 Task: Log work in the project CometTech for the issue 'Create a new online platform for online pet training courses with advanced pet training tools and community features' spent time as '5w 2d 3h 55m' and remaining time as '5w 1d 10h 34m' and add a flag. Now add the issue to the epic 'Performance Improvements'. Log work in the project CometTech for the issue 'Implement a new cloud-based procurement management system for a company with advanced procurement planning and vendor management features' spent time as '2w 3d 16h 5m' and remaining time as '5w 2d 2h 6m' and clone the issue. Now add the issue to the epic 'Data Analytics Implementation'
Action: Mouse moved to (207, 62)
Screenshot: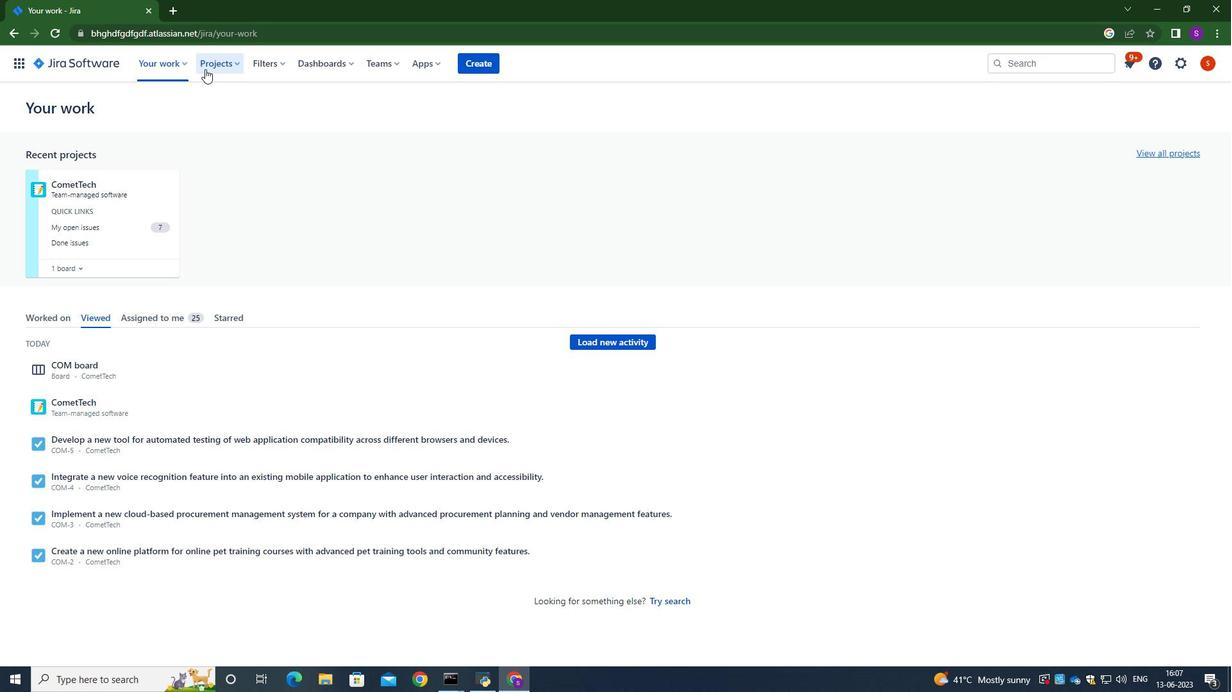
Action: Mouse pressed left at (207, 62)
Screenshot: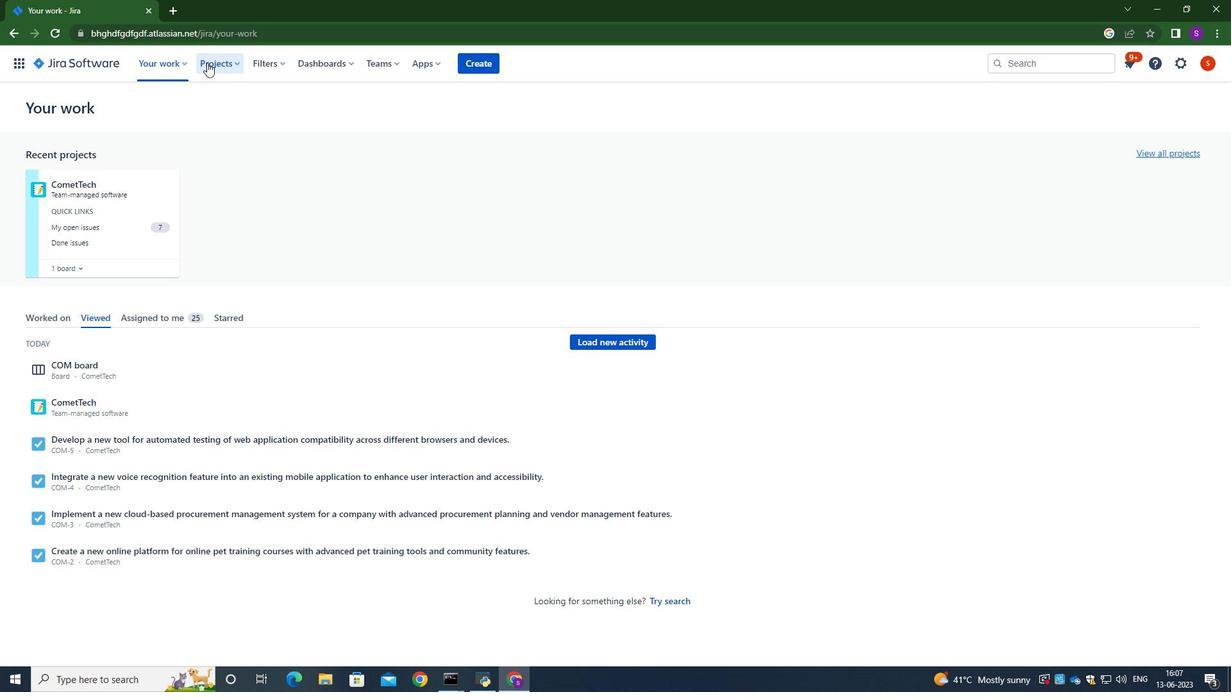 
Action: Mouse moved to (248, 119)
Screenshot: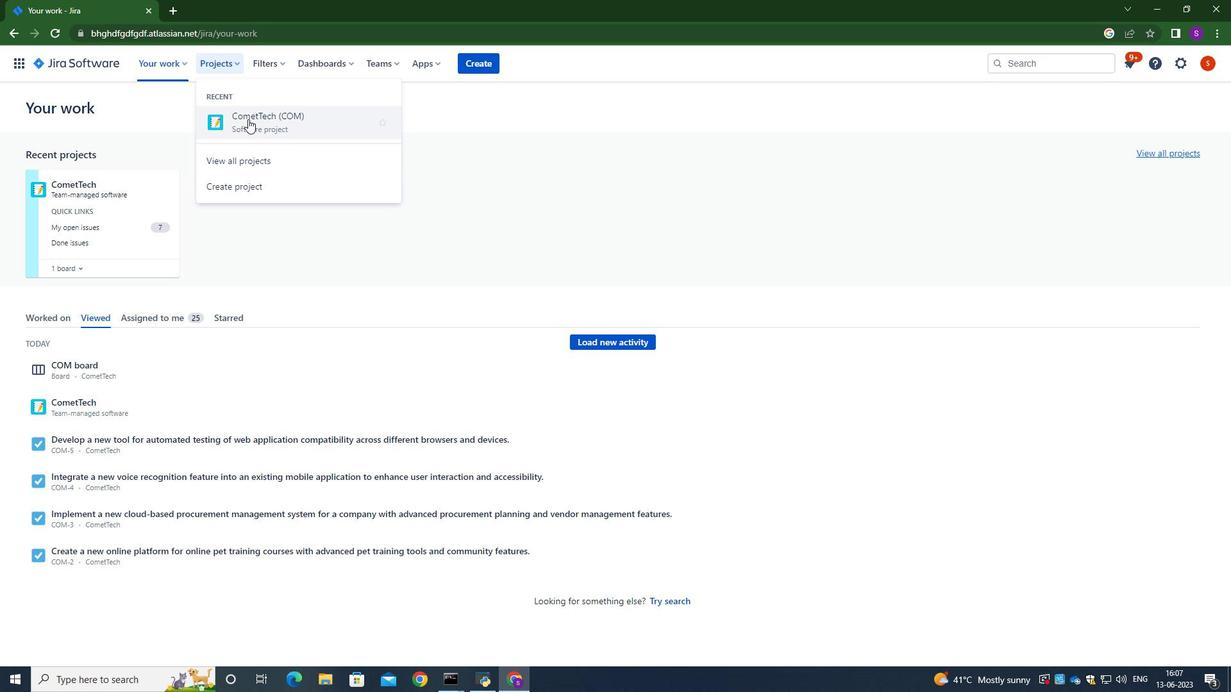 
Action: Mouse pressed left at (248, 119)
Screenshot: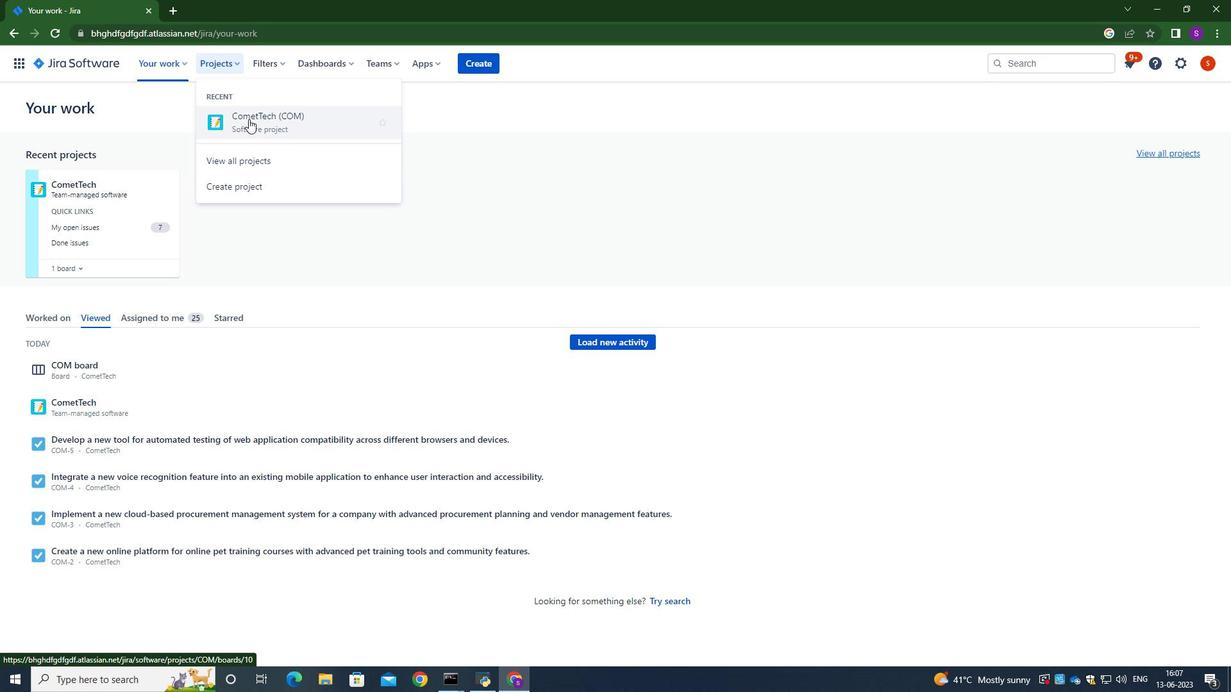 
Action: Mouse moved to (92, 198)
Screenshot: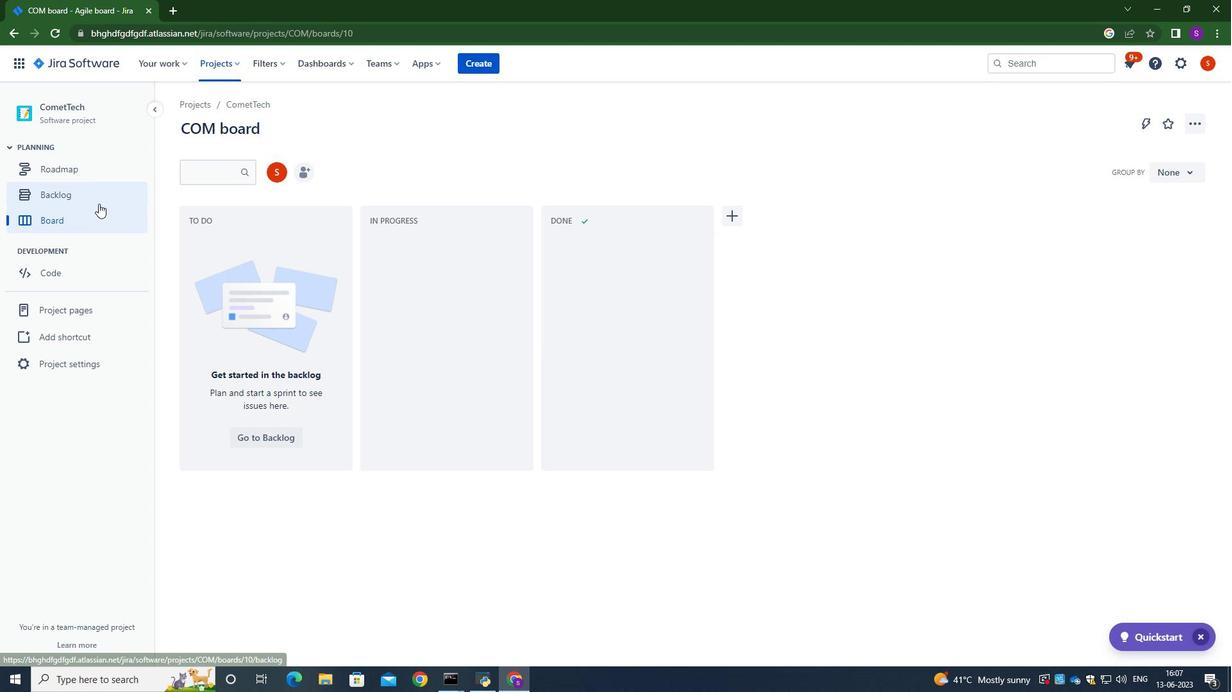 
Action: Mouse pressed left at (92, 198)
Screenshot: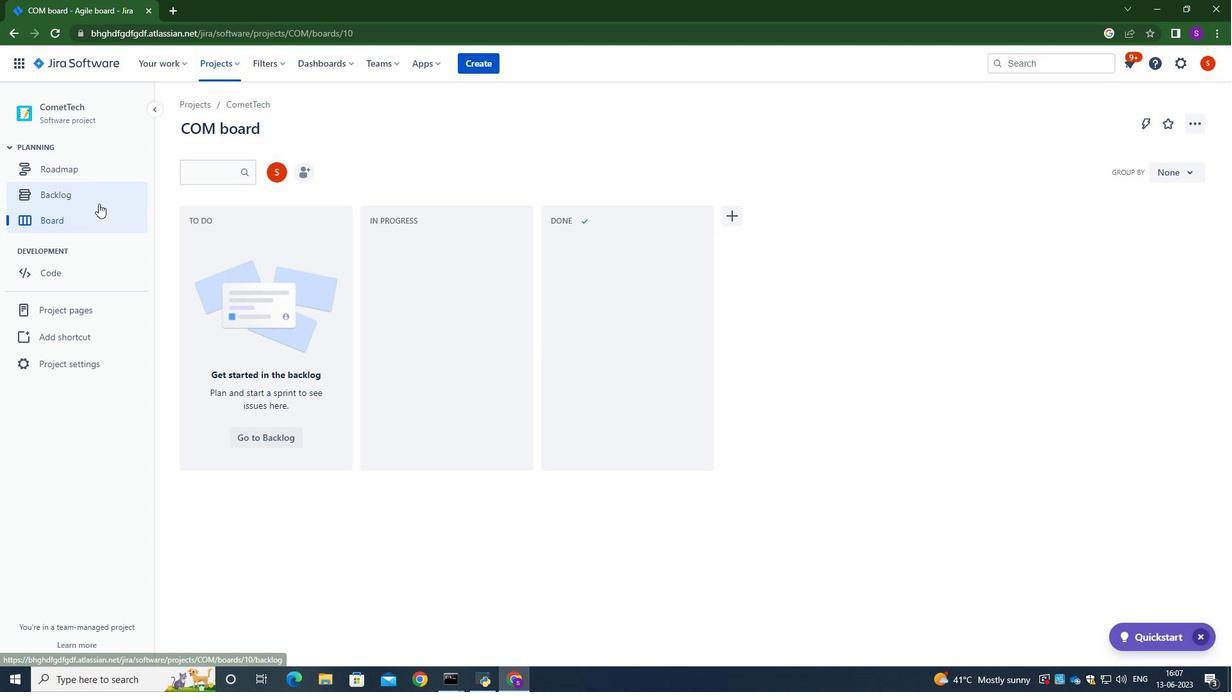 
Action: Mouse moved to (1168, 417)
Screenshot: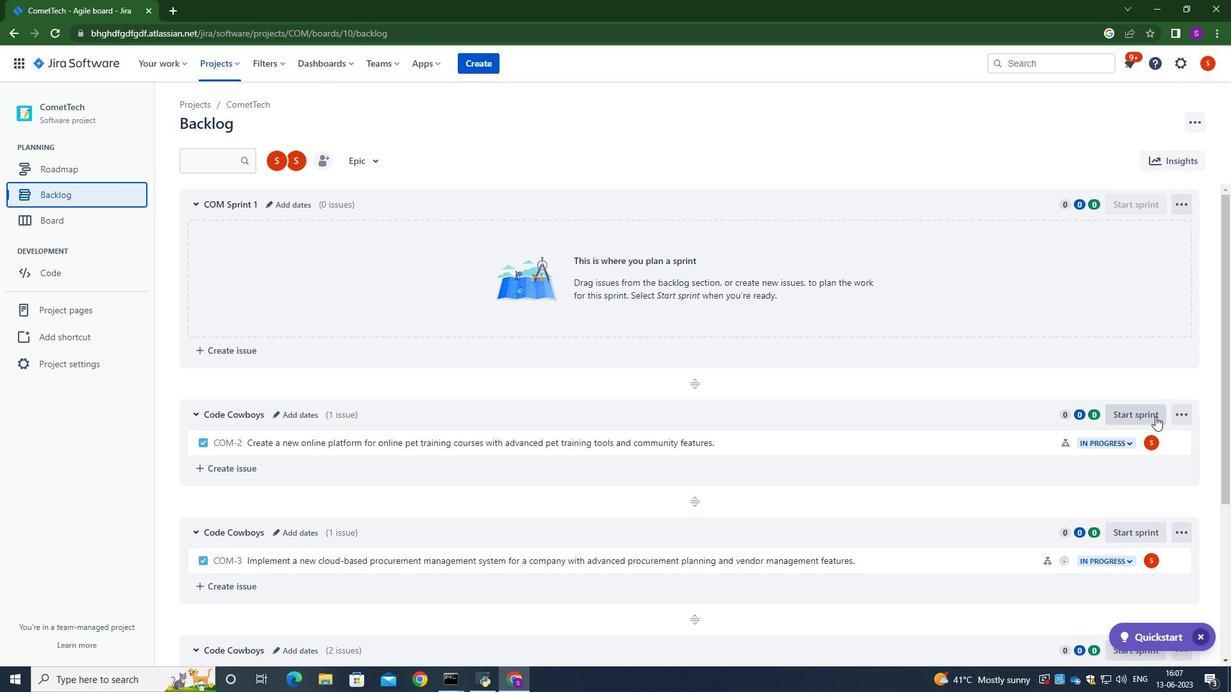
Action: Mouse pressed left at (1168, 417)
Screenshot: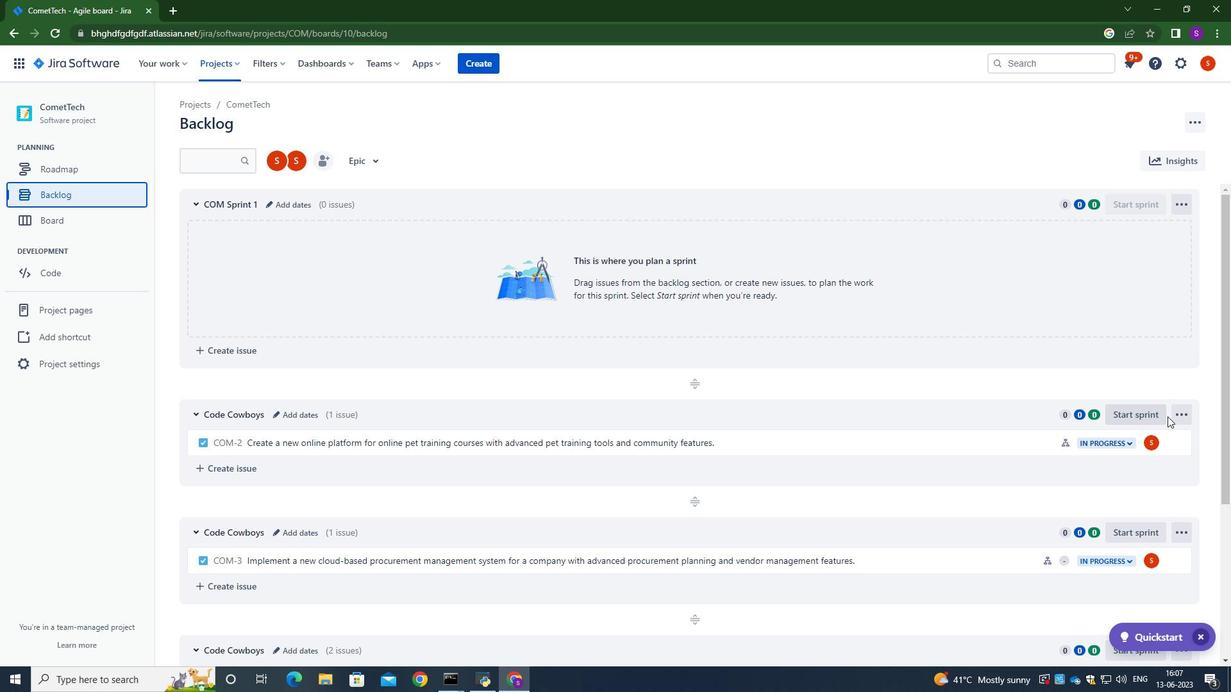 
Action: Mouse moved to (1177, 415)
Screenshot: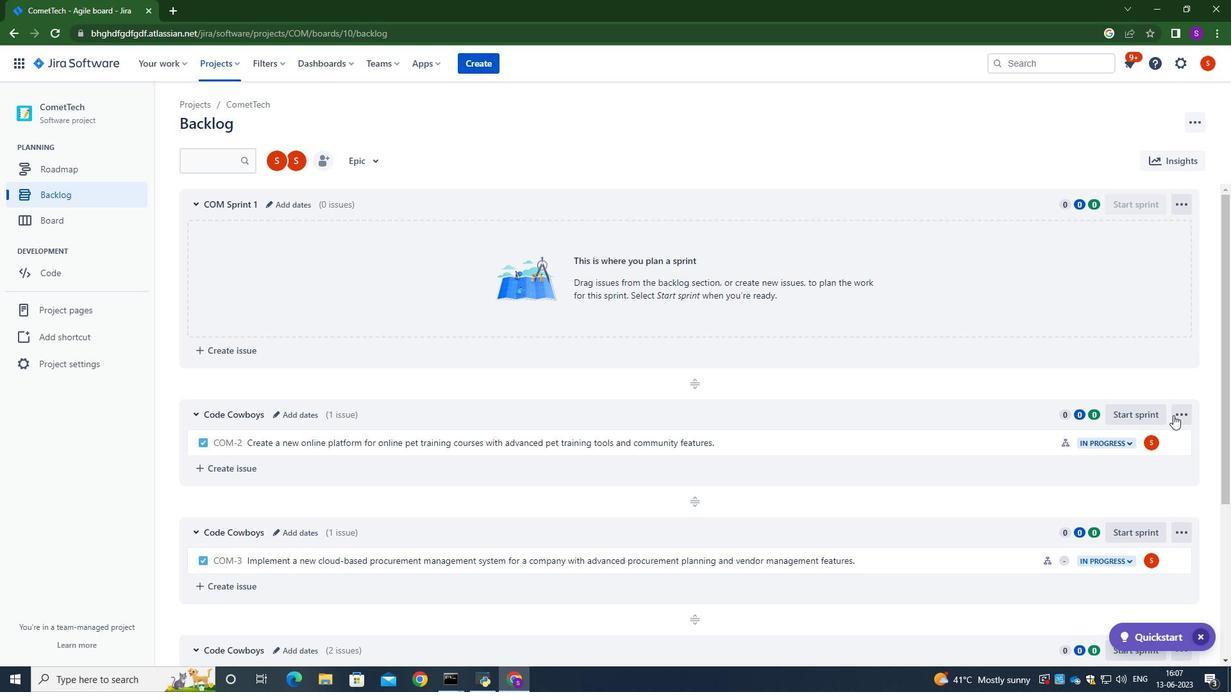 
Action: Mouse pressed left at (1177, 415)
Screenshot: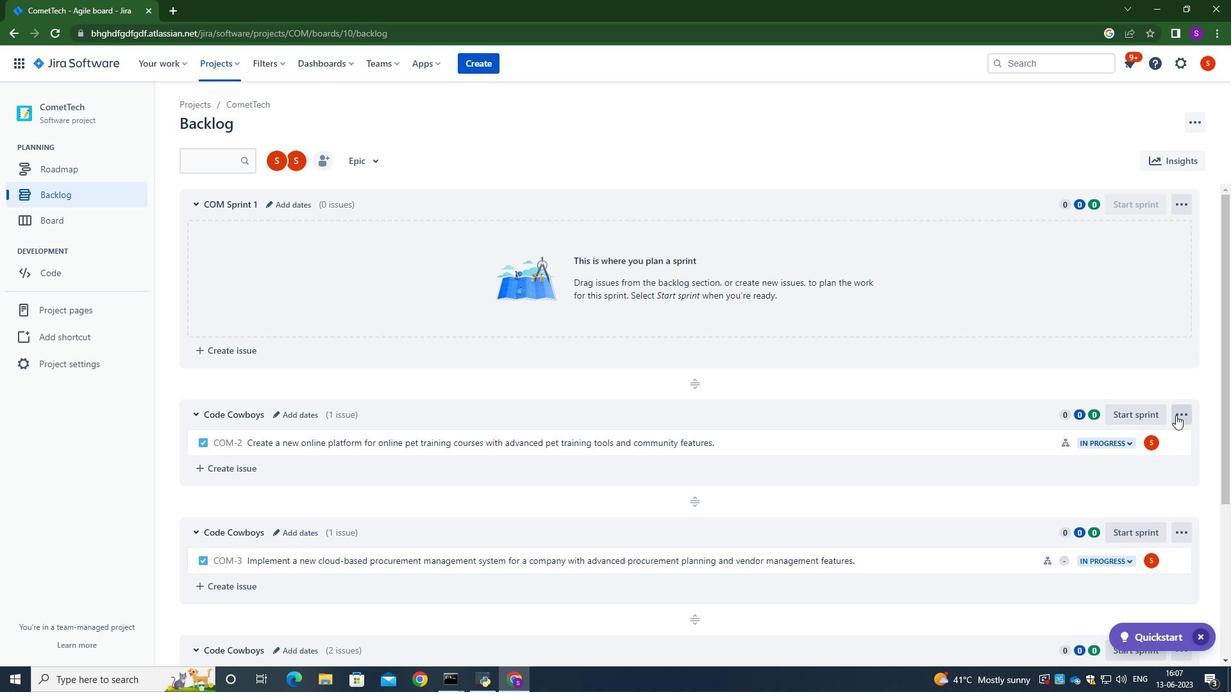 
Action: Mouse moved to (1176, 417)
Screenshot: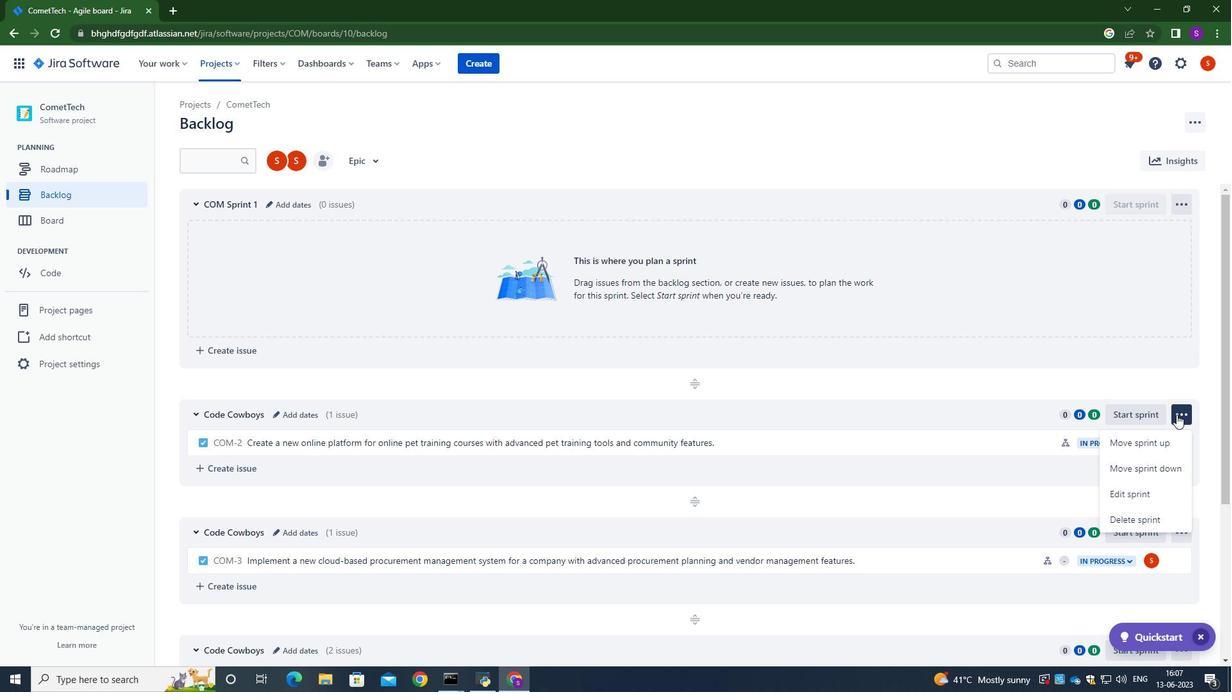 
Action: Mouse pressed left at (1176, 417)
Screenshot: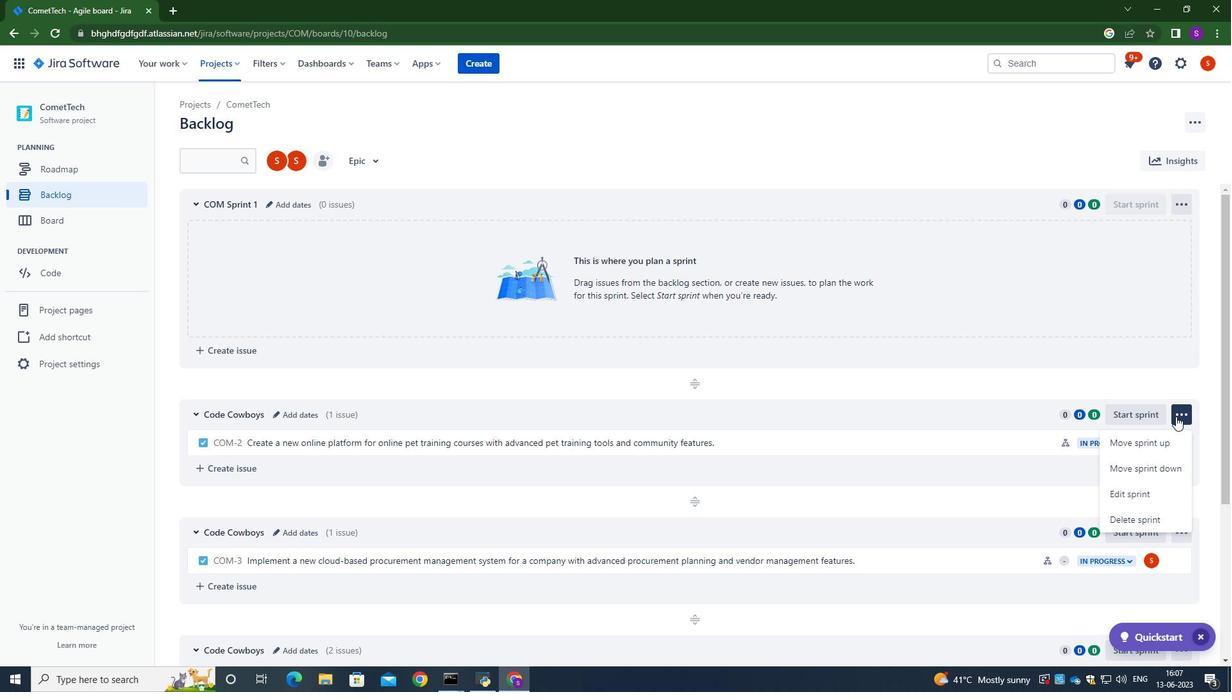 
Action: Mouse moved to (553, 445)
Screenshot: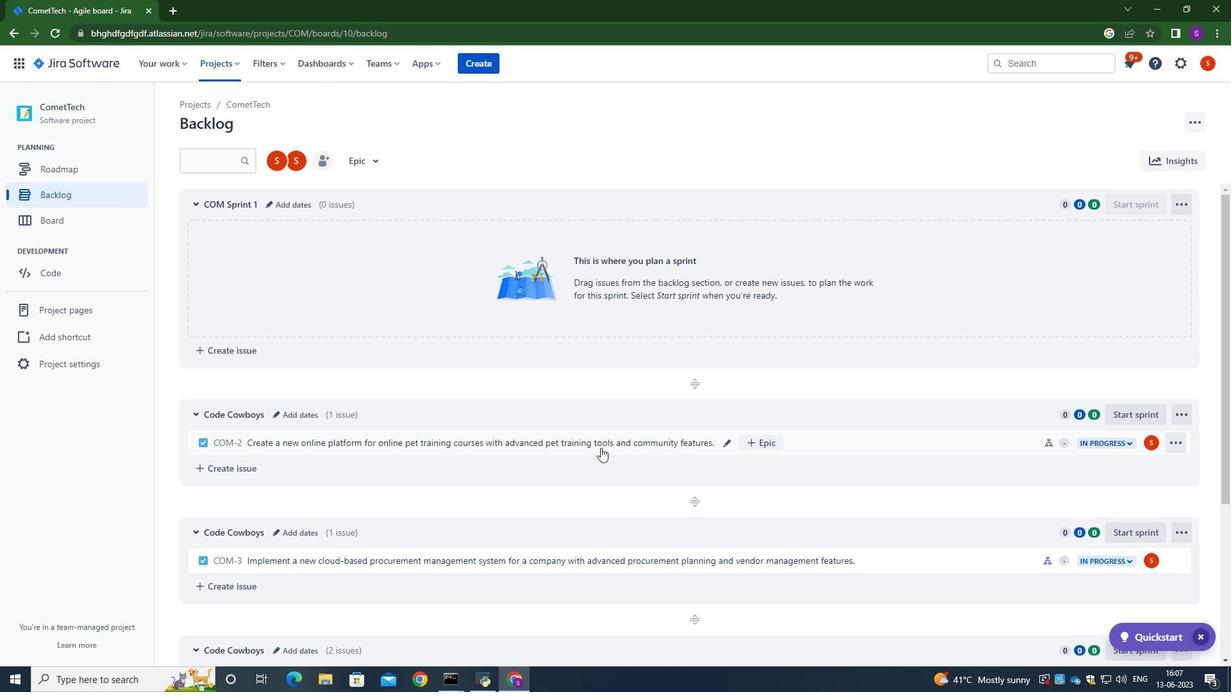 
Action: Mouse pressed left at (553, 445)
Screenshot: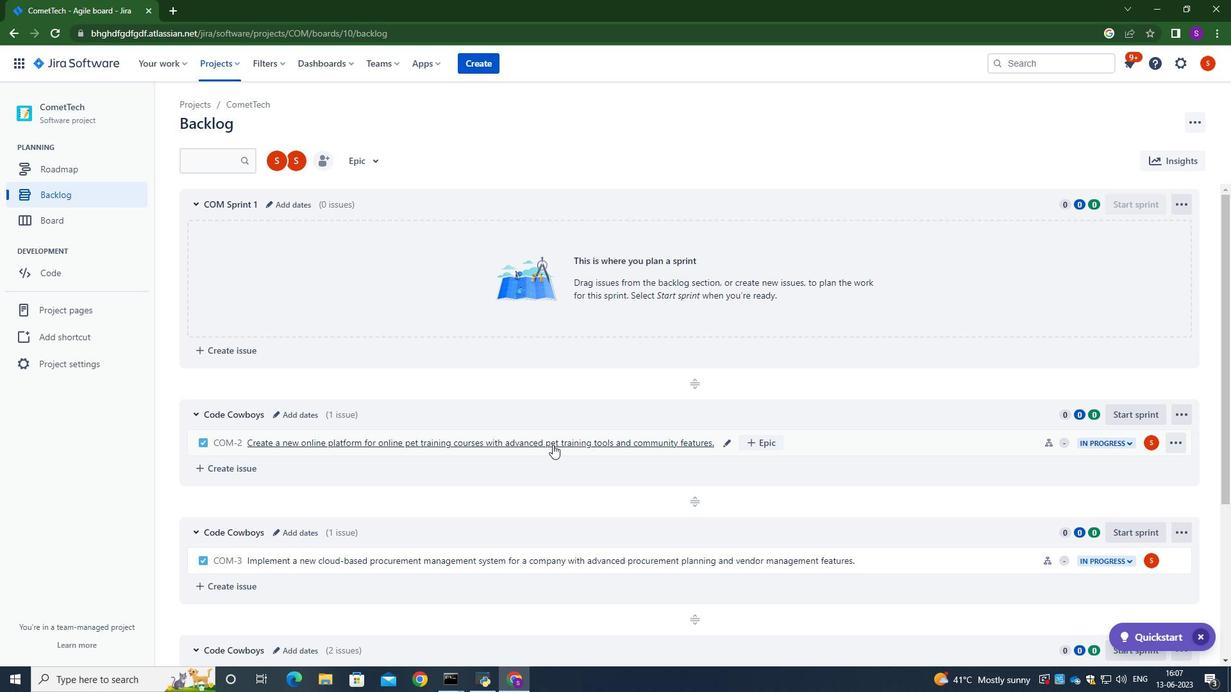 
Action: Mouse moved to (1179, 200)
Screenshot: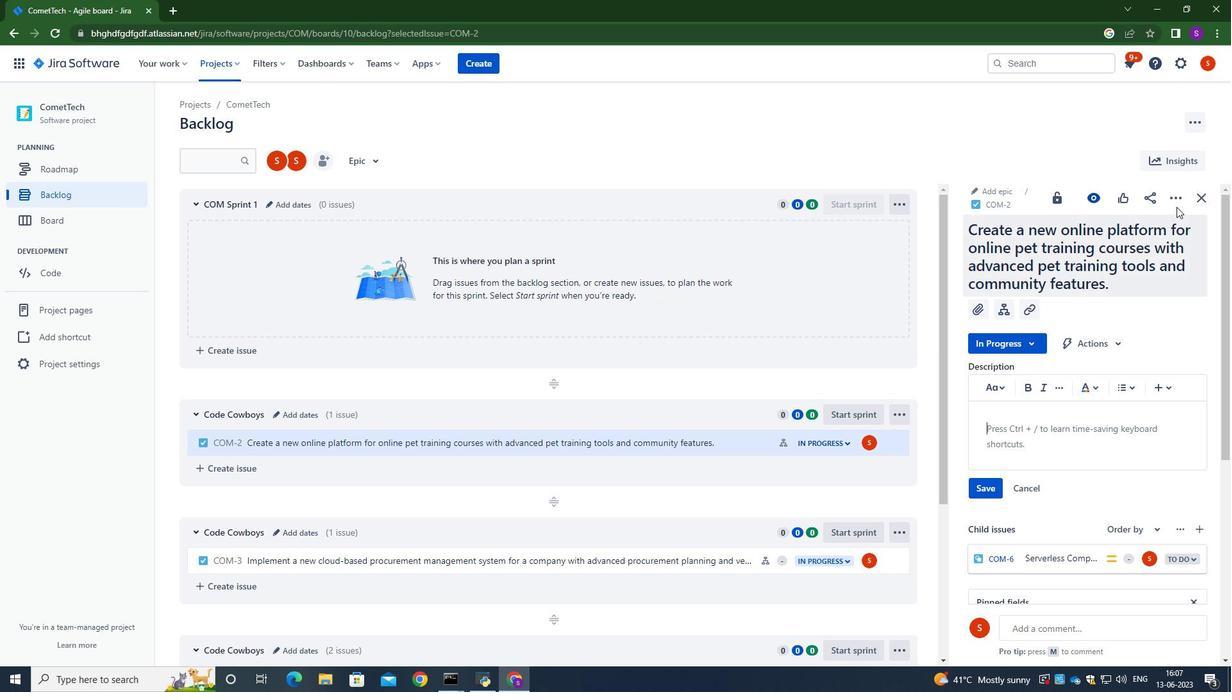 
Action: Mouse pressed left at (1179, 200)
Screenshot: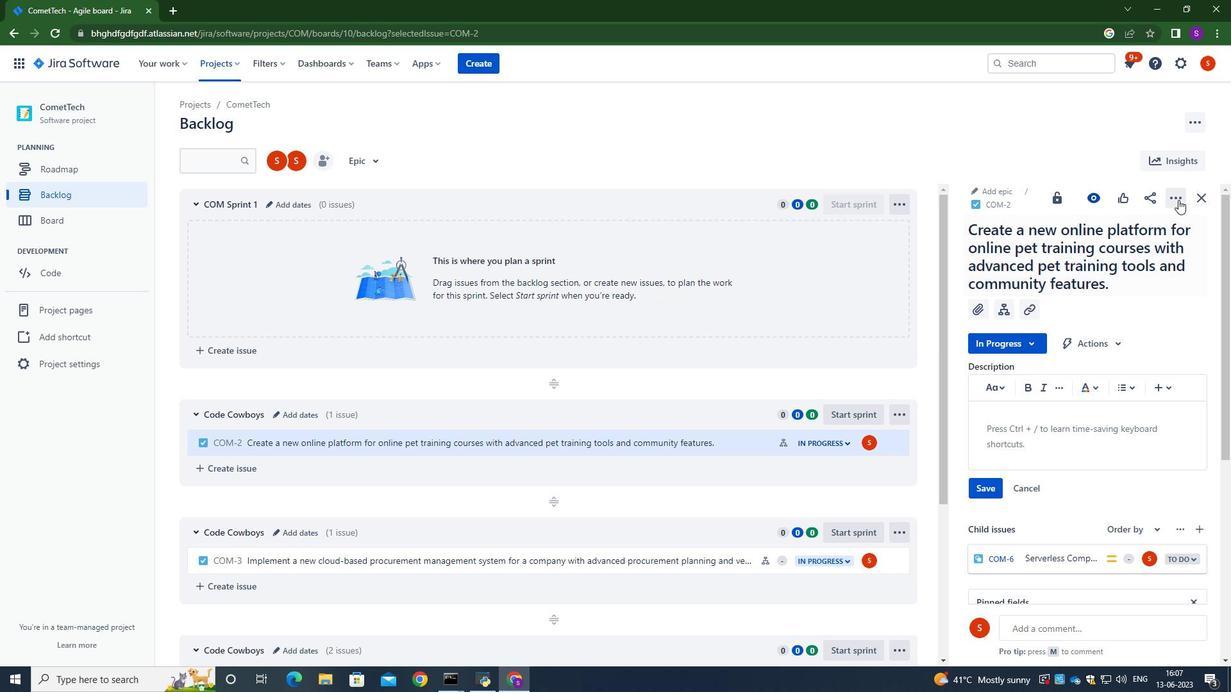 
Action: Mouse moved to (1140, 236)
Screenshot: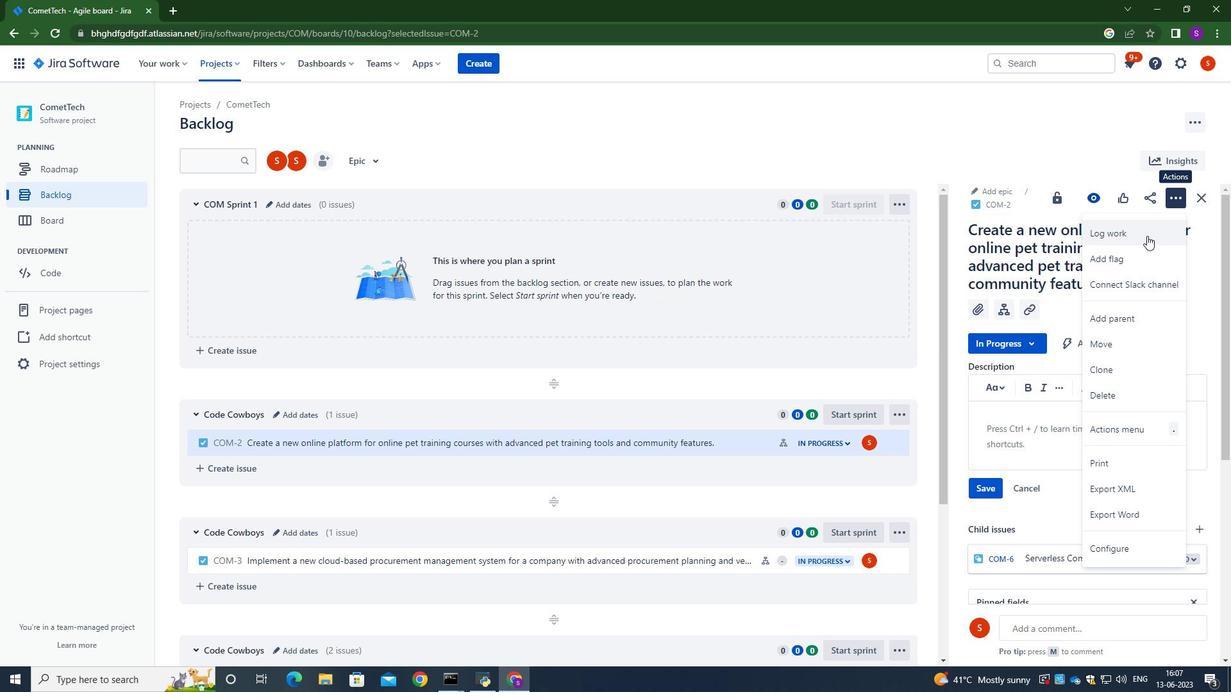 
Action: Mouse pressed left at (1140, 236)
Screenshot: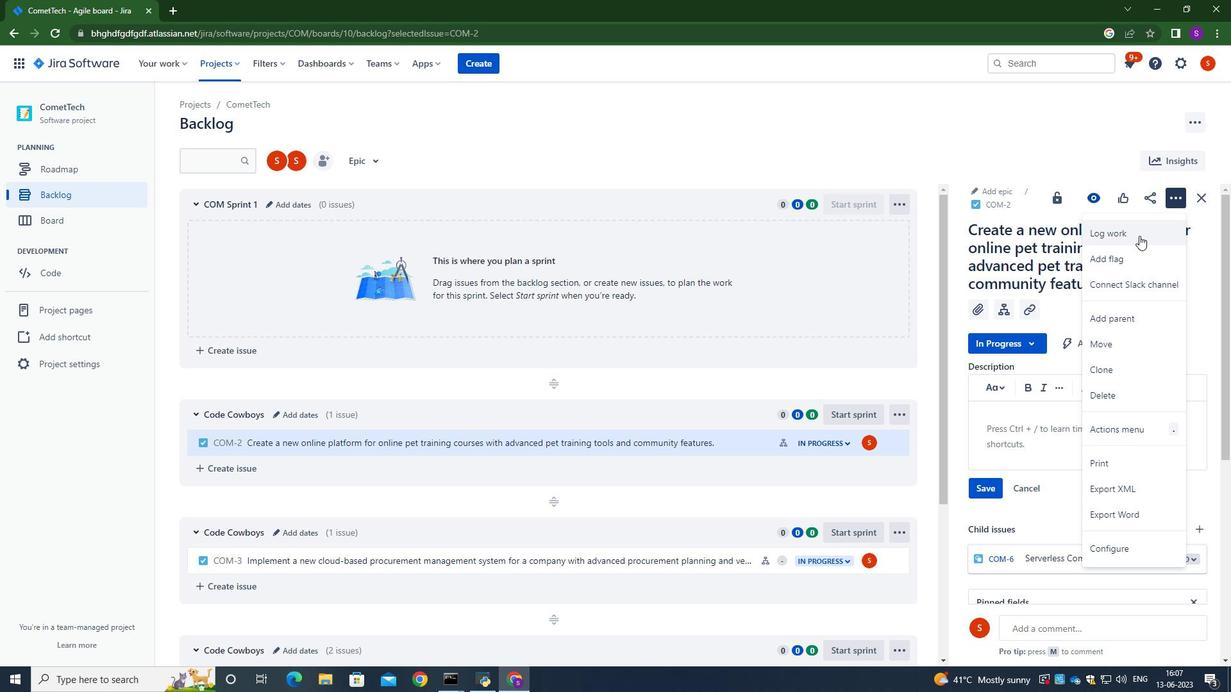 
Action: Mouse moved to (542, 201)
Screenshot: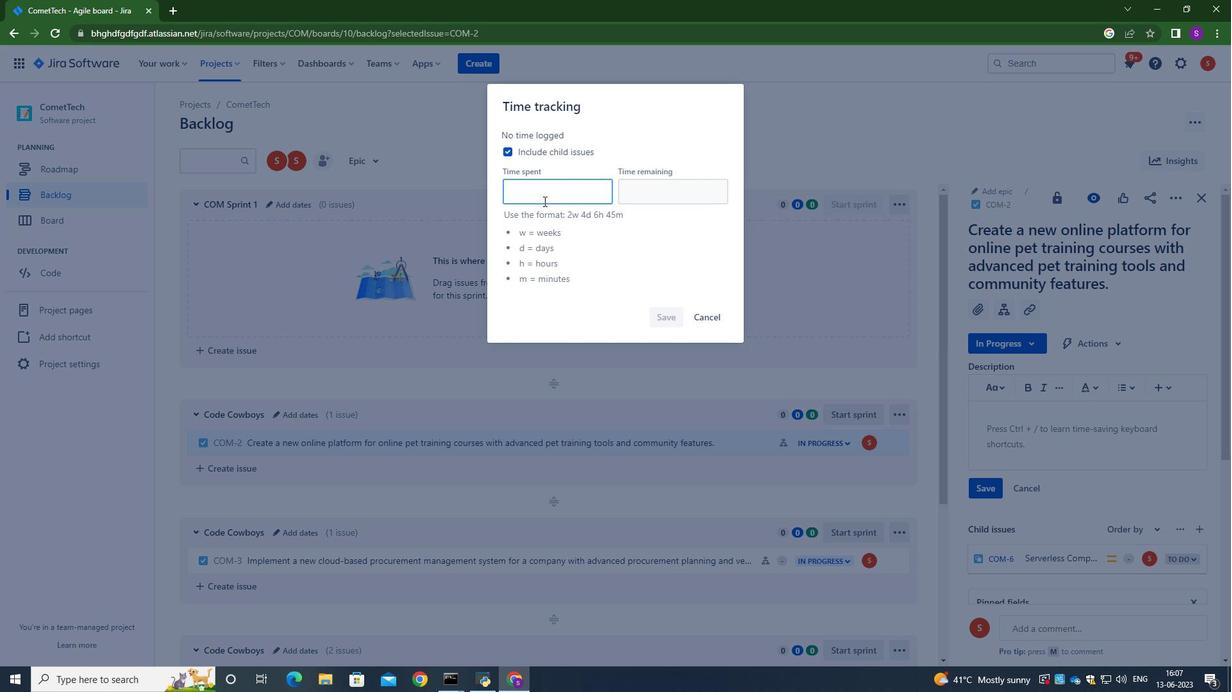 
Action: Mouse pressed left at (542, 201)
Screenshot: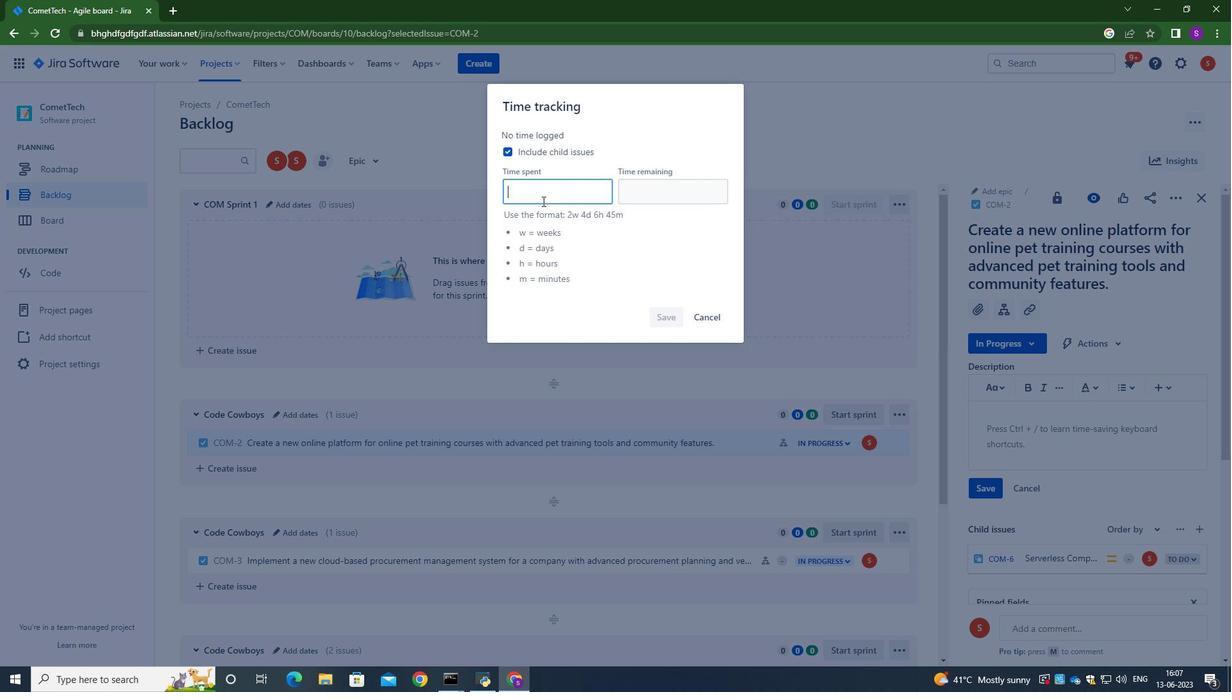 
Action: Key pressed <Key.caps_lock>5W<Key.backspace><Key.caps_lock>w2d<Key.backspace><Key.backspace><Key.space>2d<Key.space>3h<Key.space>55m<Key.tab>5w<Key.space>1d<Key.space>10<Key.space><Key.backspace>h<Key.space>34h
Screenshot: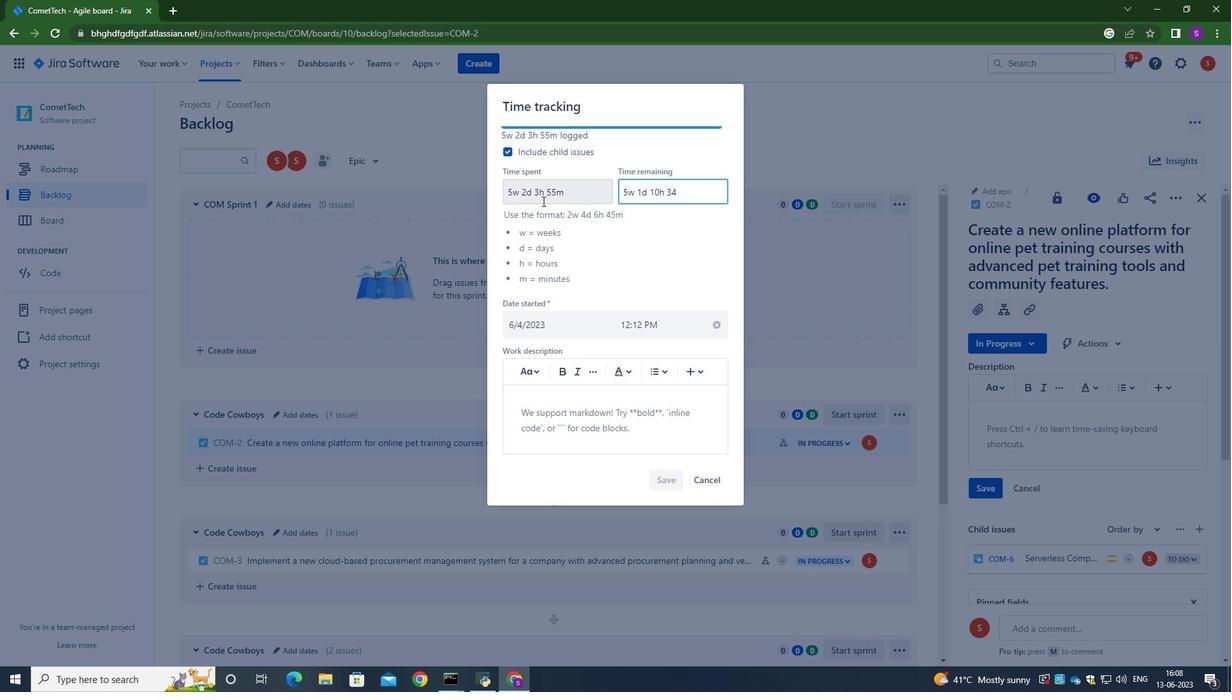 
Action: Mouse moved to (603, 270)
Screenshot: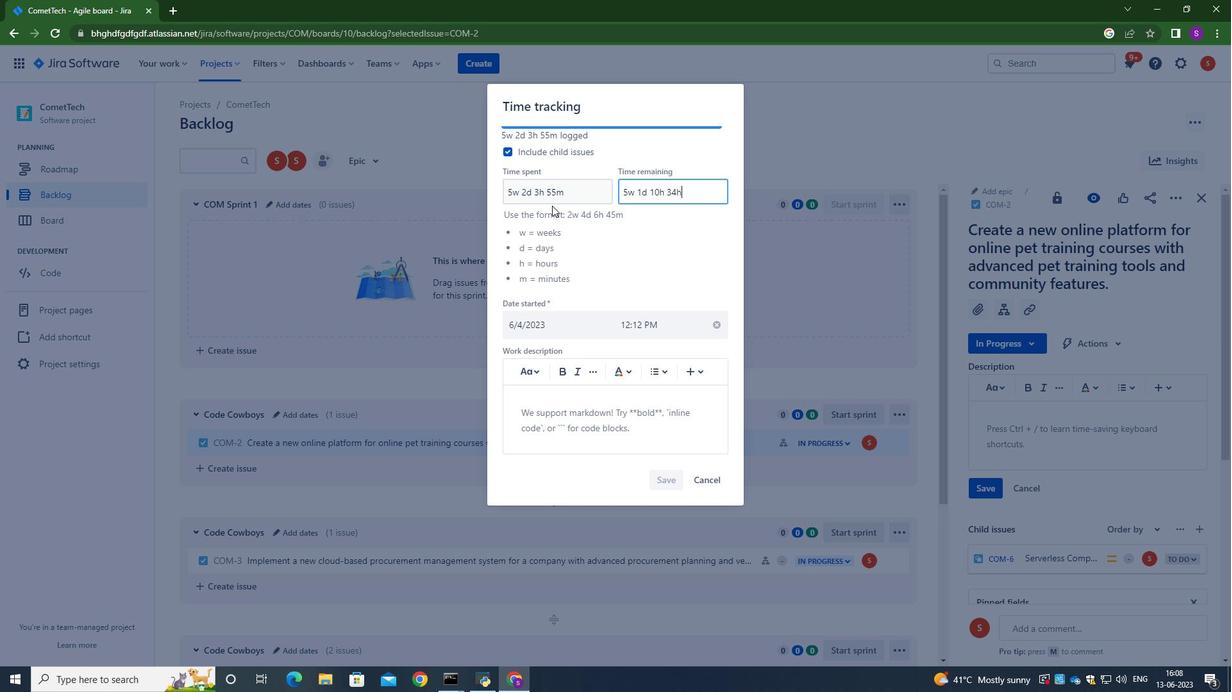 
Action: Mouse scrolled (603, 269) with delta (0, 0)
Screenshot: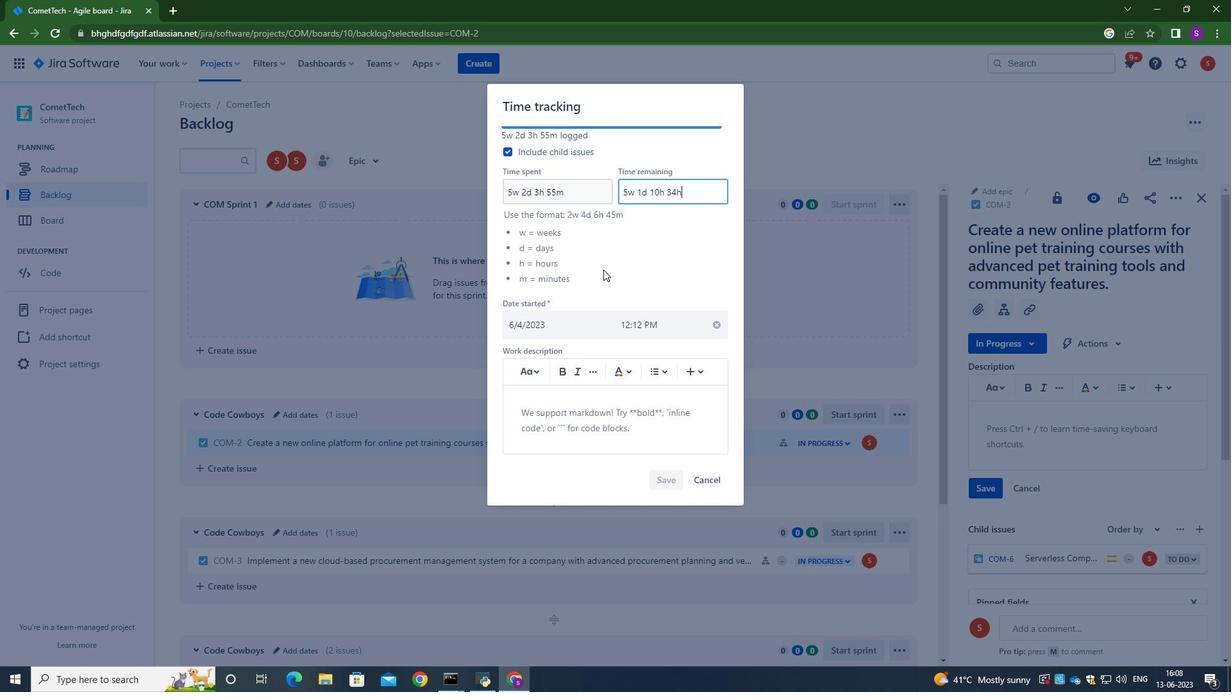 
Action: Mouse moved to (630, 263)
Screenshot: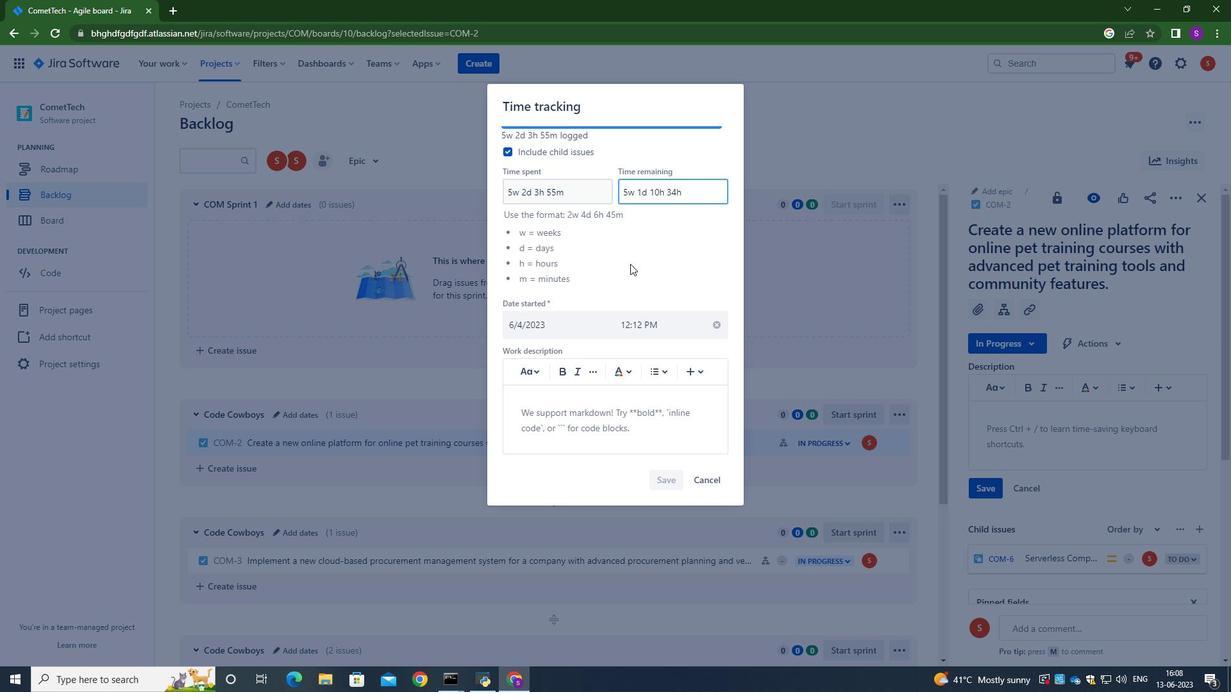 
Action: Mouse scrolled (630, 263) with delta (0, 0)
Screenshot: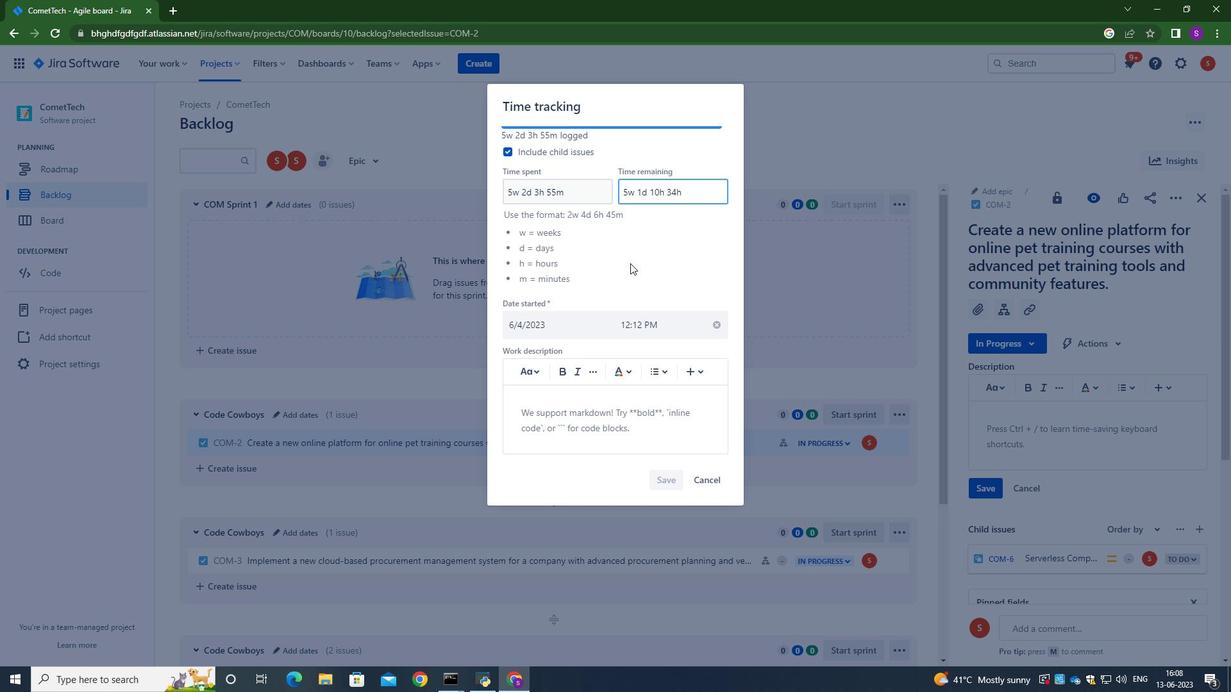 
Action: Mouse moved to (695, 200)
Screenshot: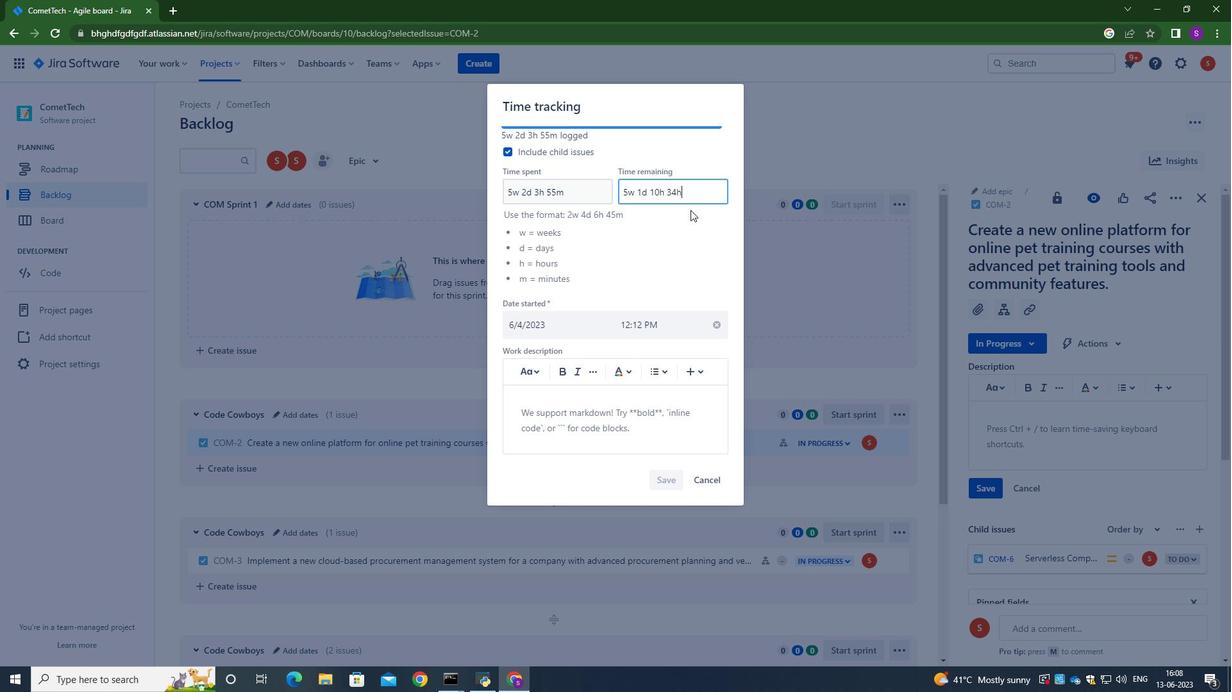 
Action: Key pressed <Key.enter>
Screenshot: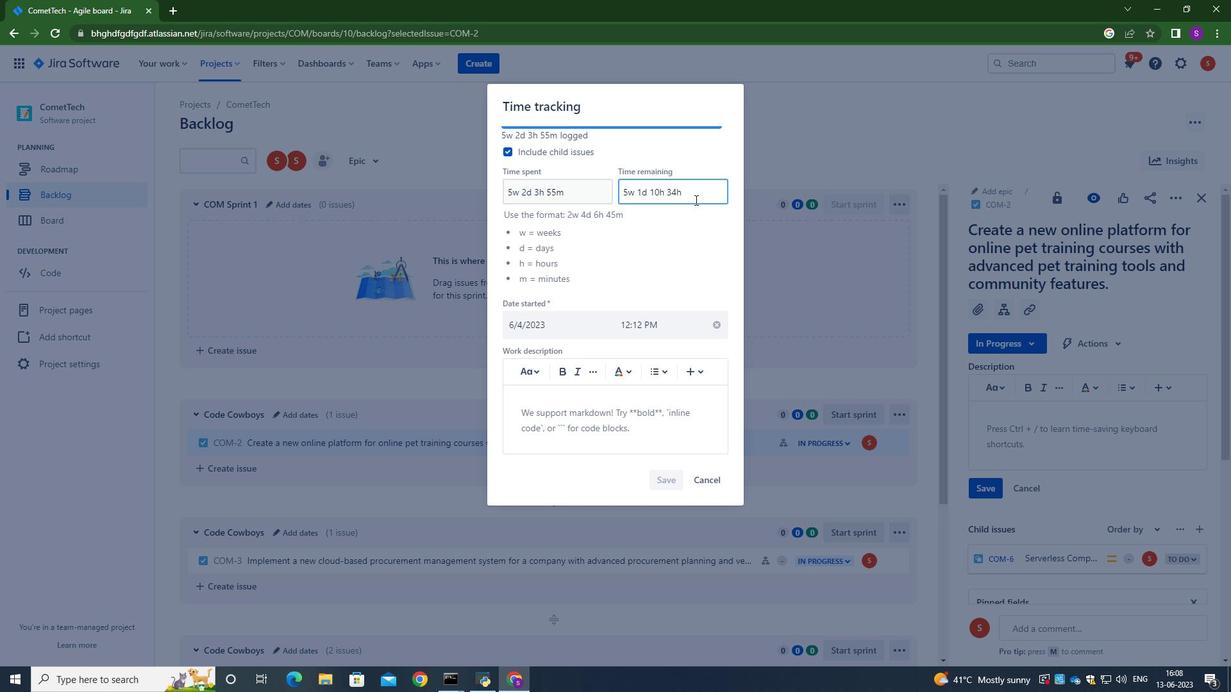 
Action: Mouse moved to (651, 257)
Screenshot: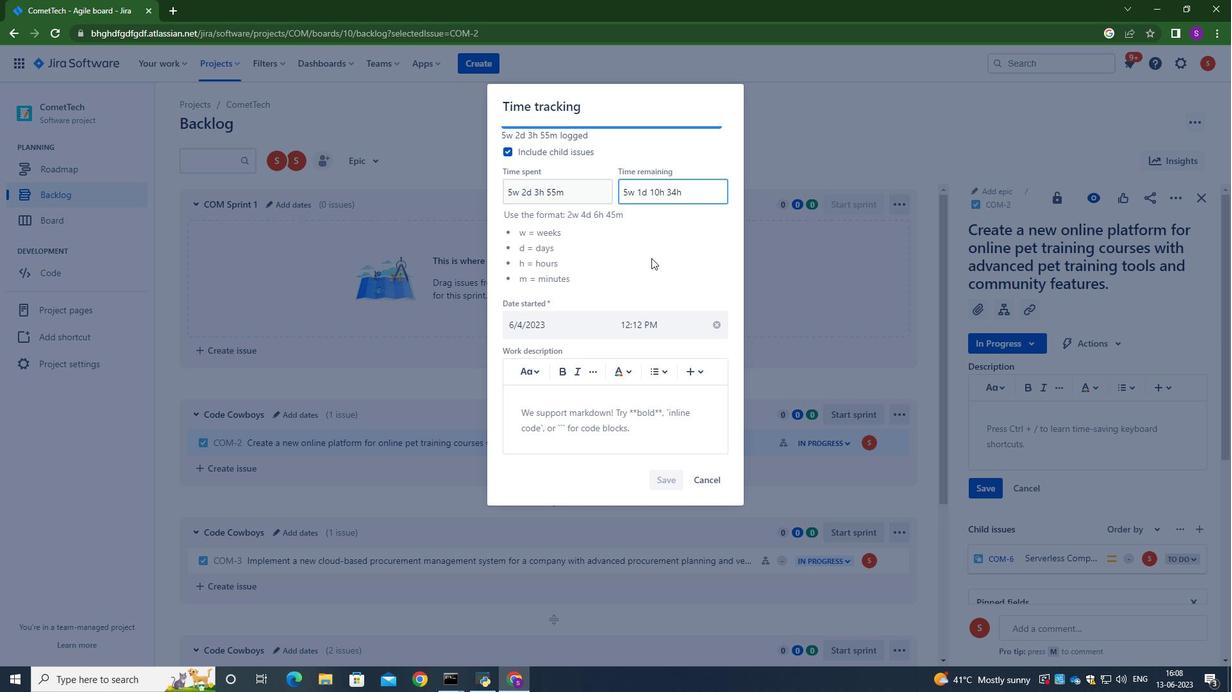 
Action: Mouse scrolled (651, 257) with delta (0, 0)
Screenshot: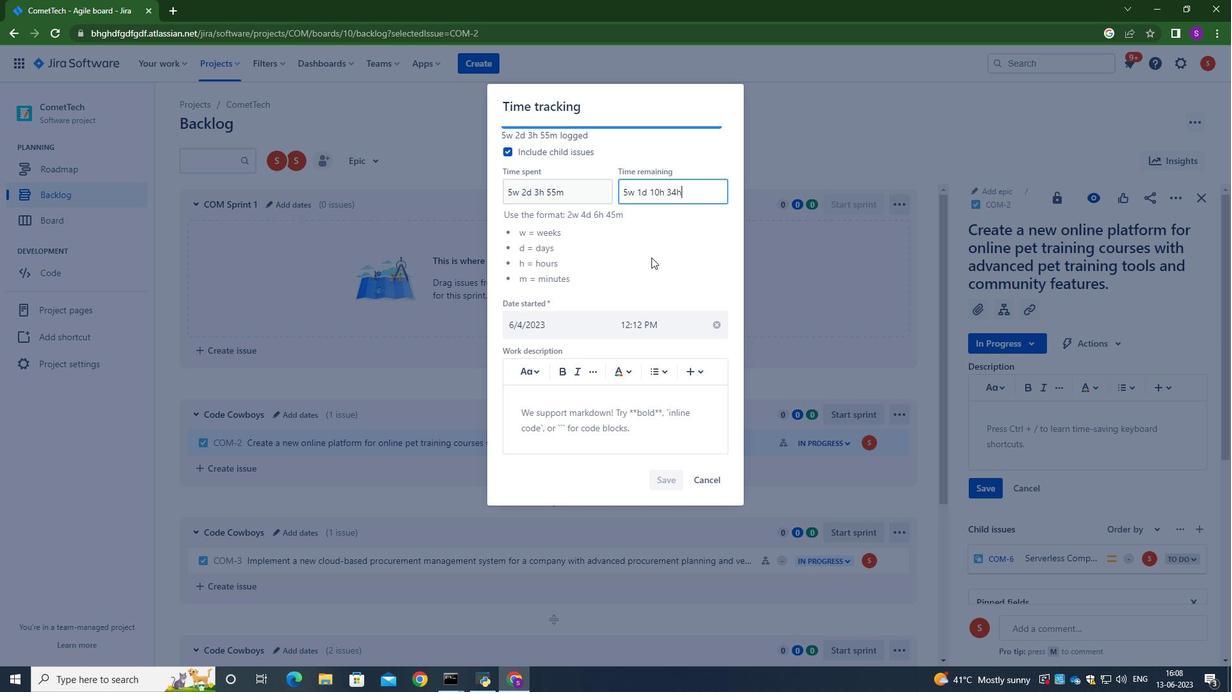 
Action: Mouse scrolled (651, 257) with delta (0, 0)
Screenshot: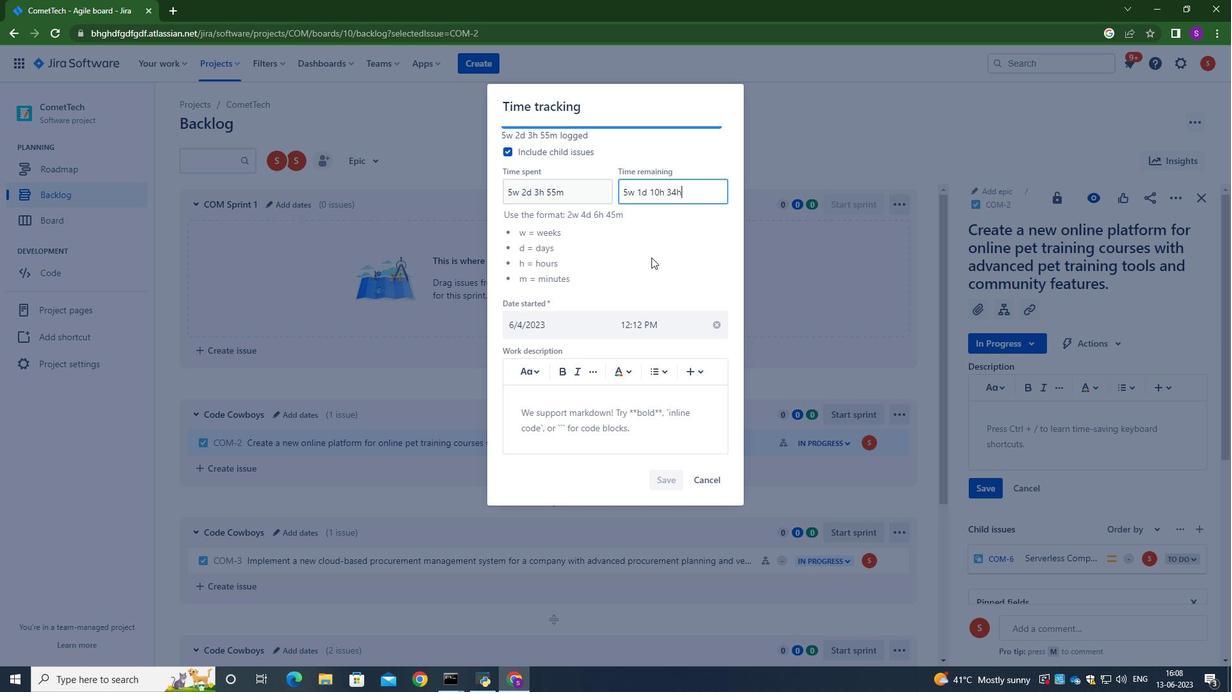 
Action: Mouse moved to (697, 370)
Screenshot: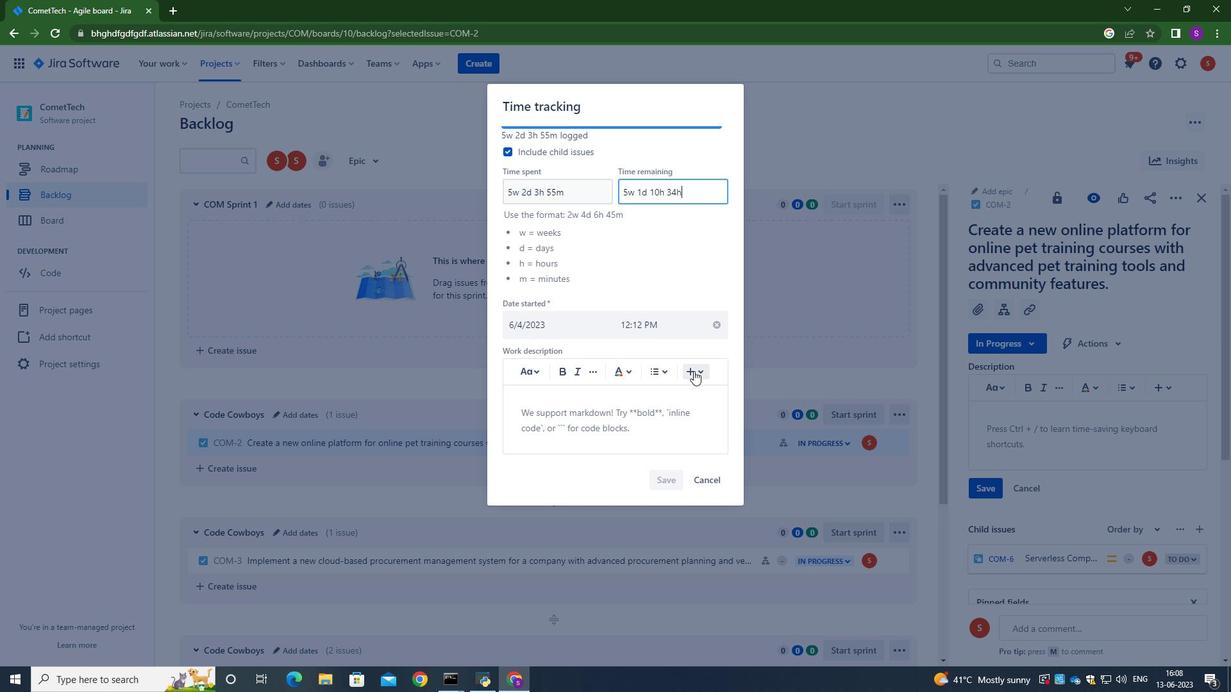 
Action: Mouse pressed left at (697, 370)
Screenshot: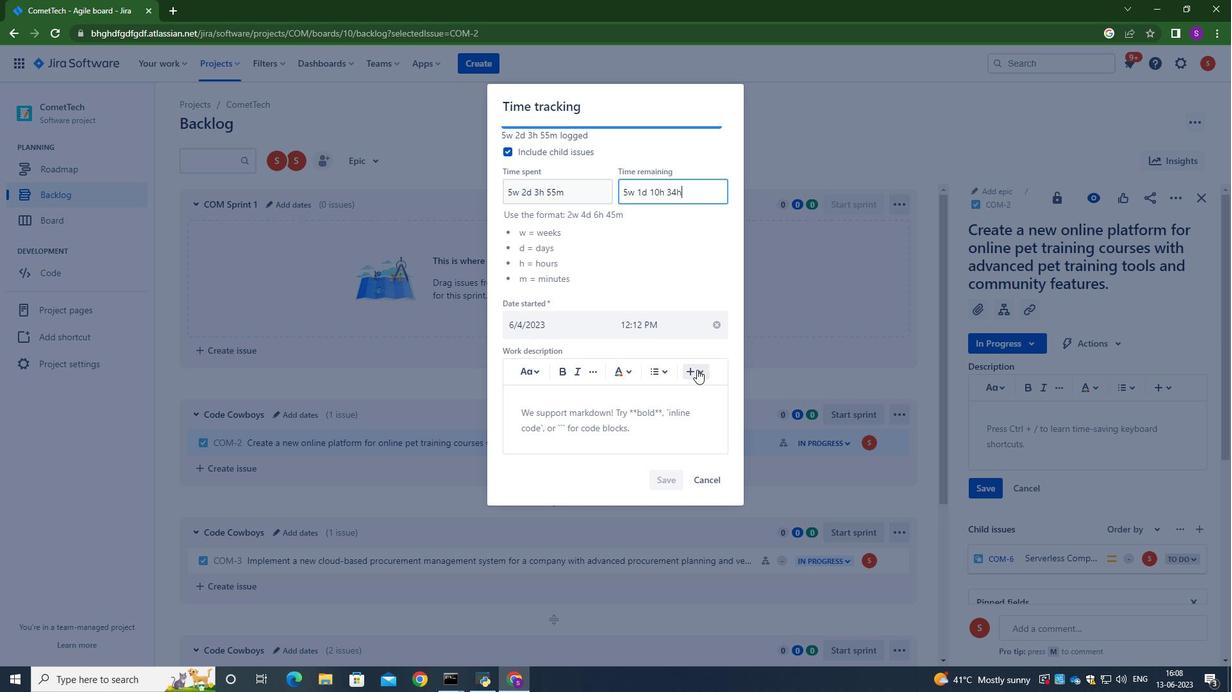
Action: Mouse moved to (737, 389)
Screenshot: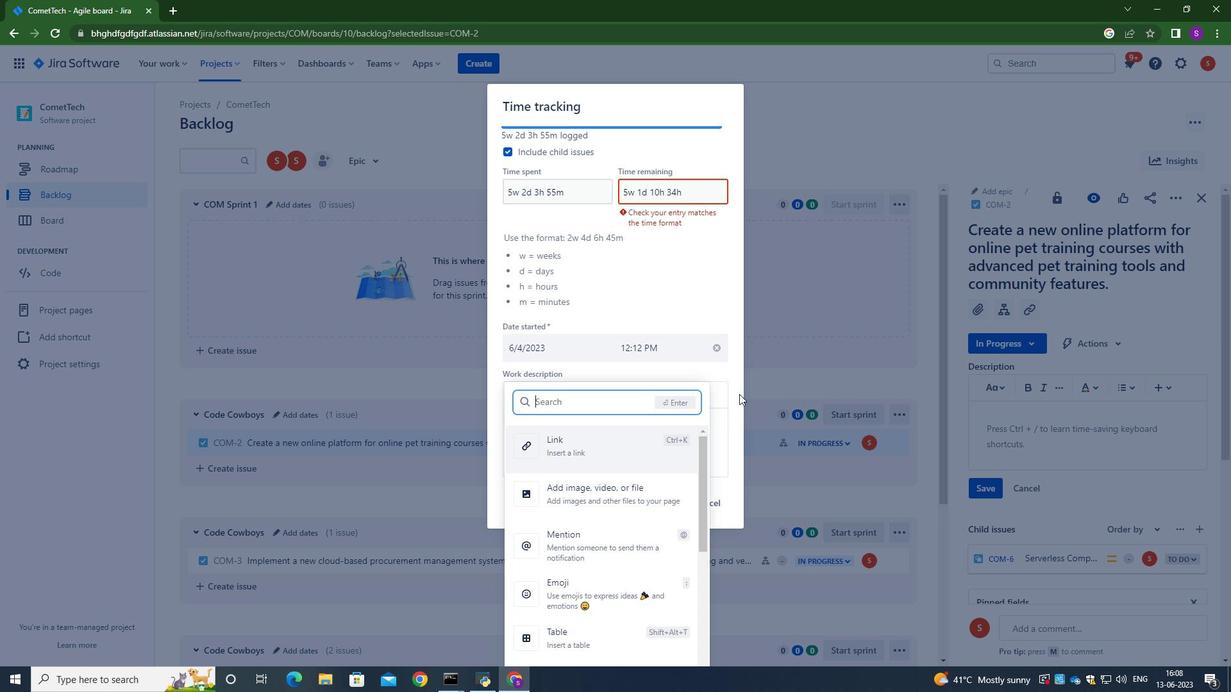 
Action: Mouse pressed left at (737, 389)
Screenshot: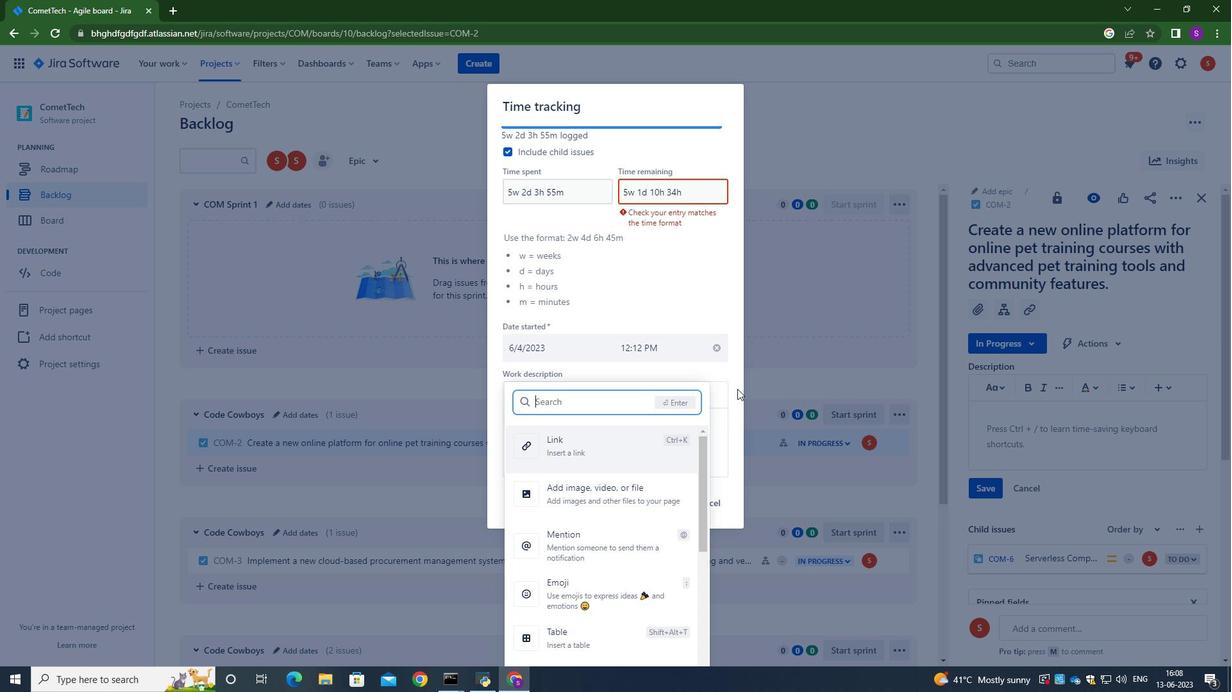 
Action: Mouse moved to (648, 187)
Screenshot: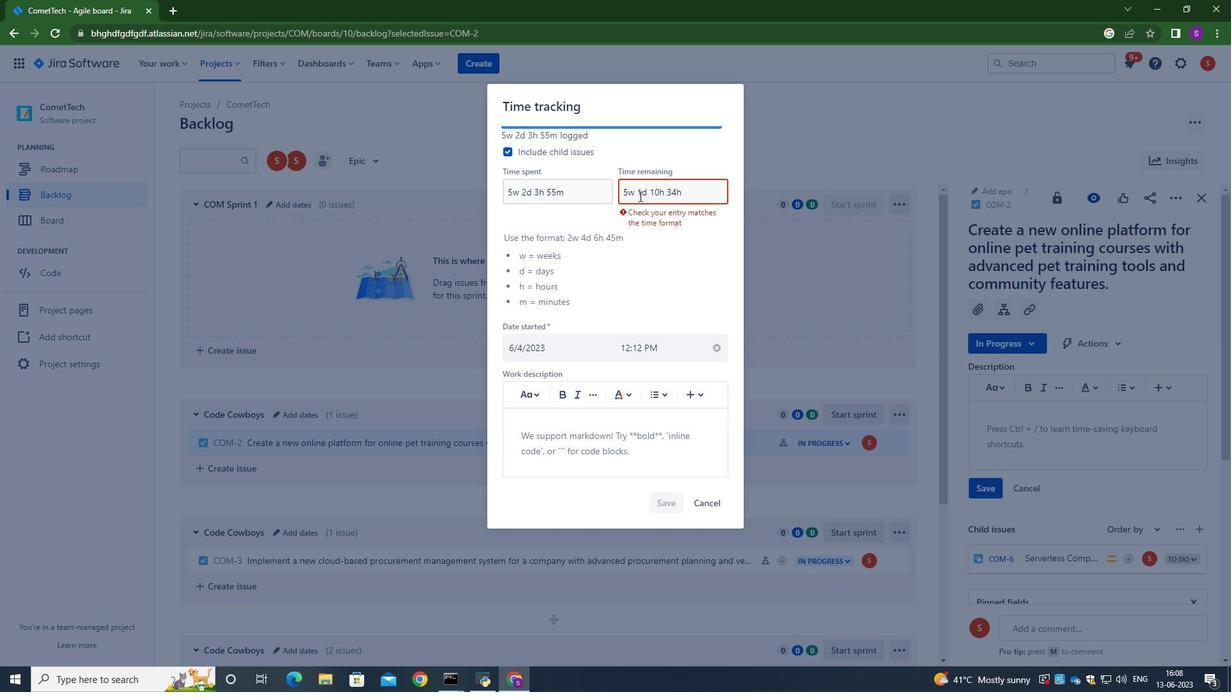 
Action: Mouse pressed left at (648, 187)
Screenshot: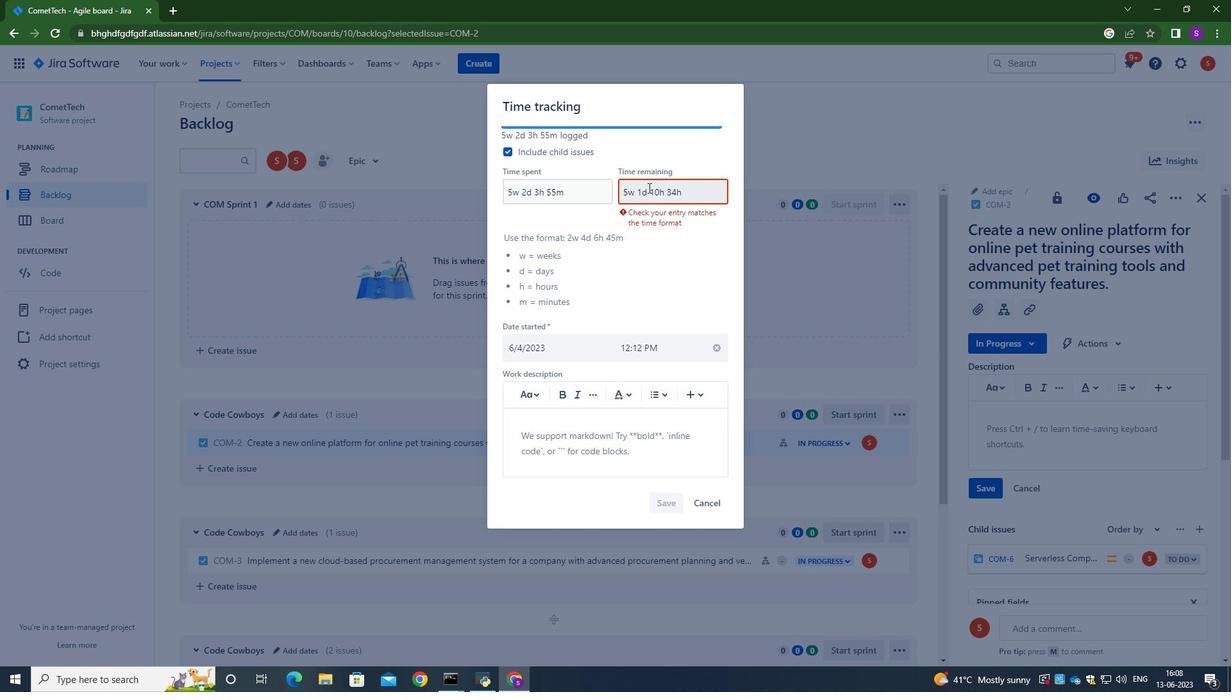 
Action: Mouse moved to (656, 195)
Screenshot: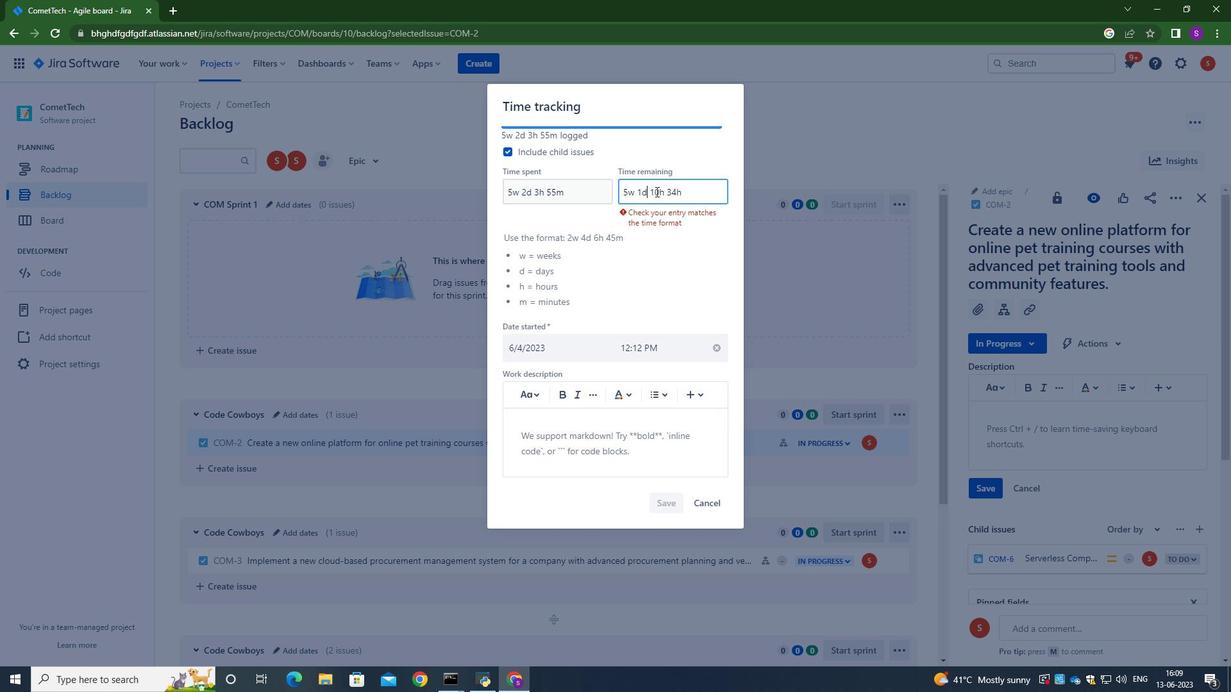 
Action: Mouse pressed left at (656, 195)
Screenshot: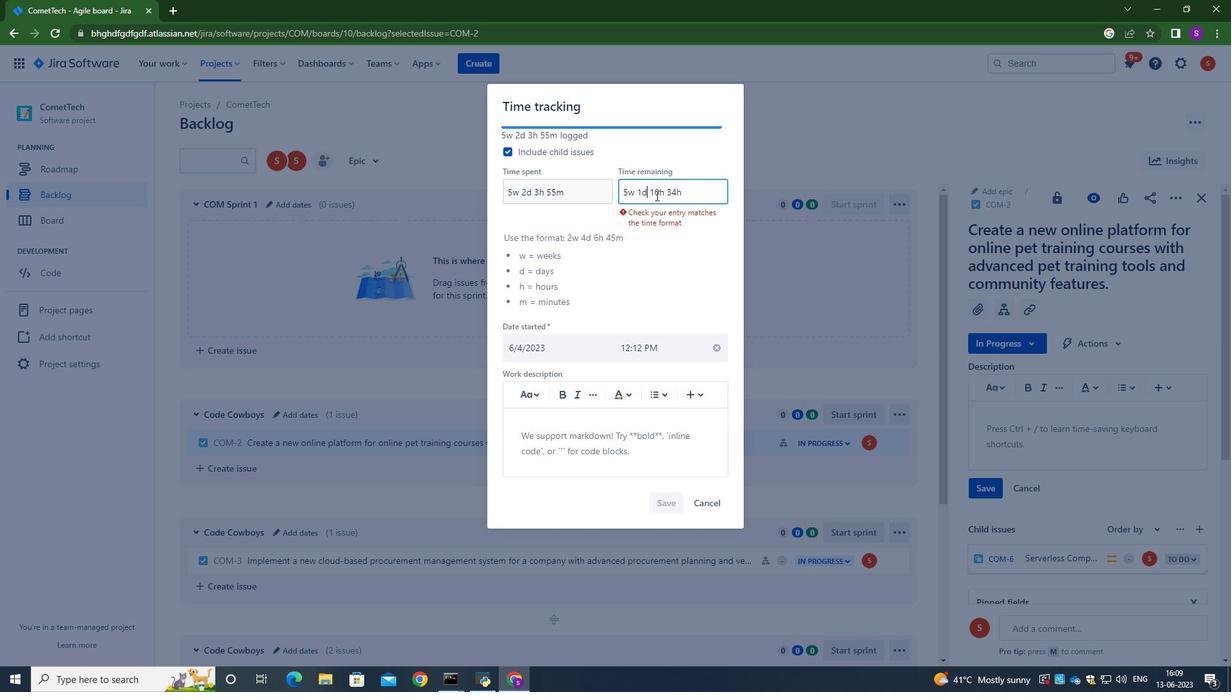 
Action: Mouse moved to (680, 194)
Screenshot: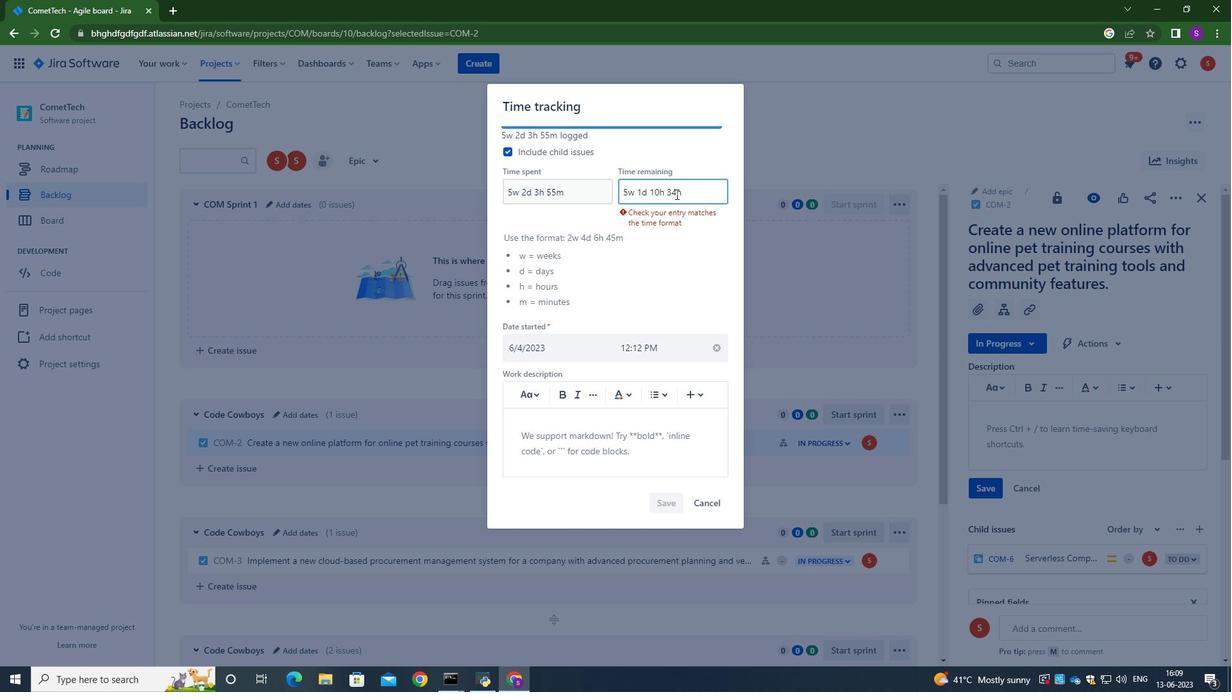 
Action: Mouse pressed left at (680, 194)
Screenshot: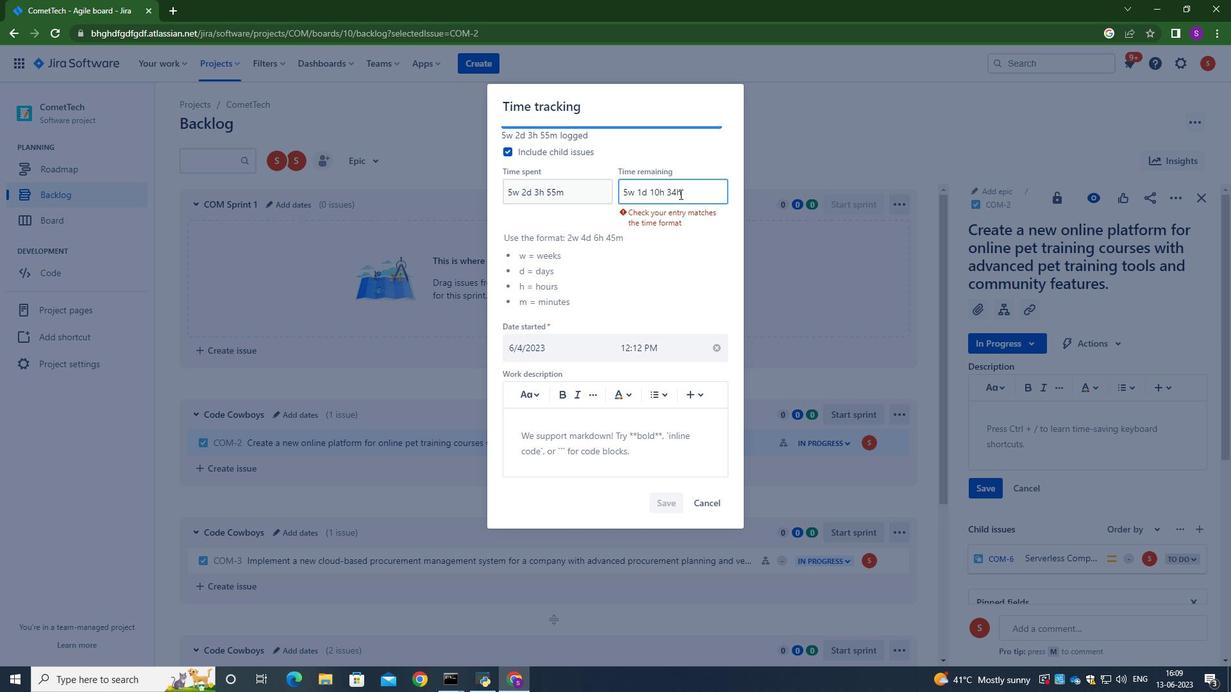 
Action: Mouse moved to (690, 194)
Screenshot: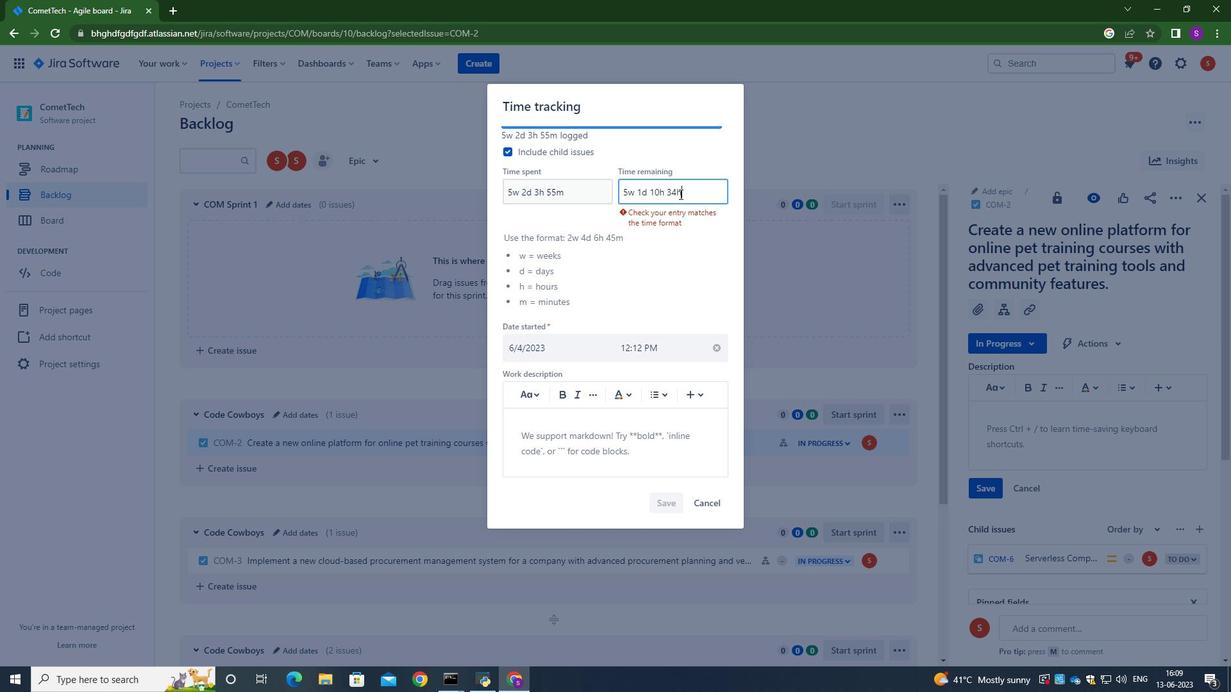 
Action: Key pressed <Key.backspace>m
Screenshot: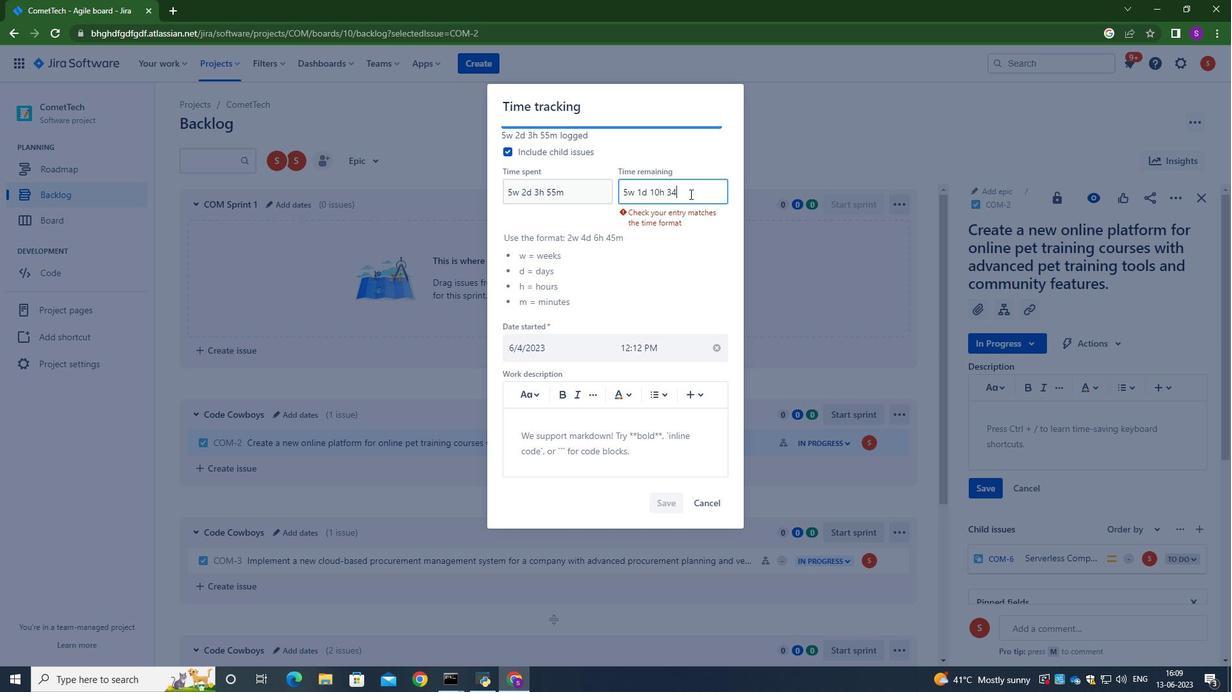 
Action: Mouse moved to (660, 473)
Screenshot: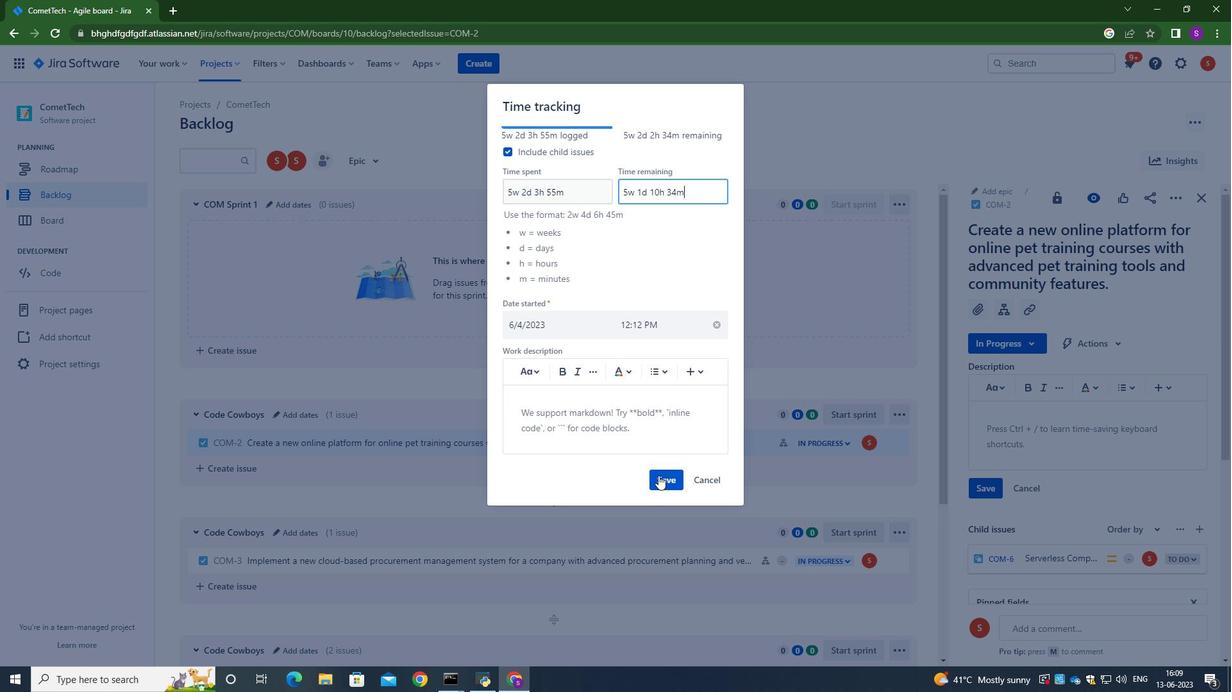 
Action: Mouse pressed left at (660, 473)
Screenshot: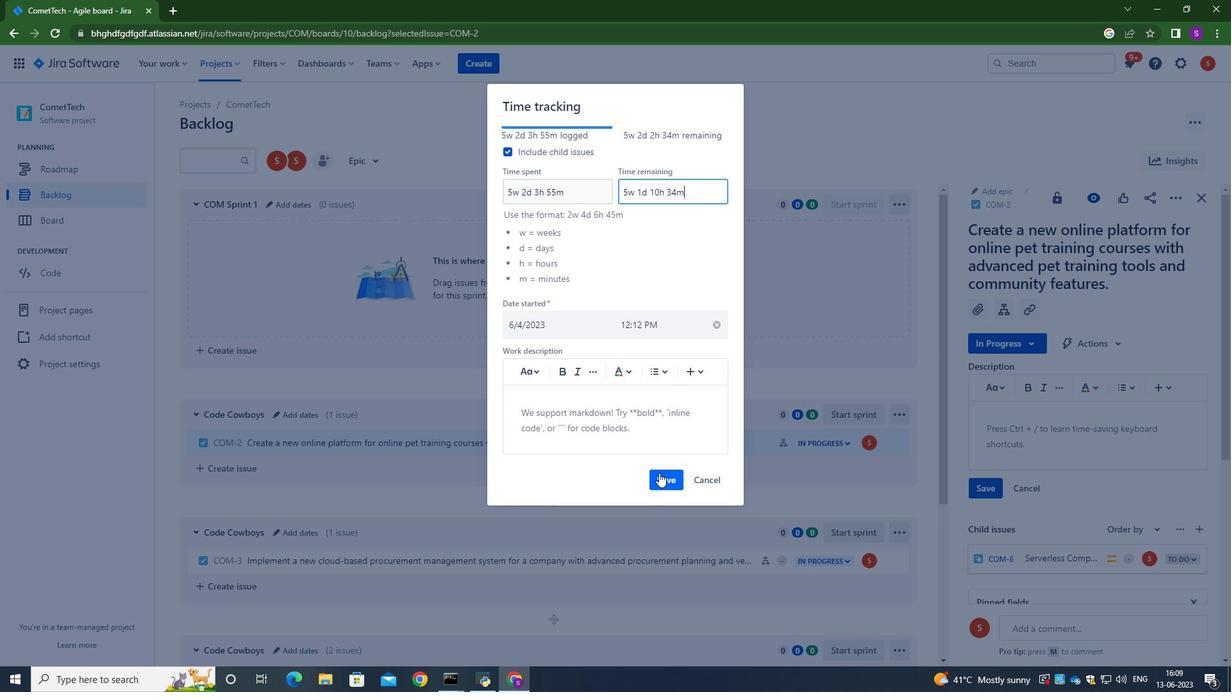 
Action: Mouse moved to (714, 341)
Screenshot: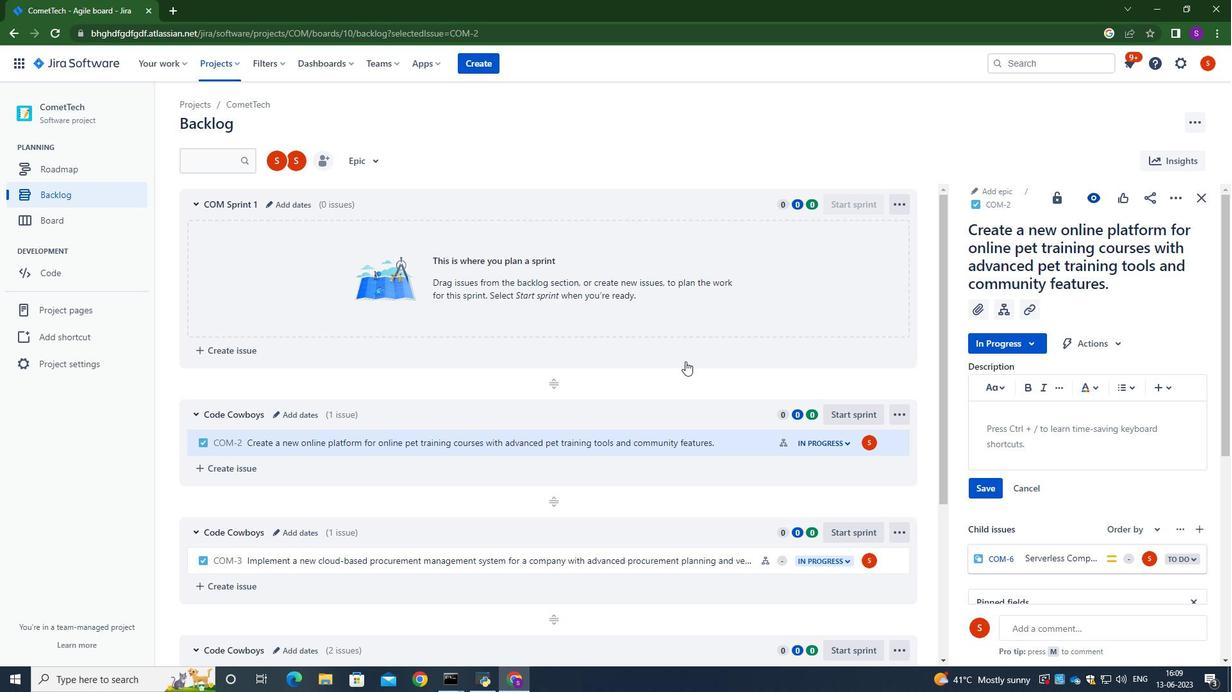 
Action: Mouse scrolled (714, 340) with delta (0, 0)
Screenshot: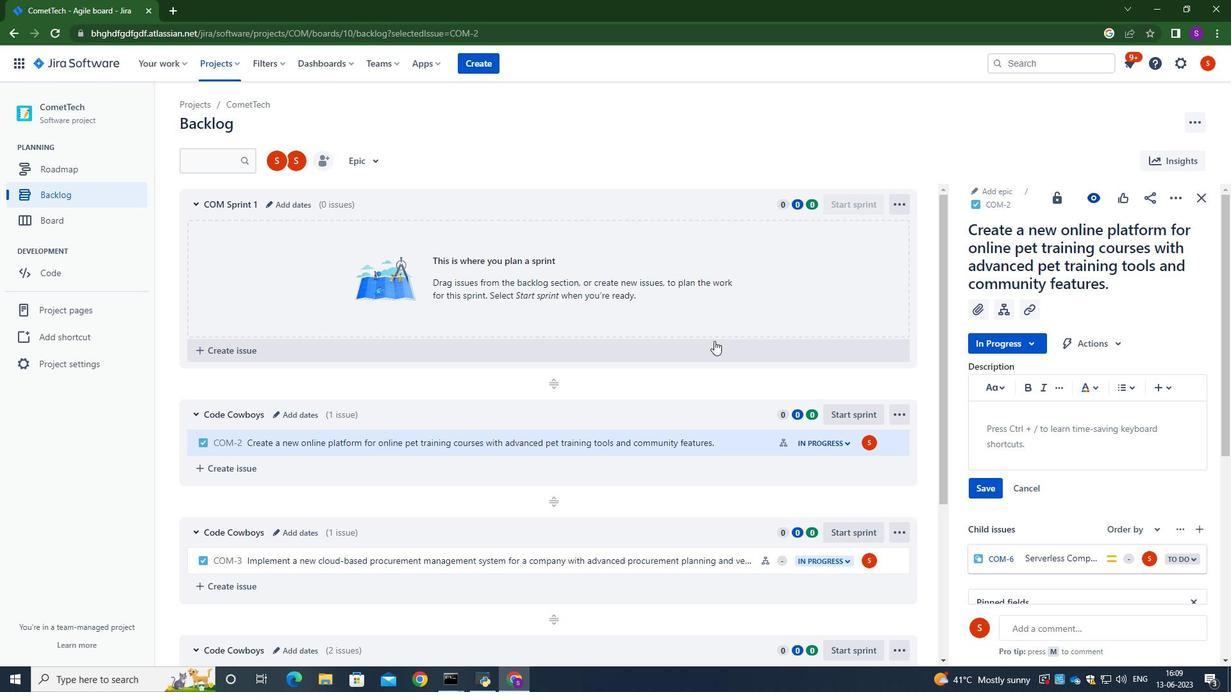 
Action: Mouse moved to (697, 338)
Screenshot: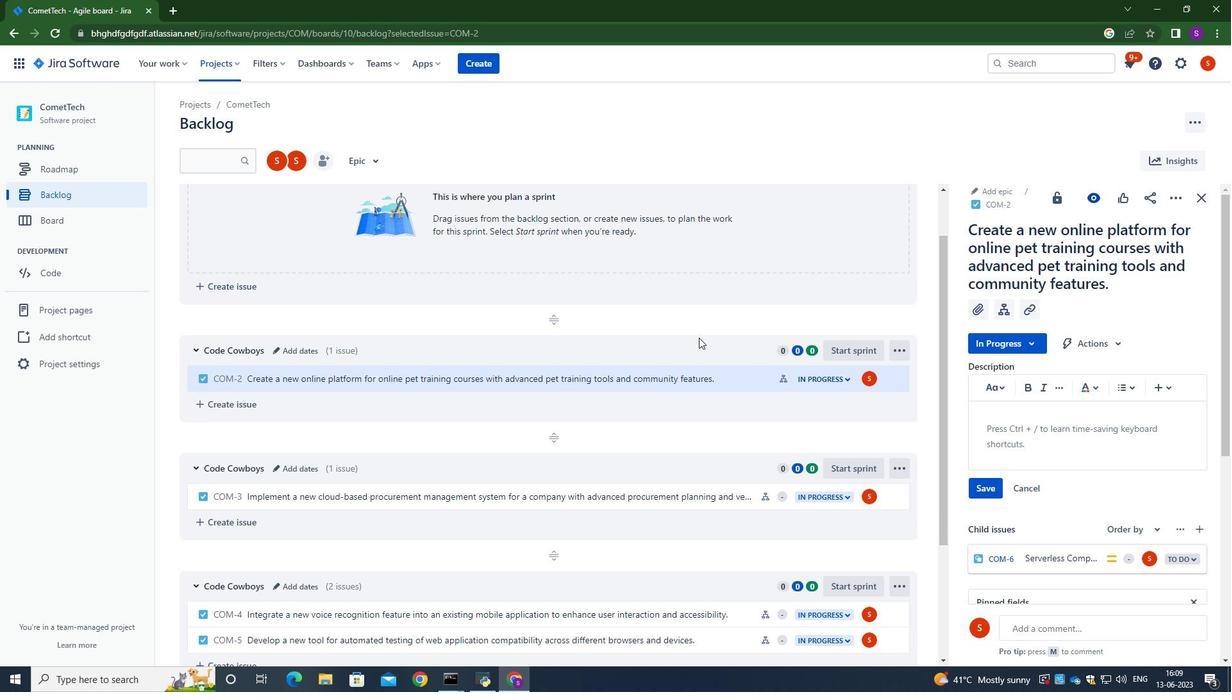 
Action: Mouse scrolled (697, 337) with delta (0, 0)
Screenshot: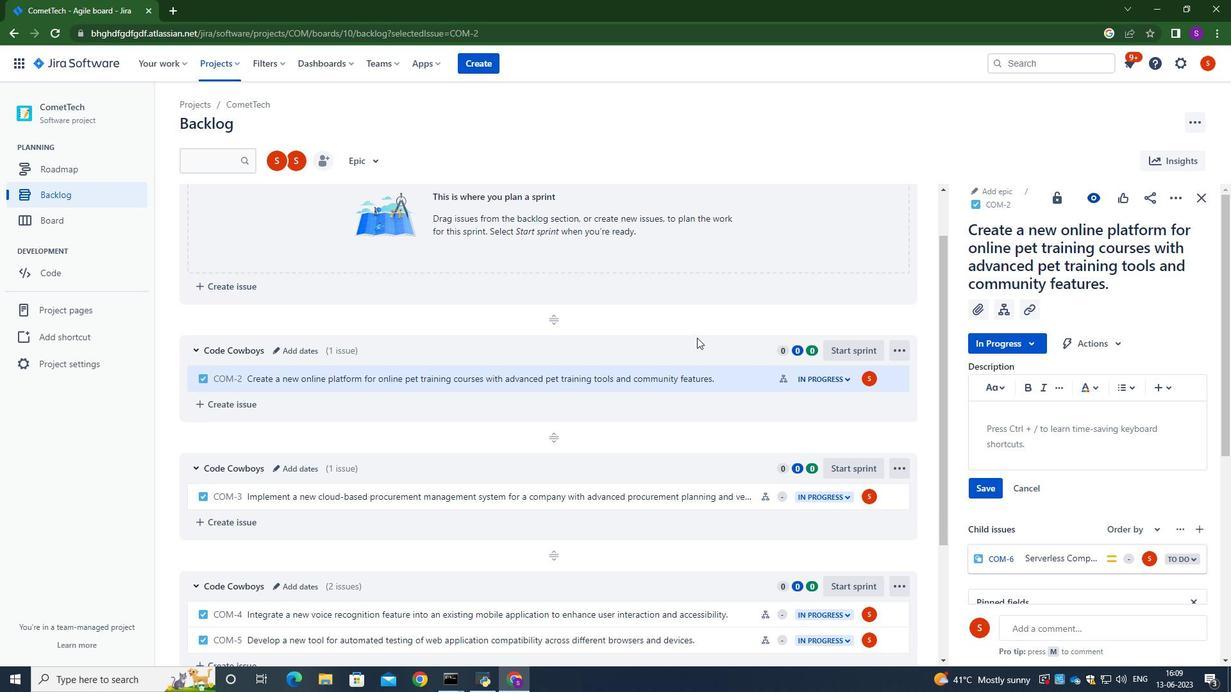 
Action: Mouse moved to (522, 293)
Screenshot: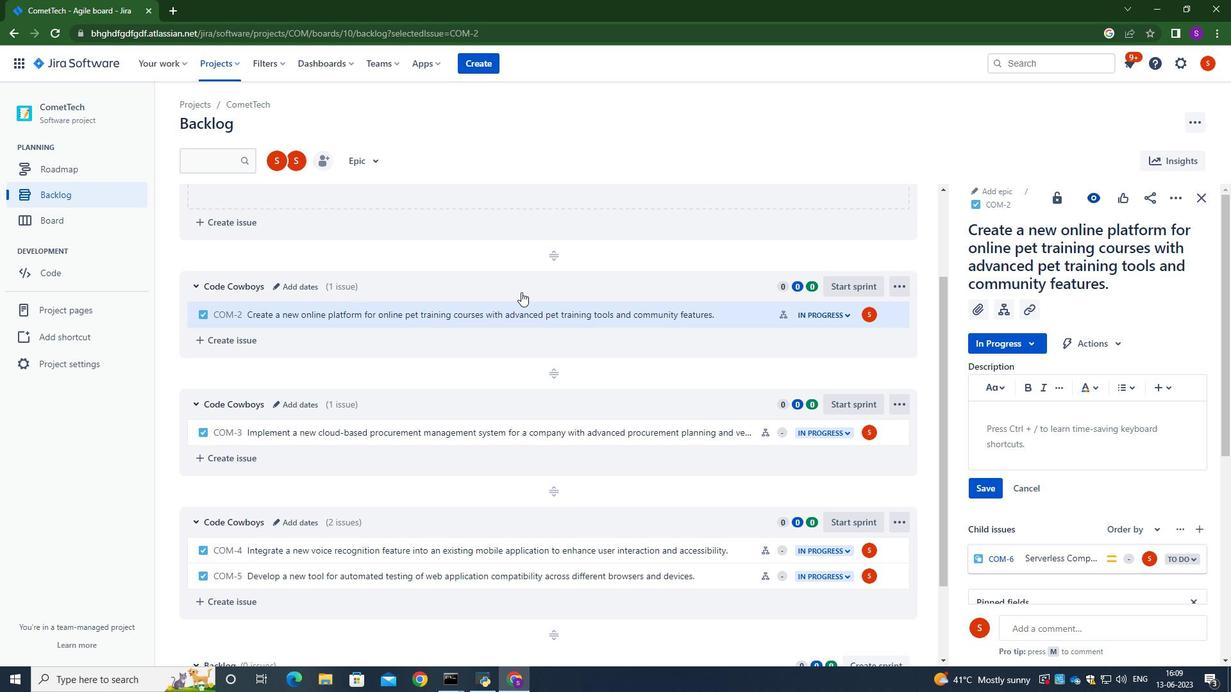 
Action: Mouse scrolled (522, 292) with delta (0, 0)
Screenshot: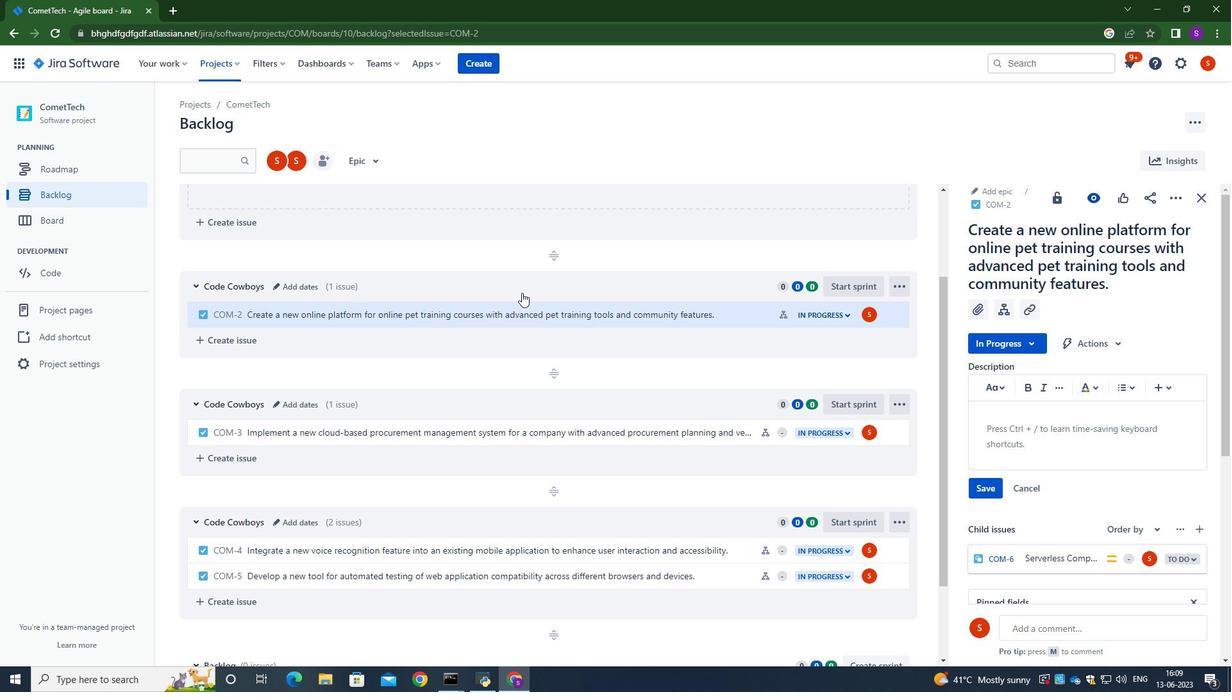 
Action: Mouse scrolled (522, 293) with delta (0, 0)
Screenshot: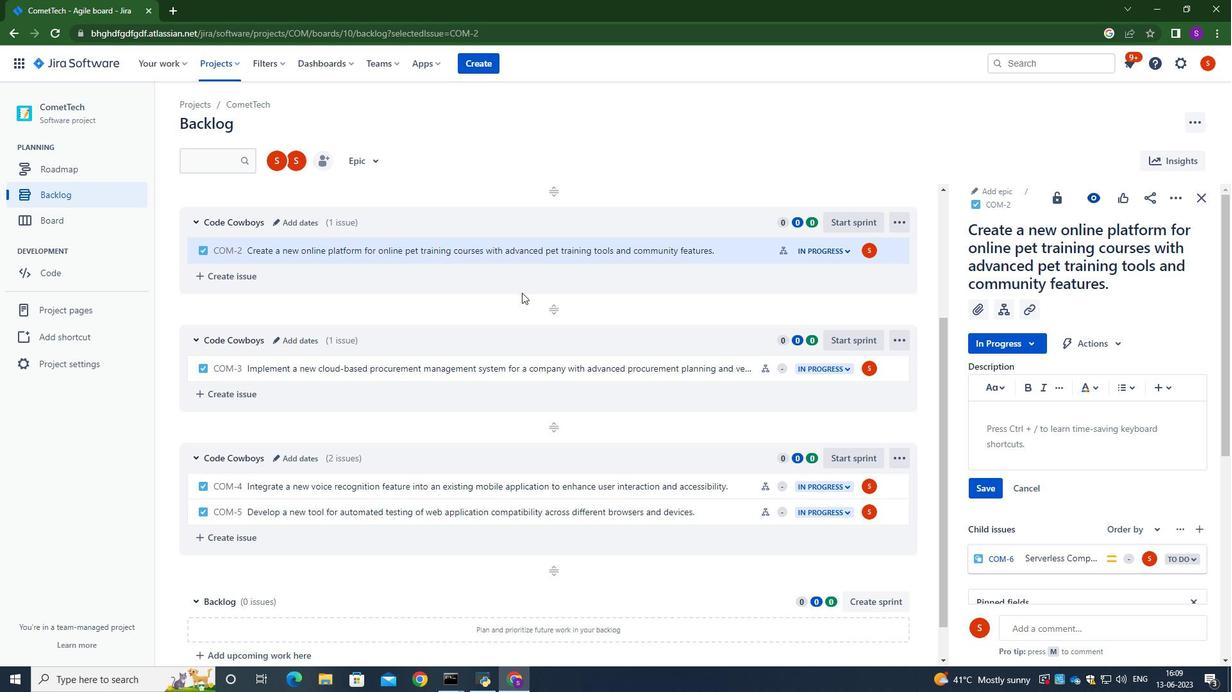 
Action: Mouse moved to (546, 309)
Screenshot: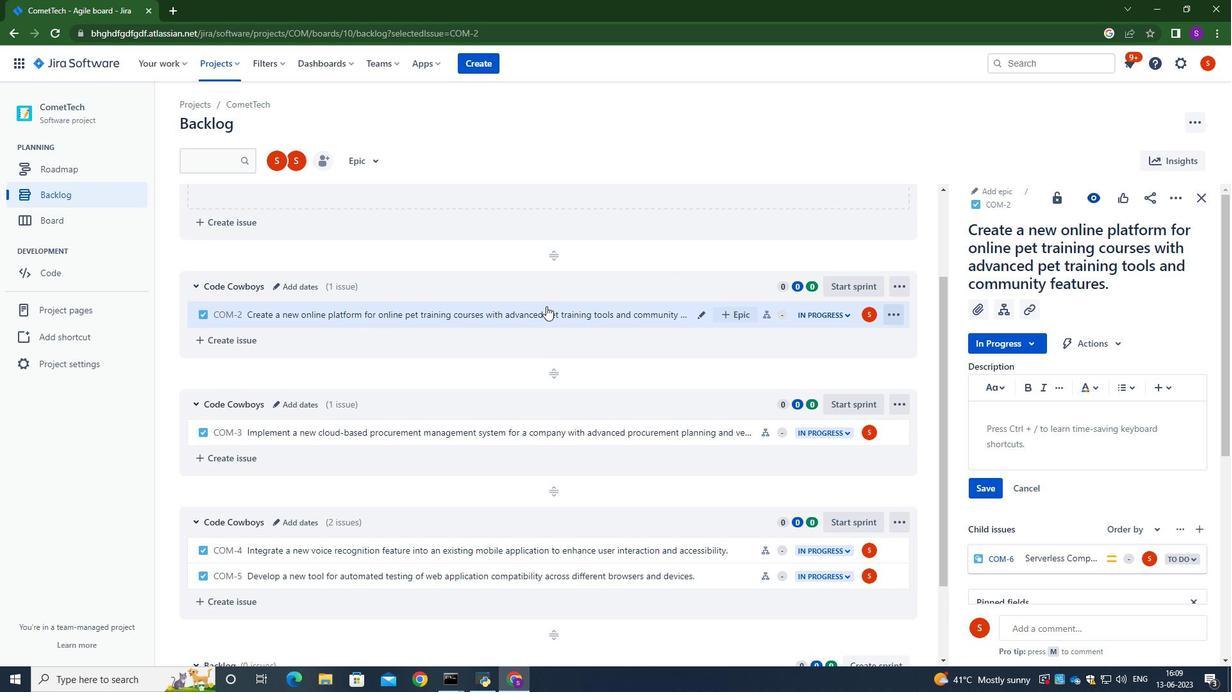 
Action: Mouse scrolled (546, 309) with delta (0, 0)
Screenshot: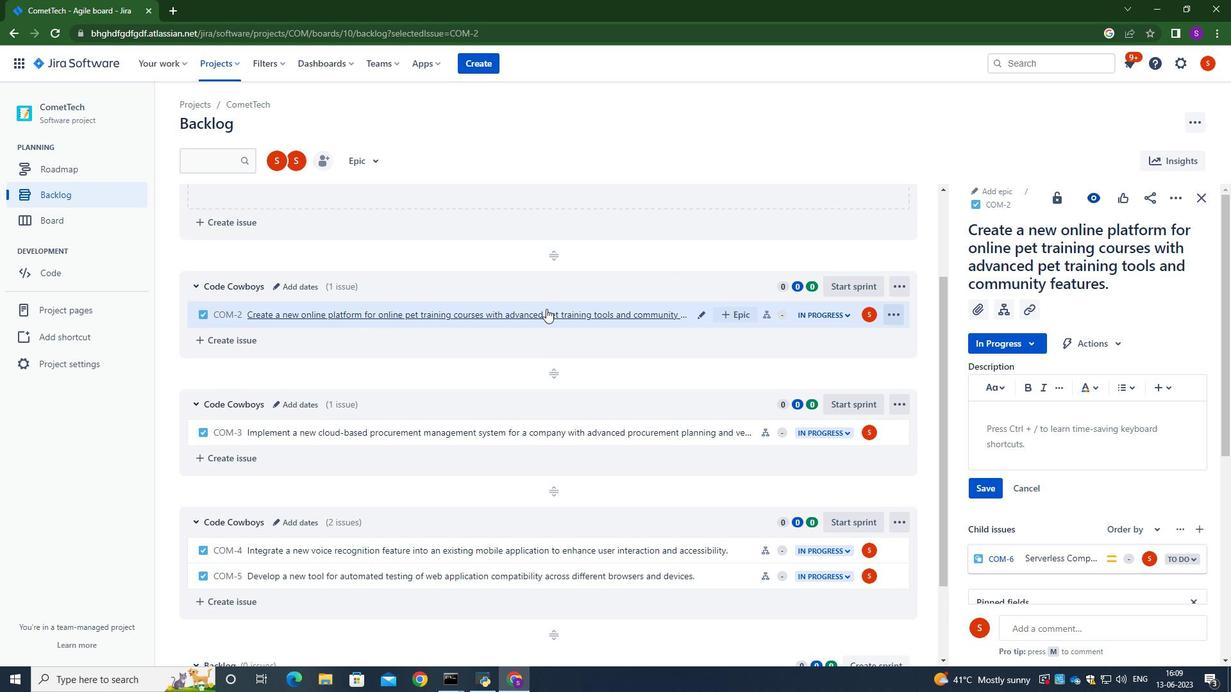 
Action: Mouse moved to (543, 304)
Screenshot: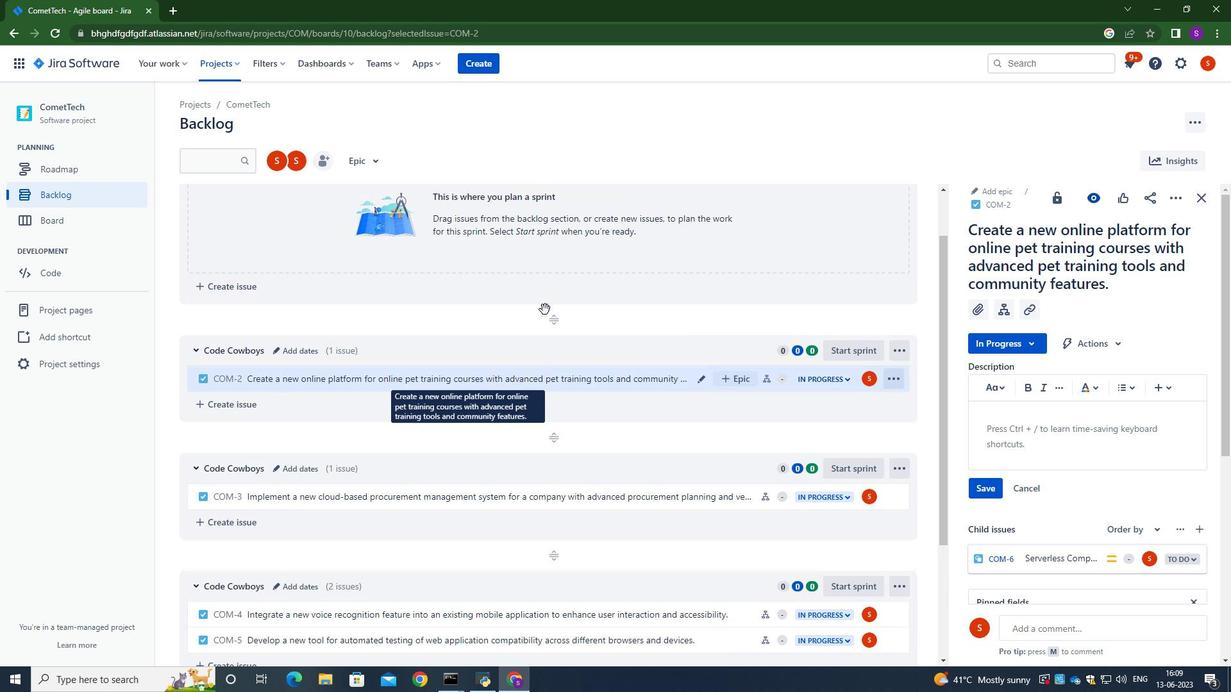 
Action: Mouse scrolled (543, 304) with delta (0, 0)
Screenshot: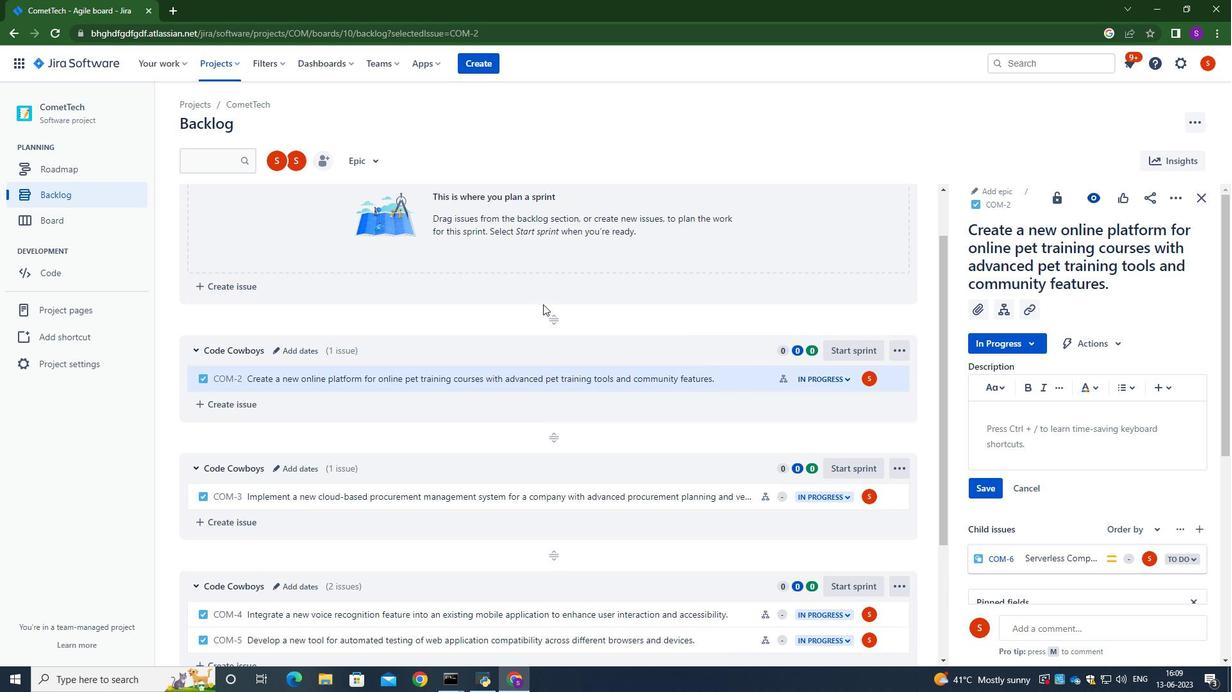 
Action: Mouse moved to (896, 284)
Screenshot: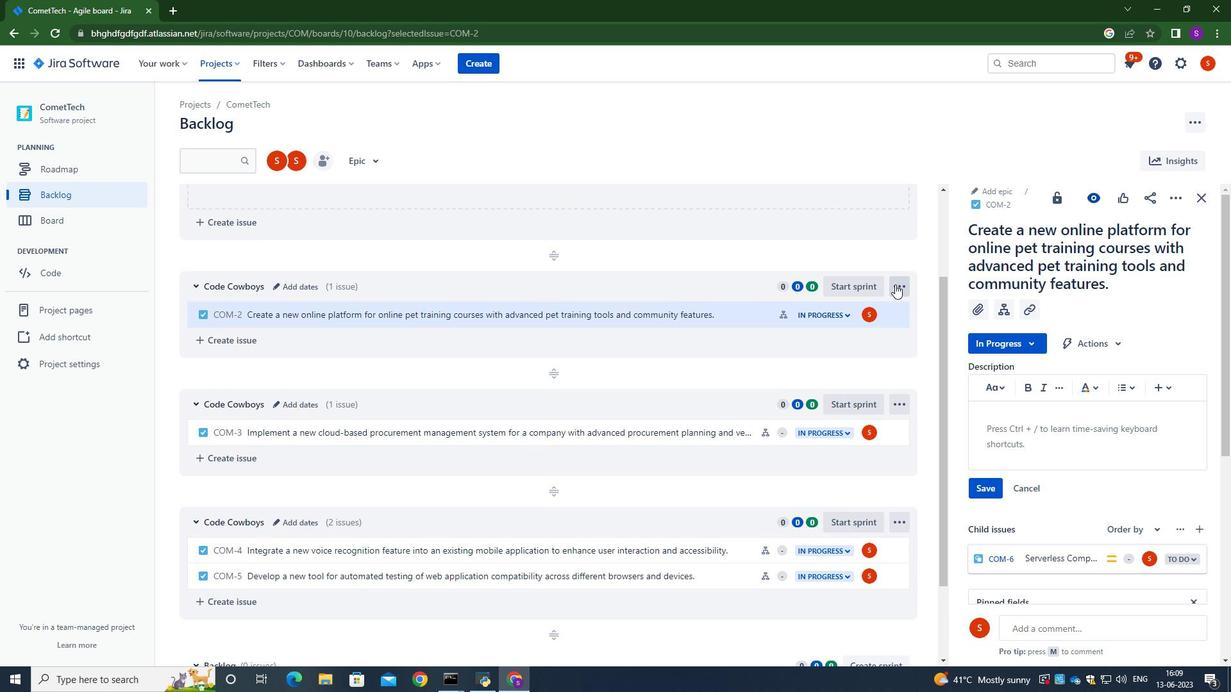 
Action: Mouse pressed left at (896, 284)
Screenshot: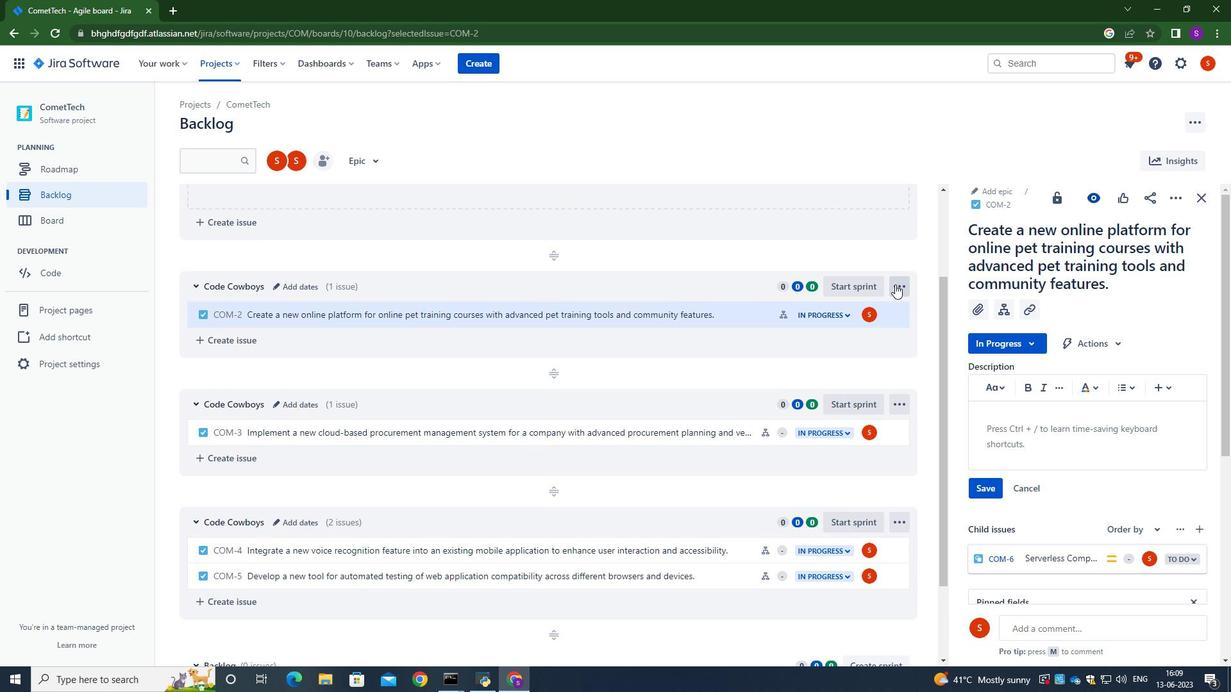 
Action: Mouse pressed left at (896, 284)
Screenshot: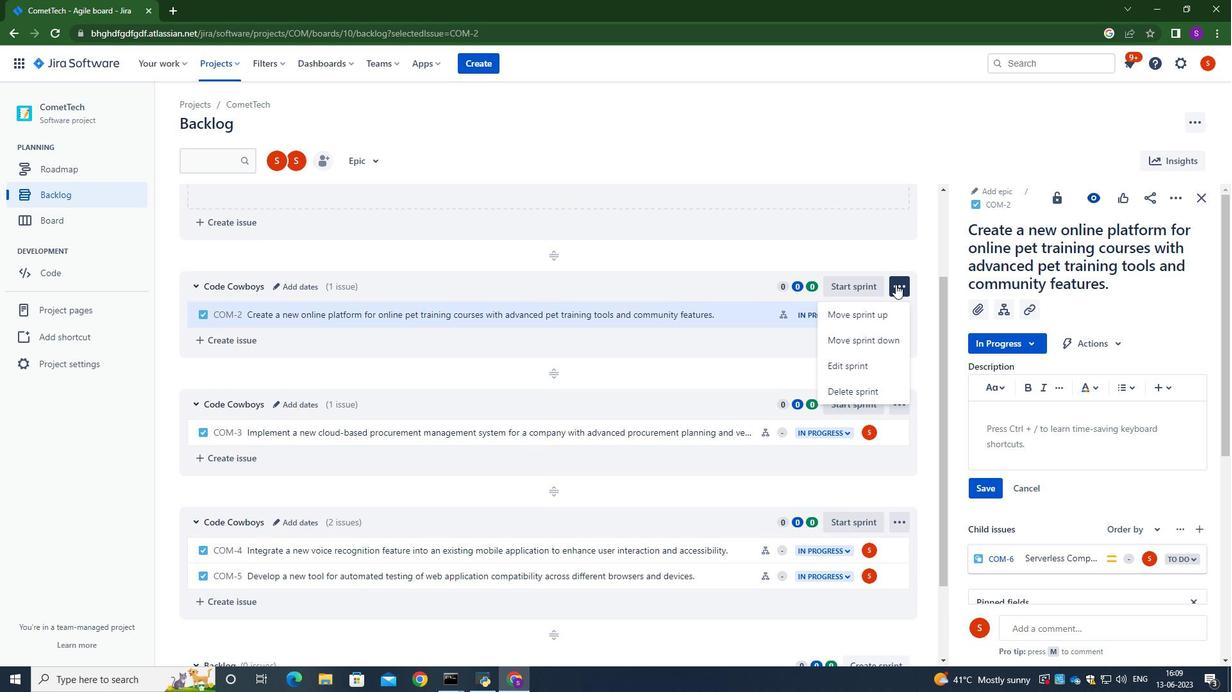 
Action: Mouse moved to (1165, 377)
Screenshot: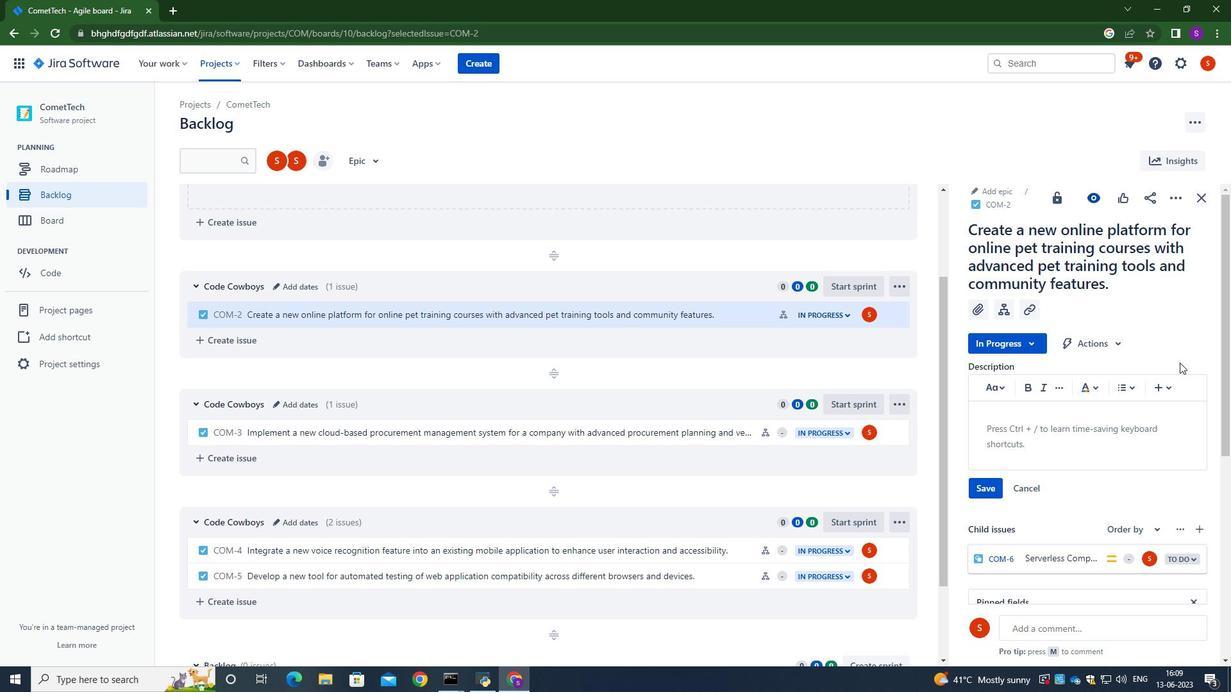 
Action: Mouse scrolled (1165, 376) with delta (0, 0)
Screenshot: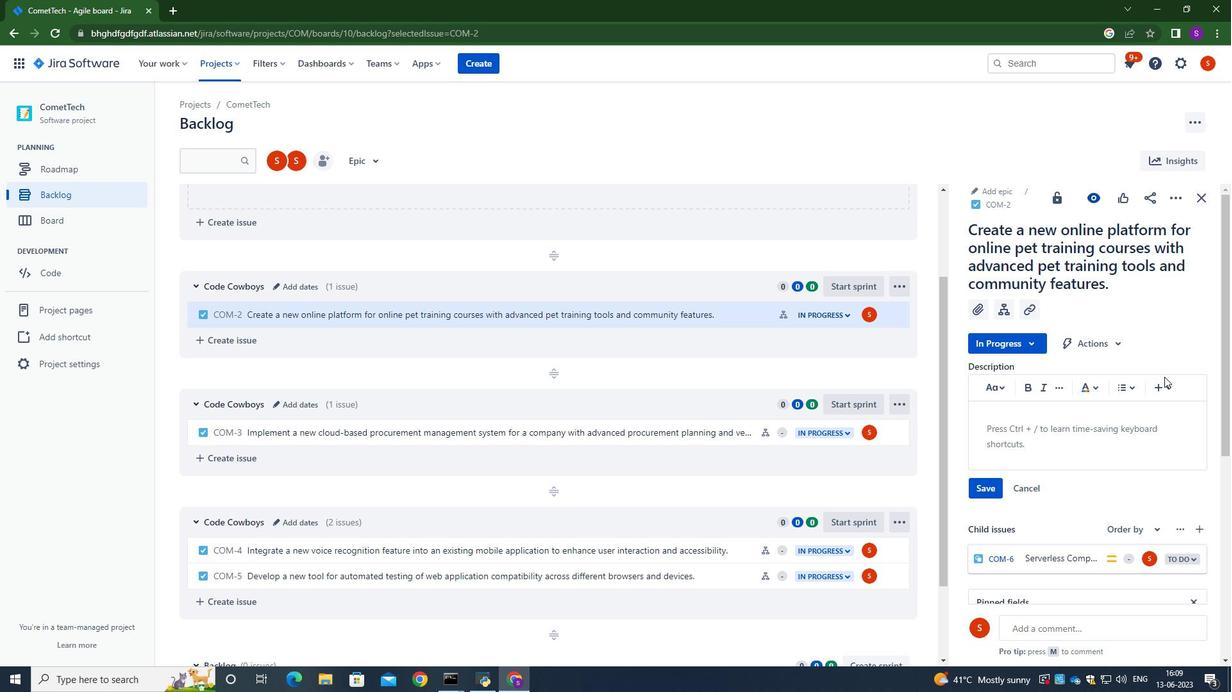 
Action: Mouse scrolled (1165, 376) with delta (0, 0)
Screenshot: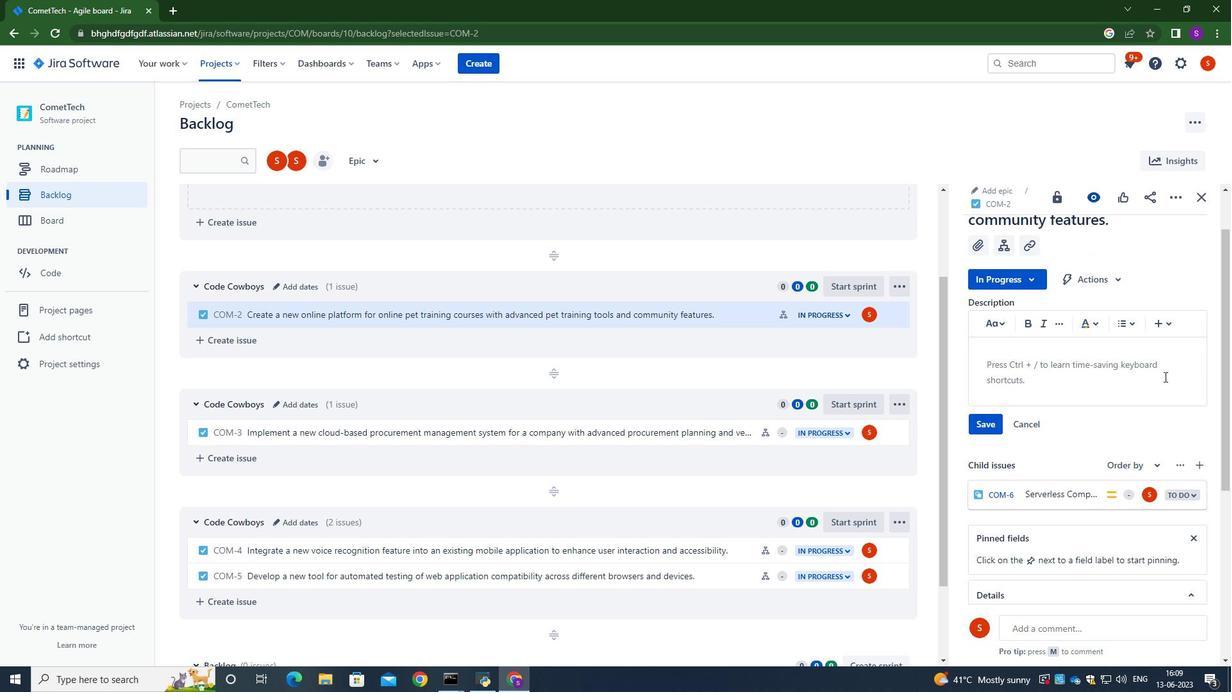 
Action: Mouse moved to (1072, 387)
Screenshot: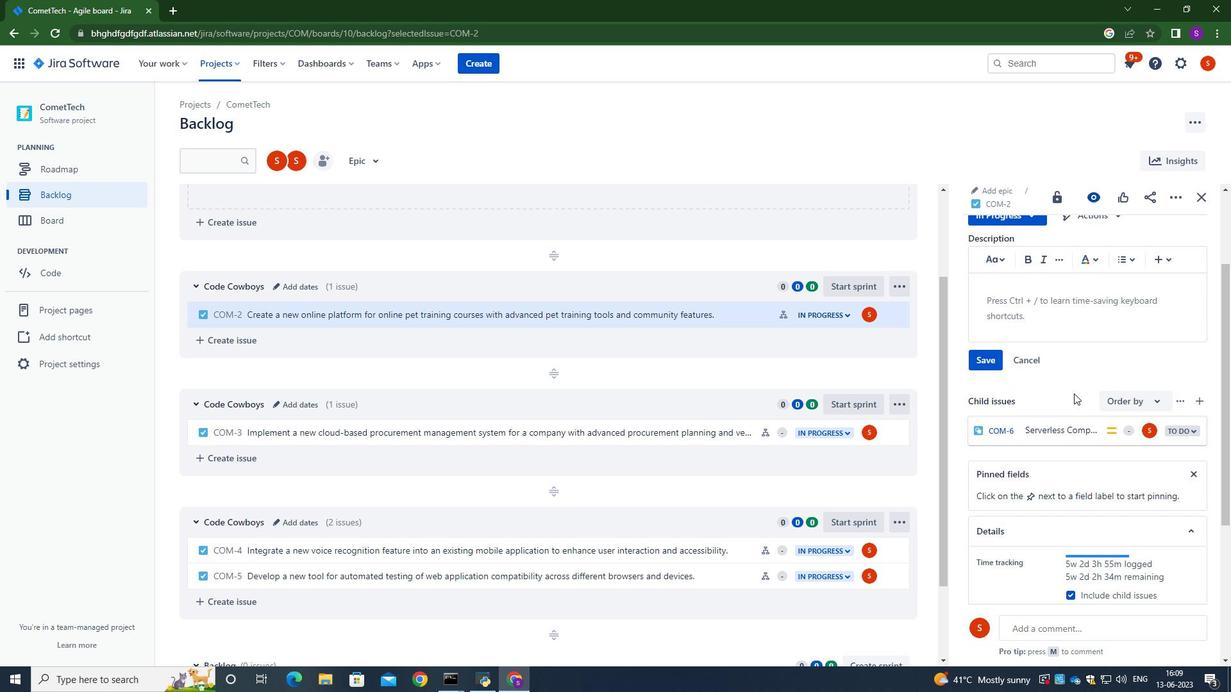 
Action: Mouse scrolled (1072, 386) with delta (0, 0)
Screenshot: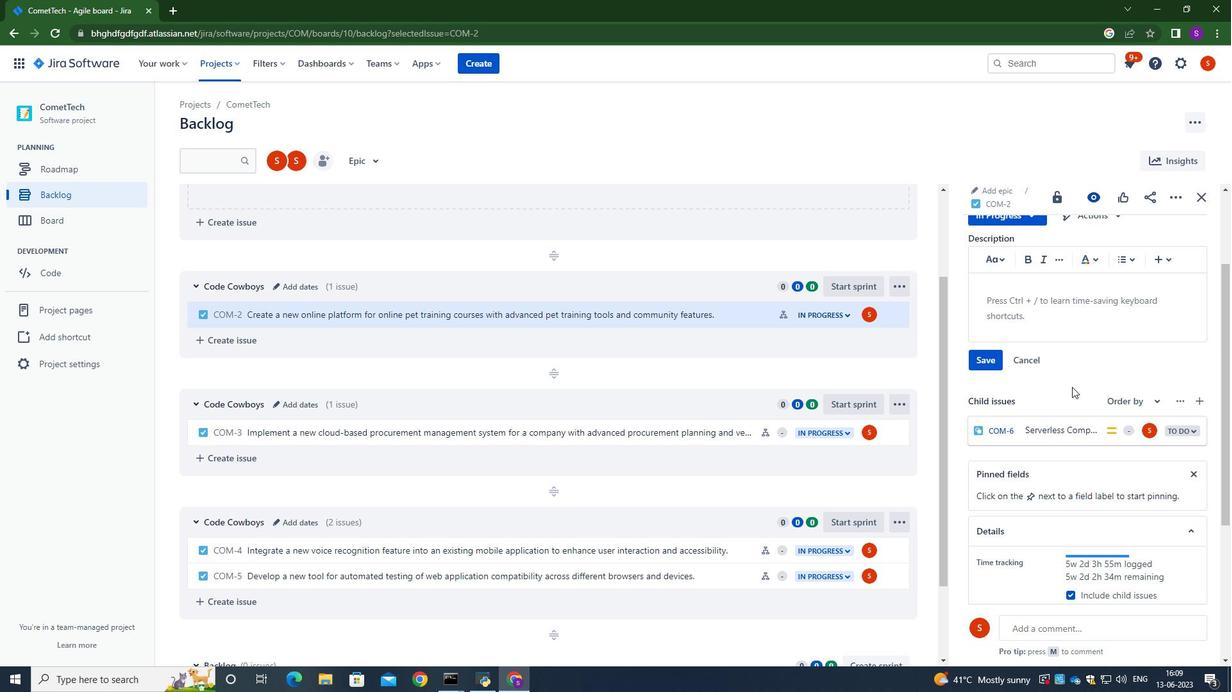 
Action: Mouse moved to (361, 159)
Screenshot: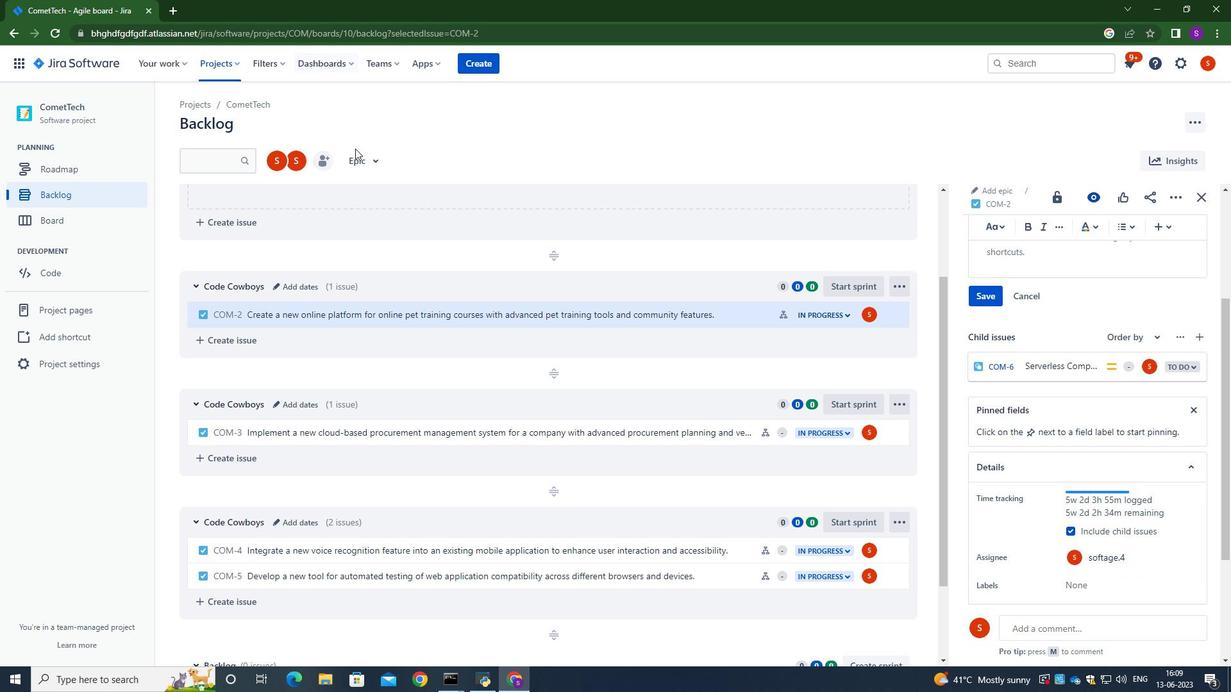 
Action: Mouse pressed left at (361, 159)
Screenshot: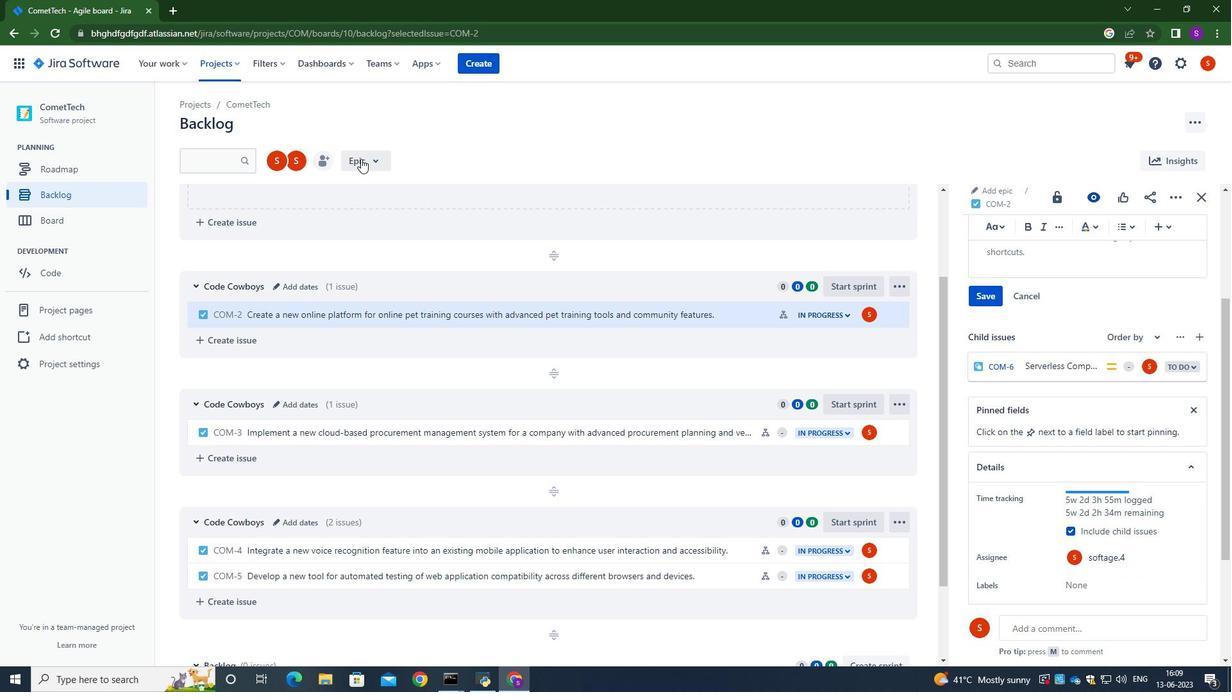 
Action: Mouse moved to (371, 214)
Screenshot: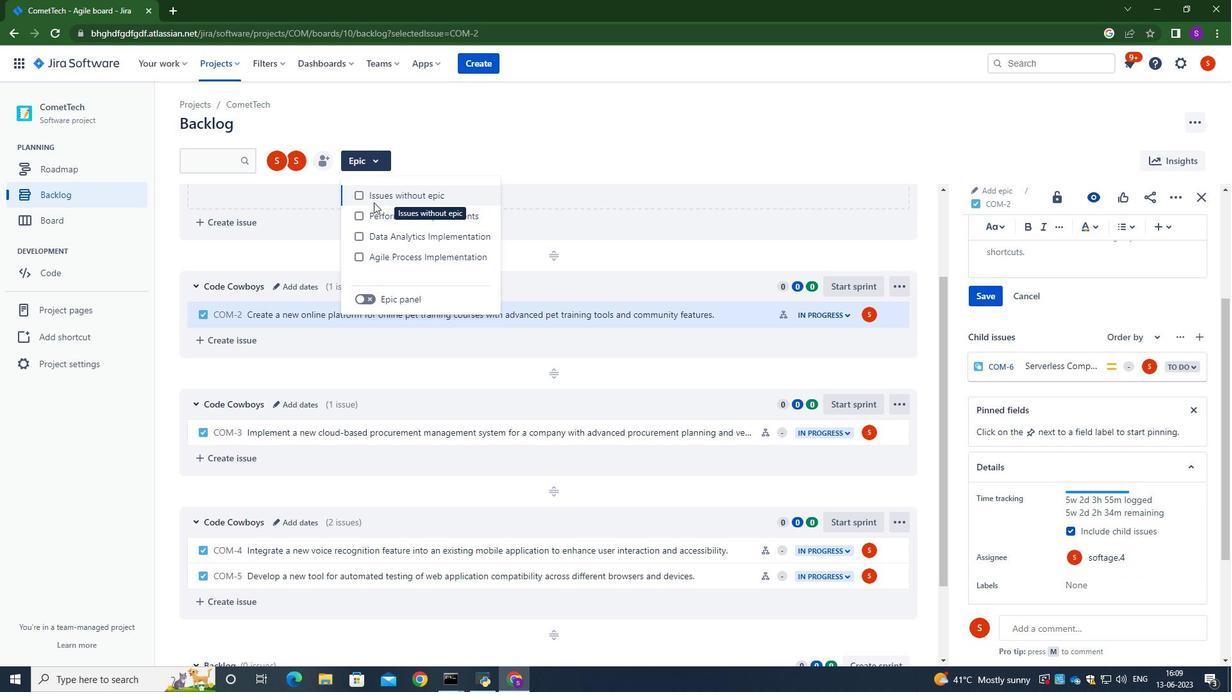 
Action: Mouse pressed left at (371, 214)
Screenshot: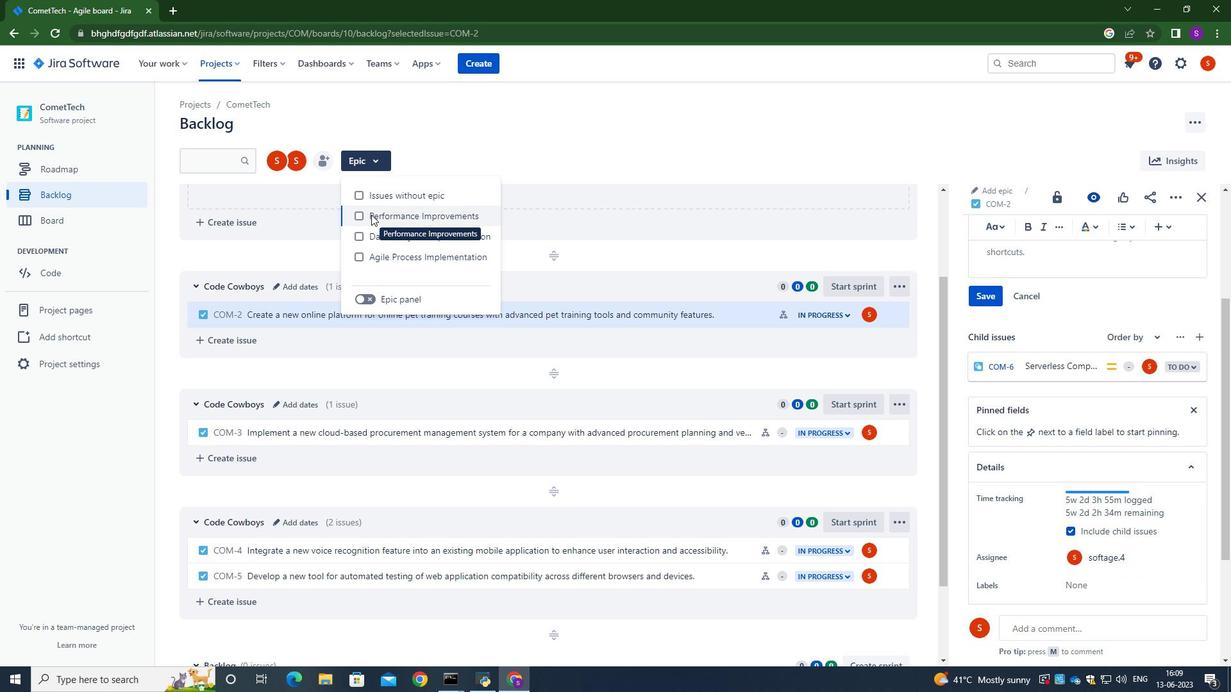 
Action: Mouse moved to (377, 213)
Screenshot: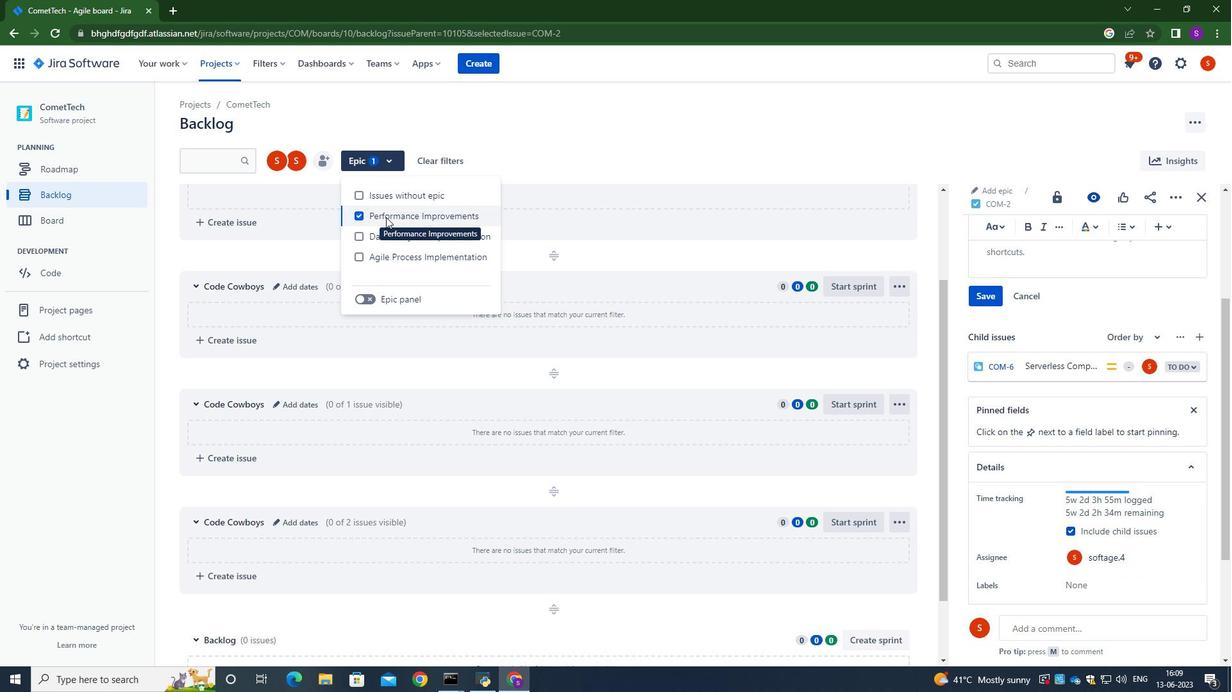 
Action: Mouse pressed left at (377, 213)
Screenshot: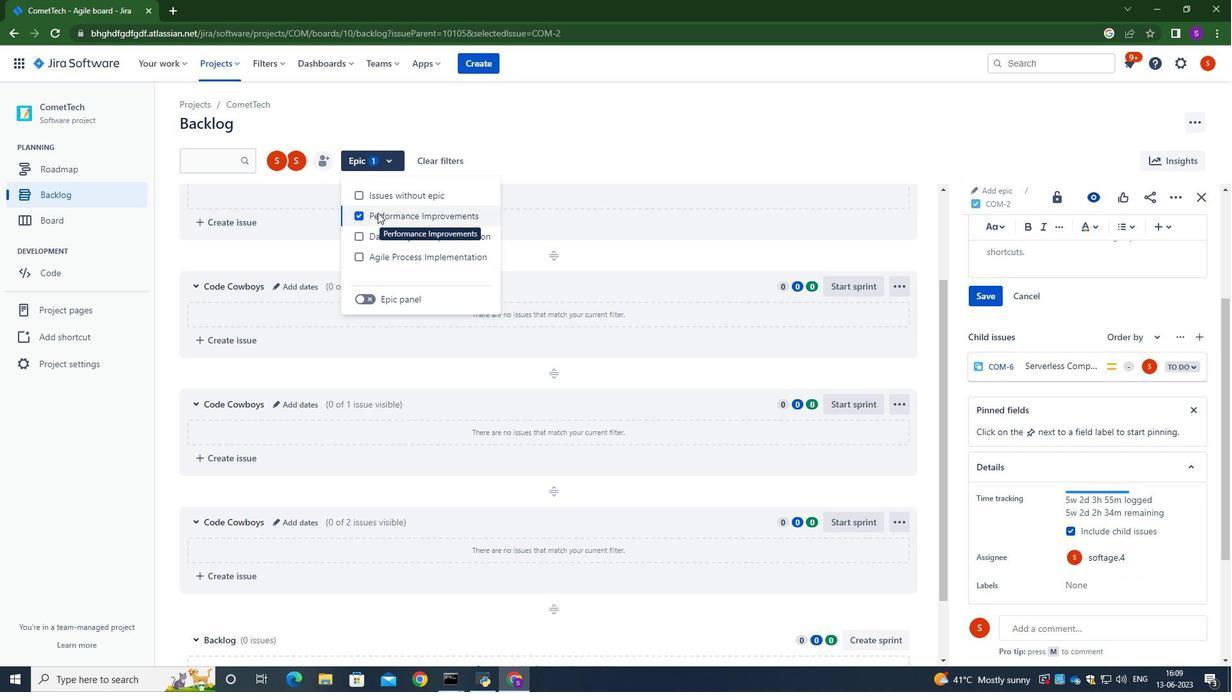 
Action: Mouse moved to (372, 292)
Screenshot: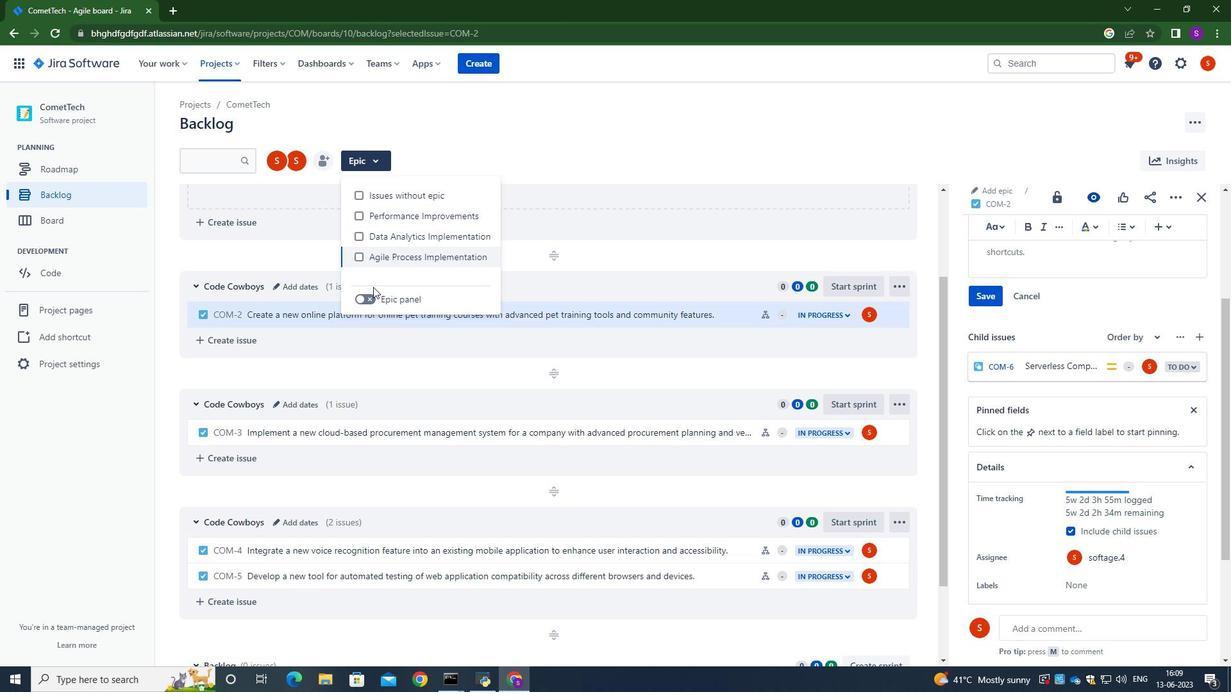 
Action: Mouse pressed left at (372, 292)
Screenshot: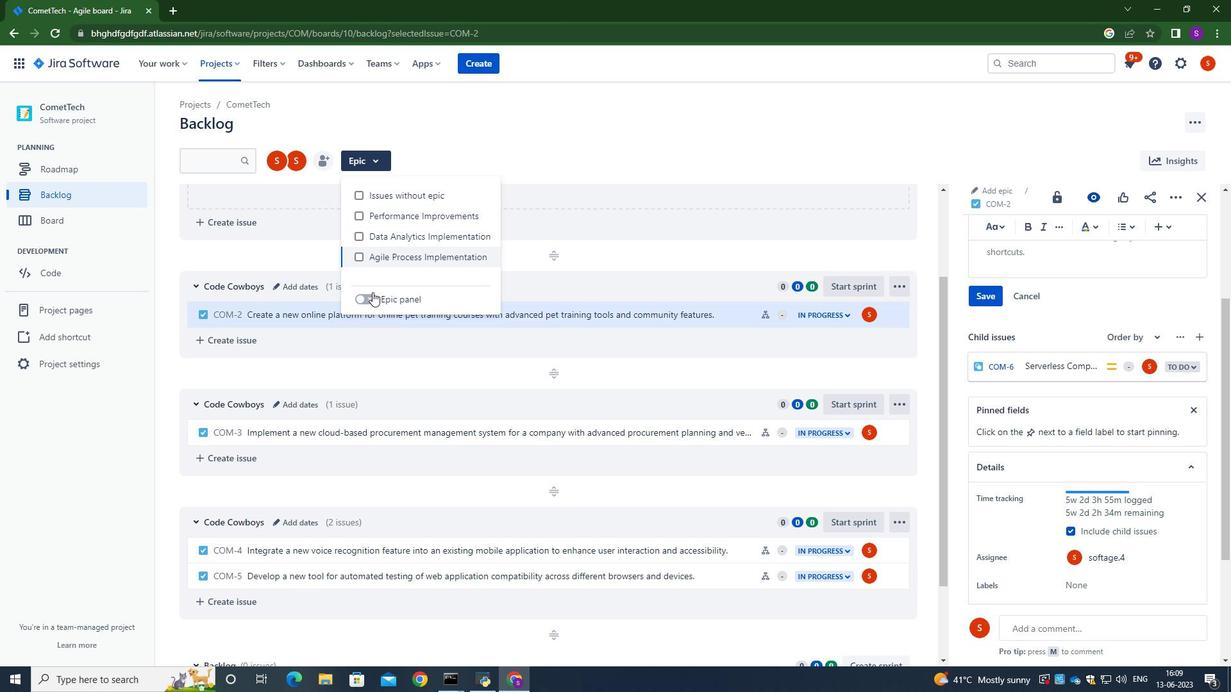
Action: Mouse moved to (536, 309)
Screenshot: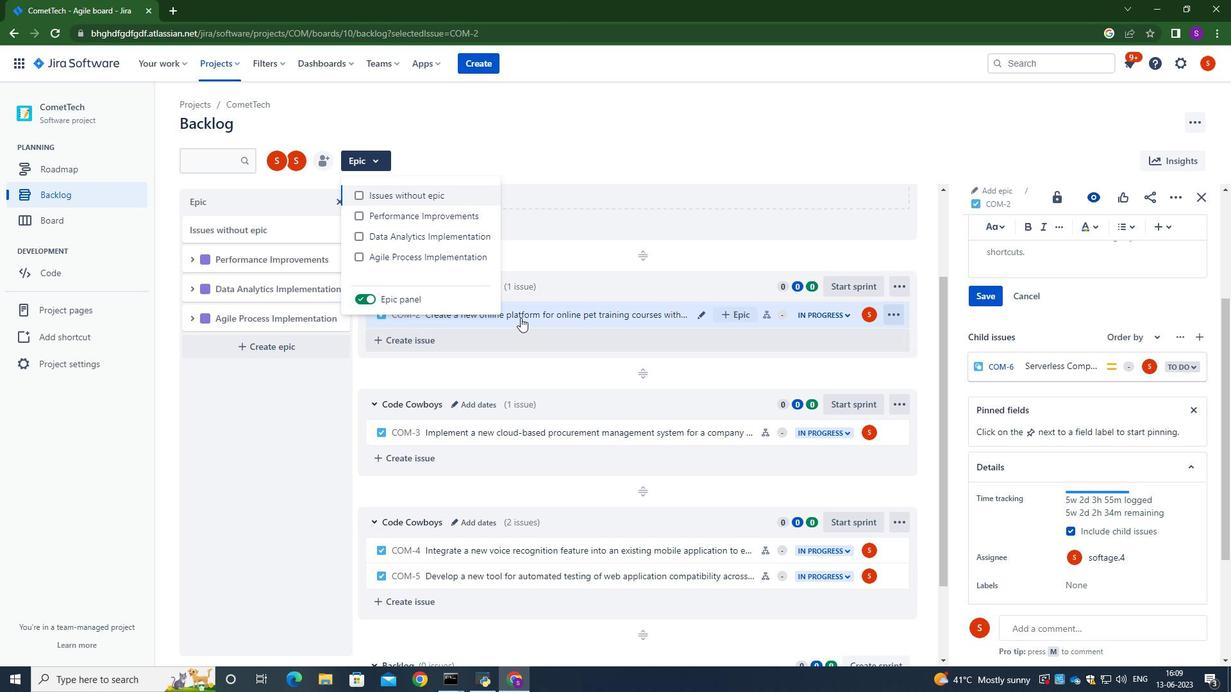 
Action: Mouse pressed left at (536, 309)
Screenshot: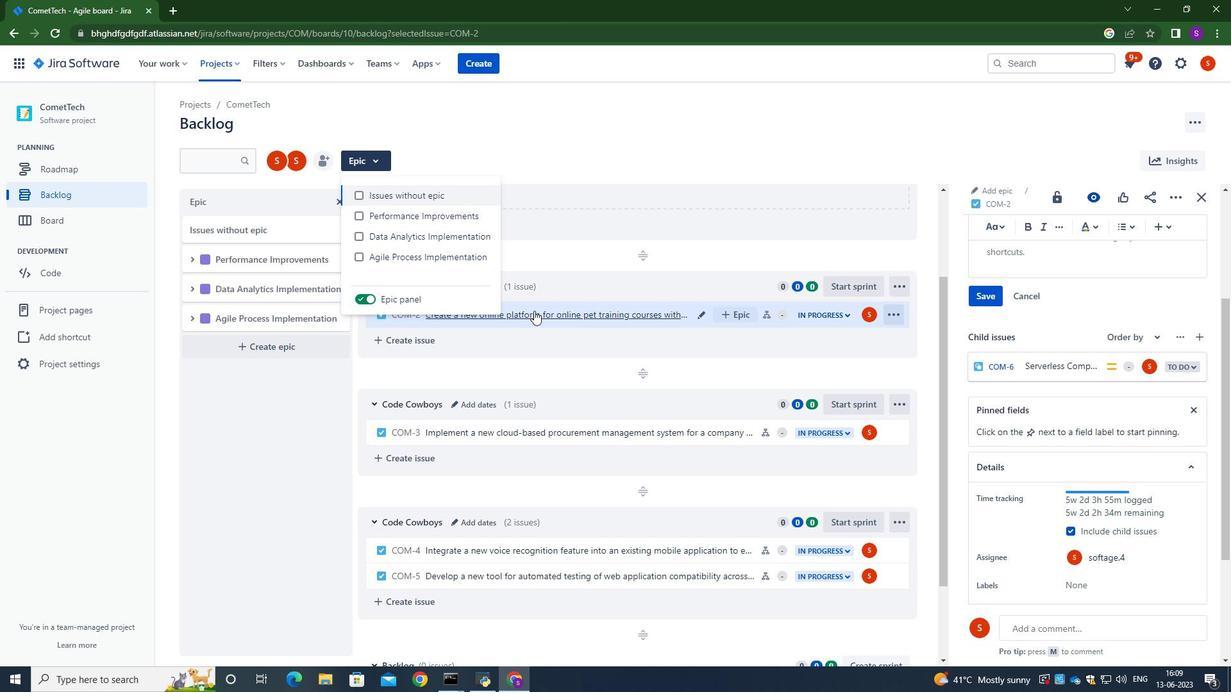 
Action: Mouse moved to (255, 397)
Screenshot: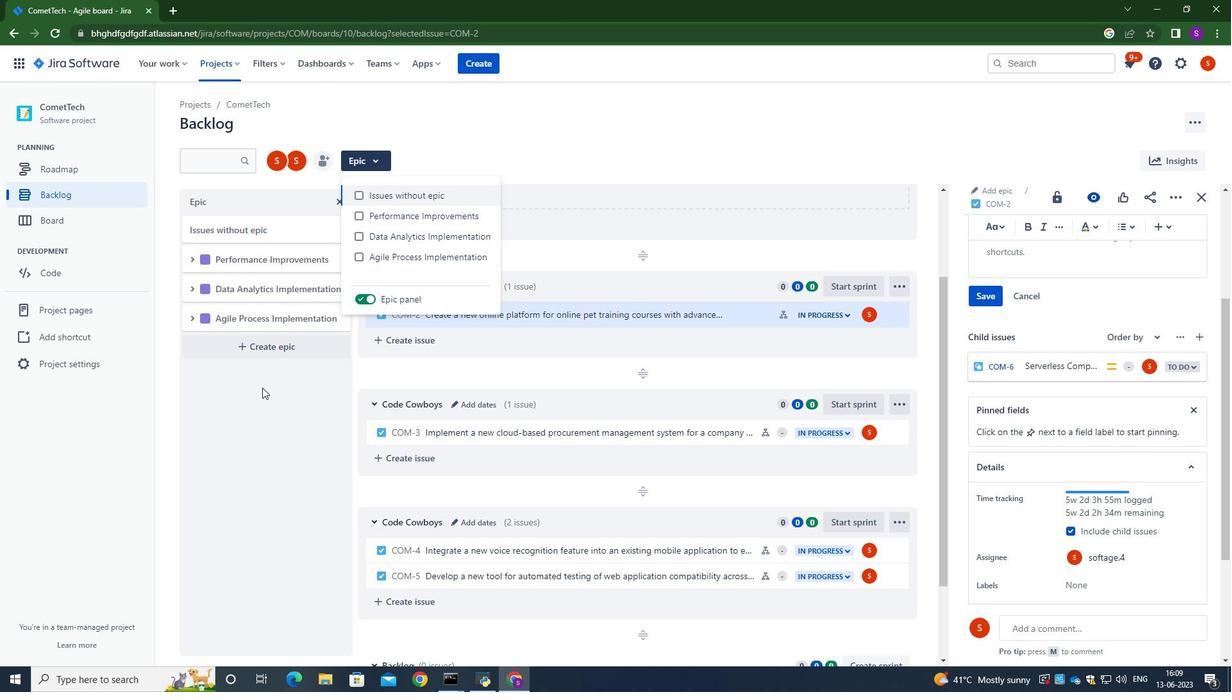 
Action: Mouse pressed left at (255, 397)
Screenshot: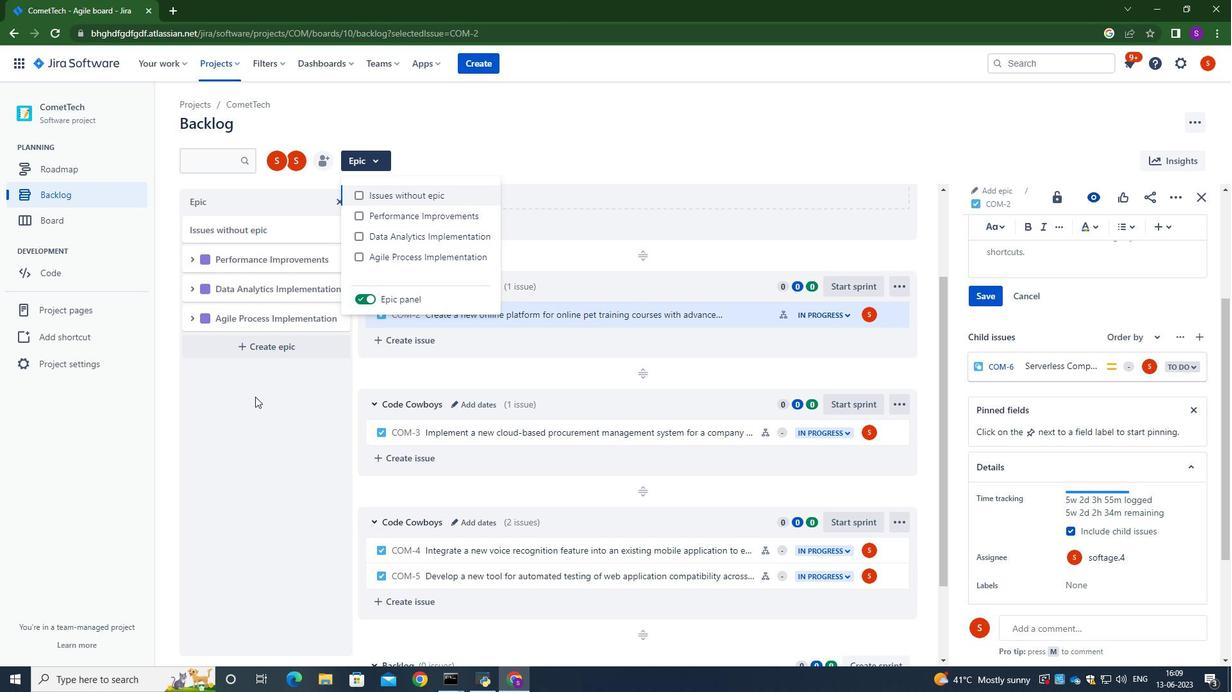 
Action: Mouse moved to (445, 432)
Screenshot: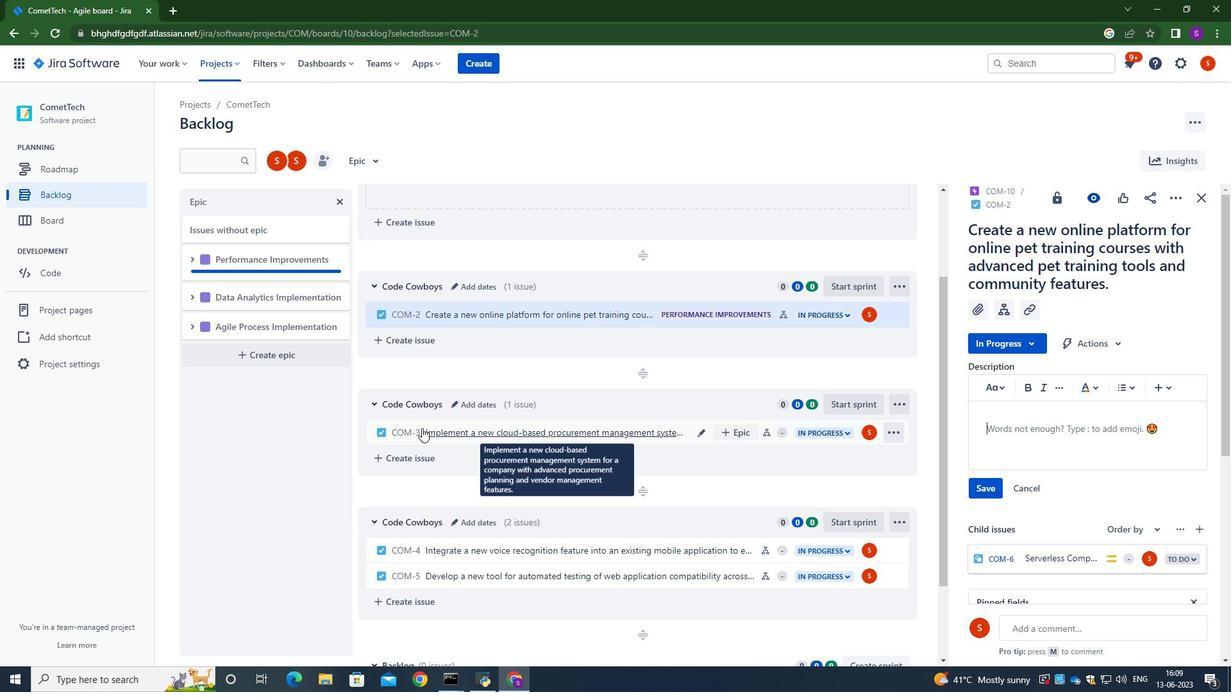
Action: Mouse pressed left at (445, 432)
Screenshot: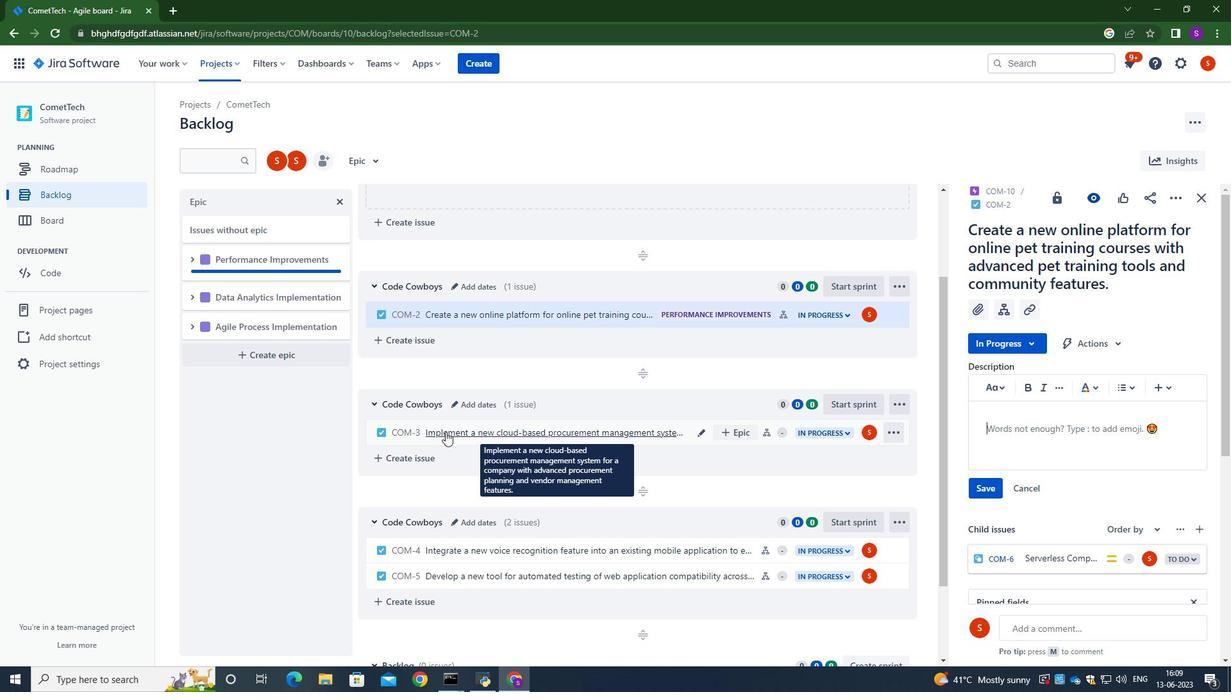 
Action: Mouse moved to (1179, 195)
Screenshot: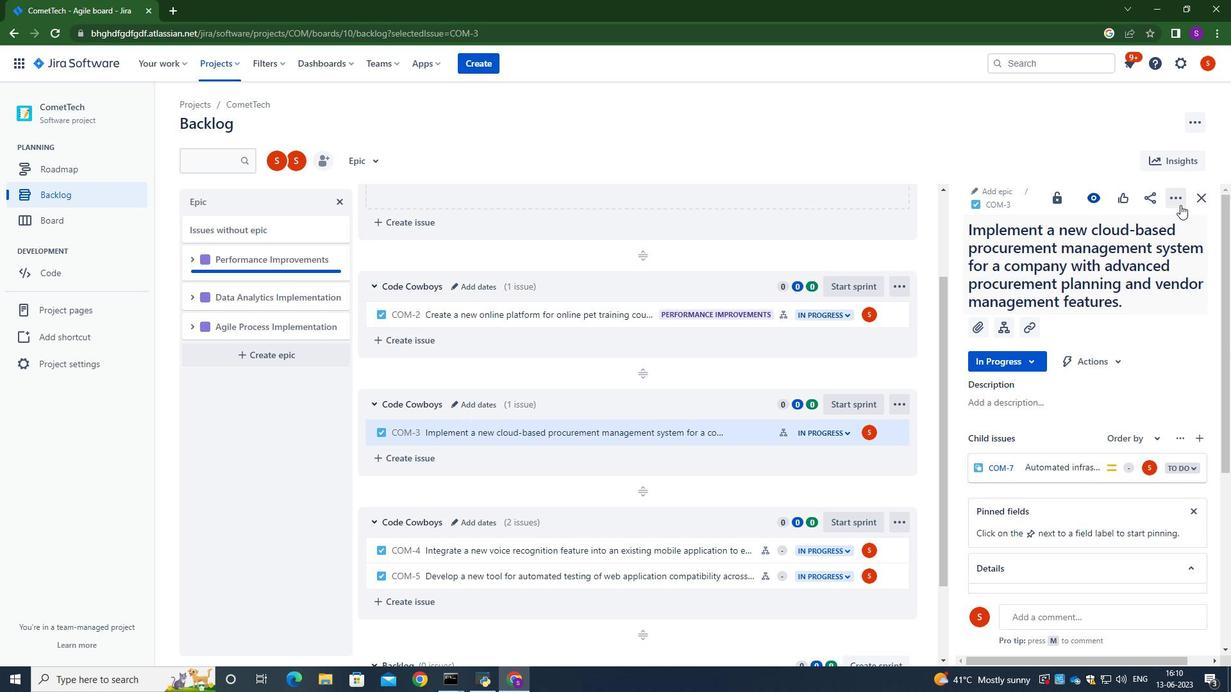 
Action: Mouse pressed left at (1179, 195)
Screenshot: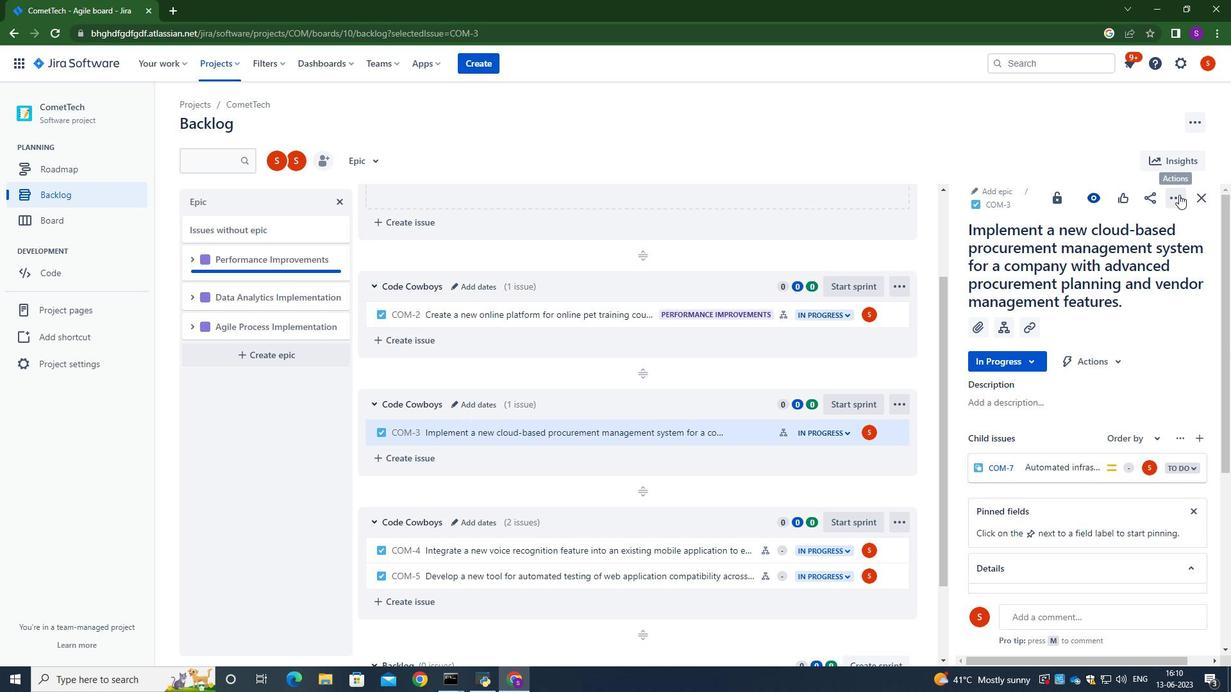 
Action: Mouse moved to (1115, 242)
Screenshot: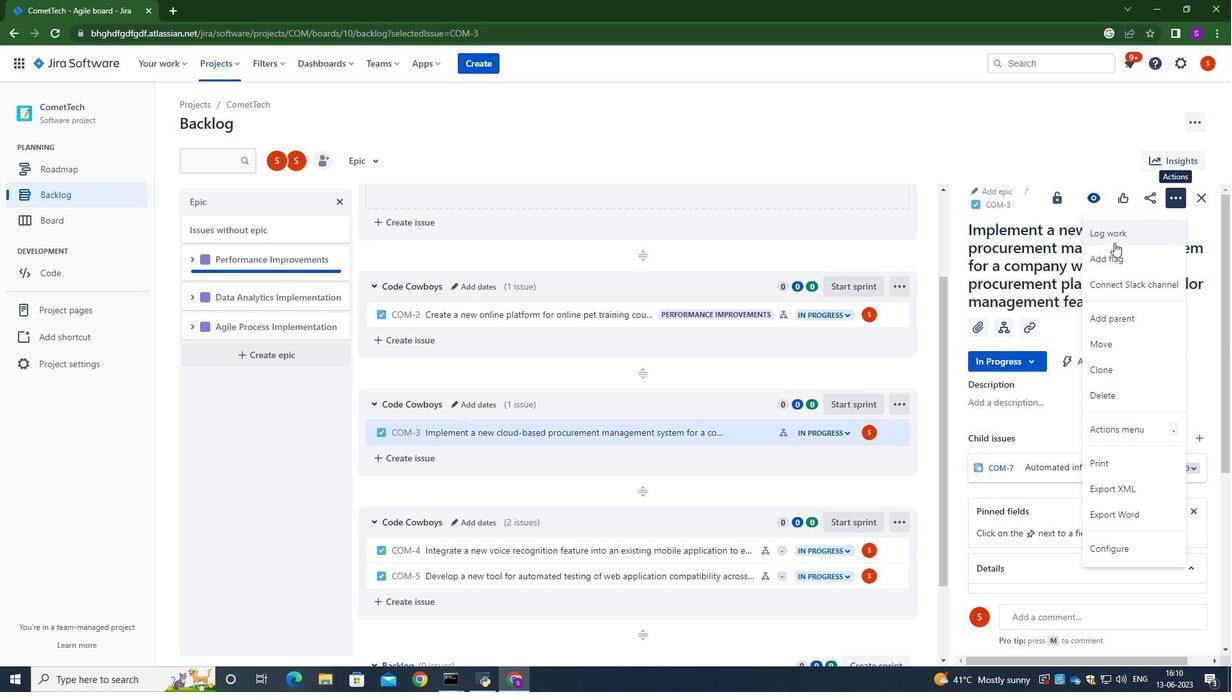 
Action: Mouse pressed left at (1115, 242)
Screenshot: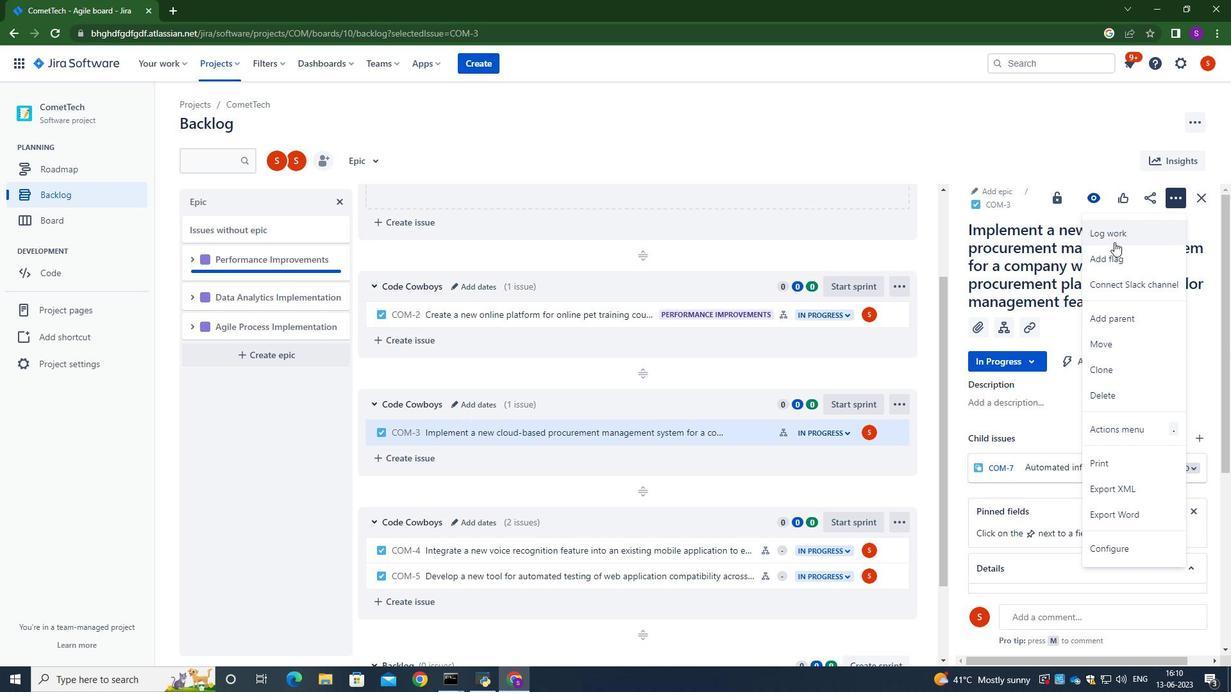 
Action: Mouse moved to (526, 187)
Screenshot: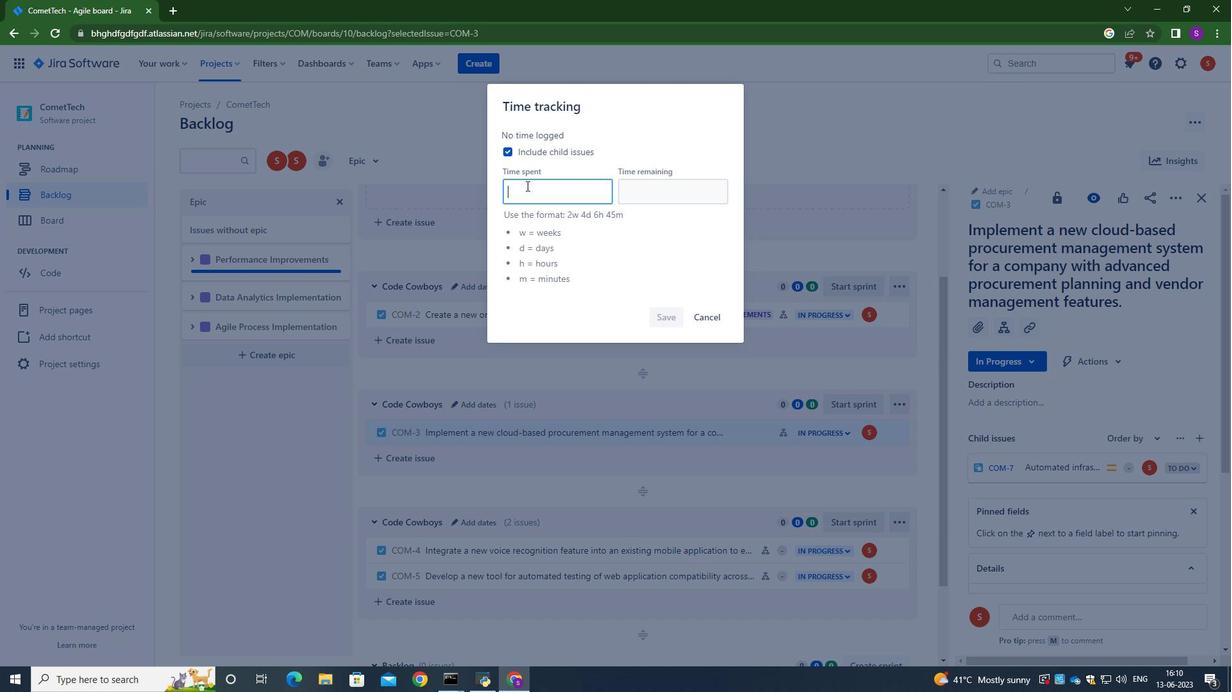 
Action: Mouse pressed left at (526, 187)
Screenshot: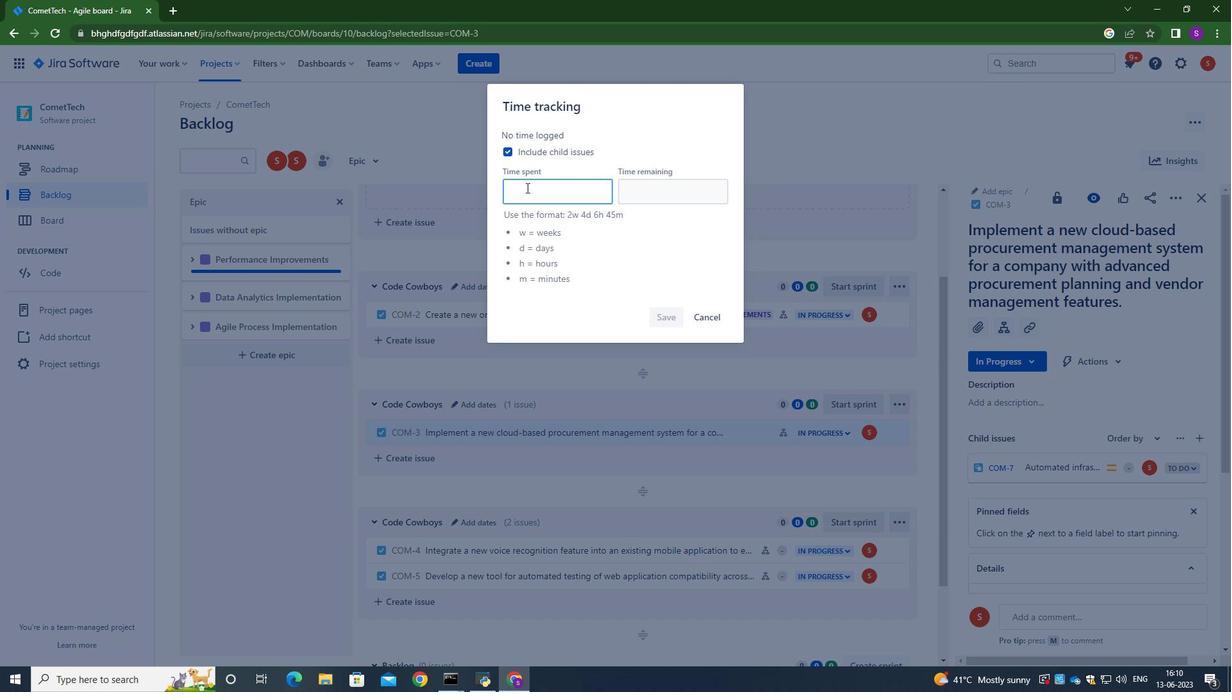 
Action: Key pressed 2w<Key.space>3d<Key.space>16h<Key.space>5m<Key.tab>5w<Key.space>2d<Key.space>2h<Key.space>6m
Screenshot: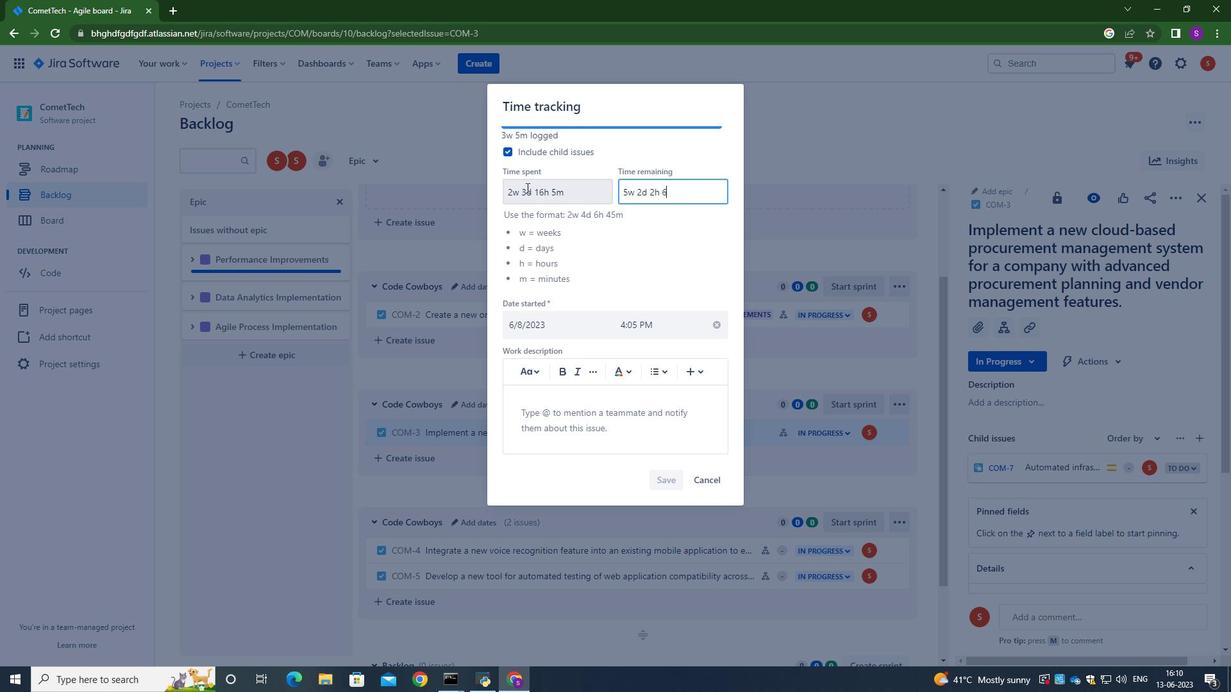 
Action: Mouse moved to (667, 474)
Screenshot: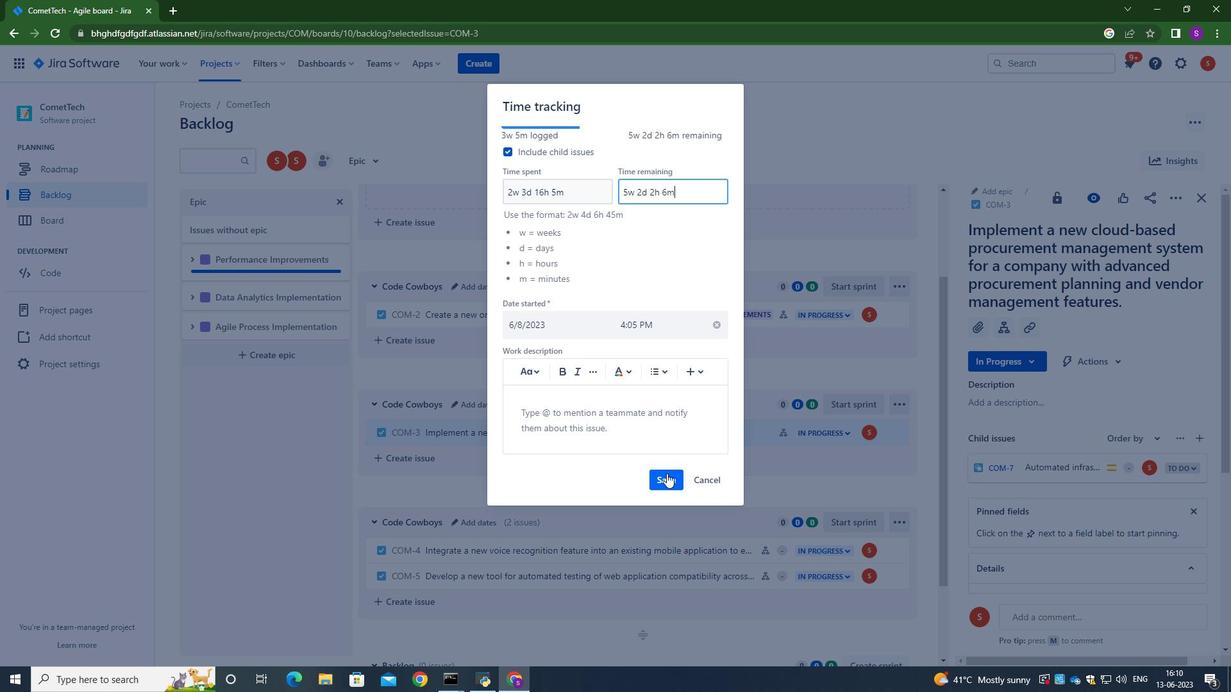 
Action: Mouse pressed left at (667, 474)
Screenshot: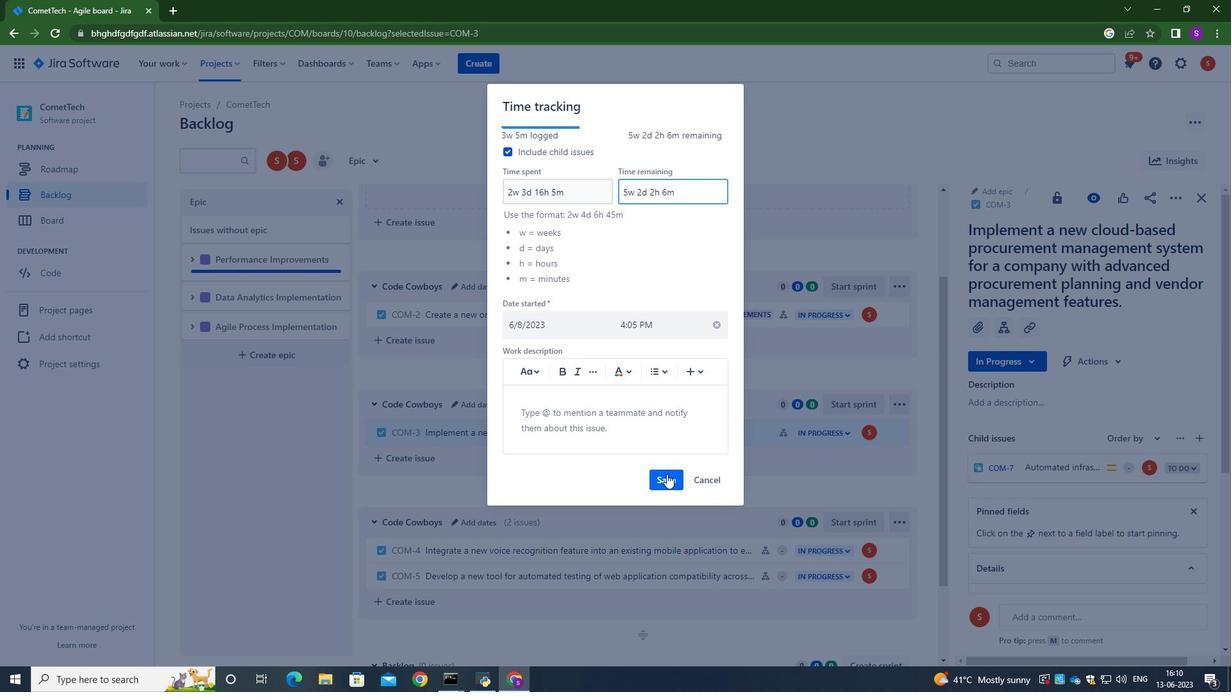
Action: Mouse moved to (594, 438)
Screenshot: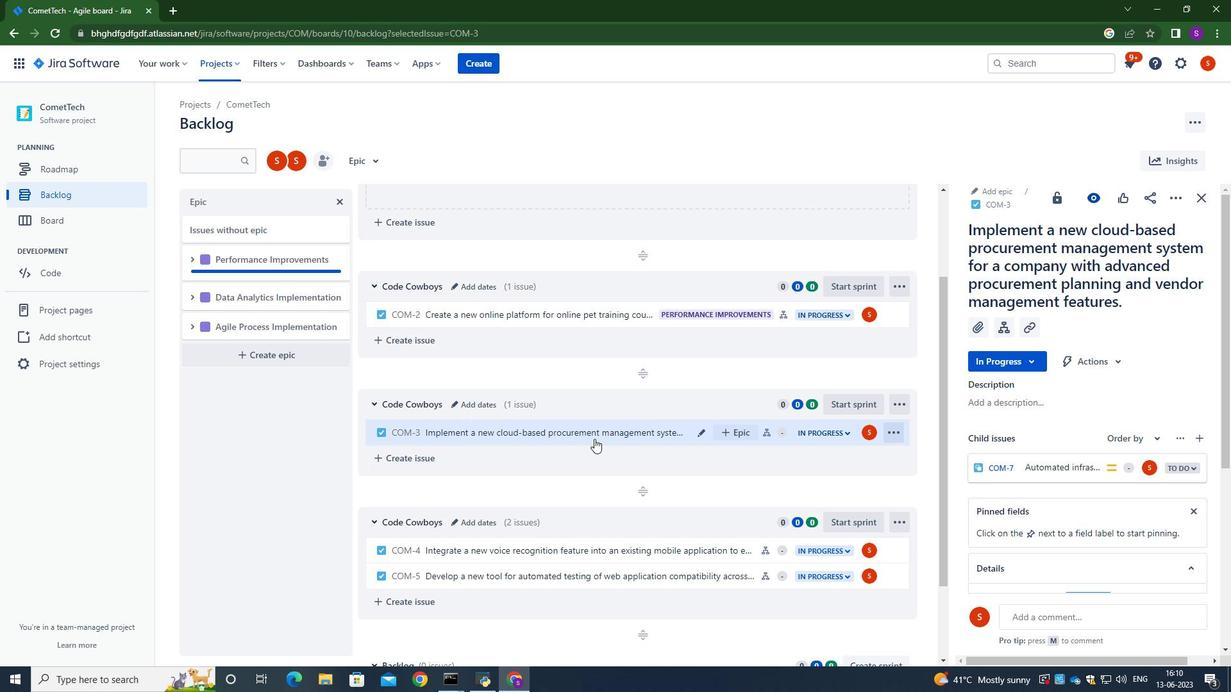 
Action: Mouse pressed left at (594, 438)
Screenshot: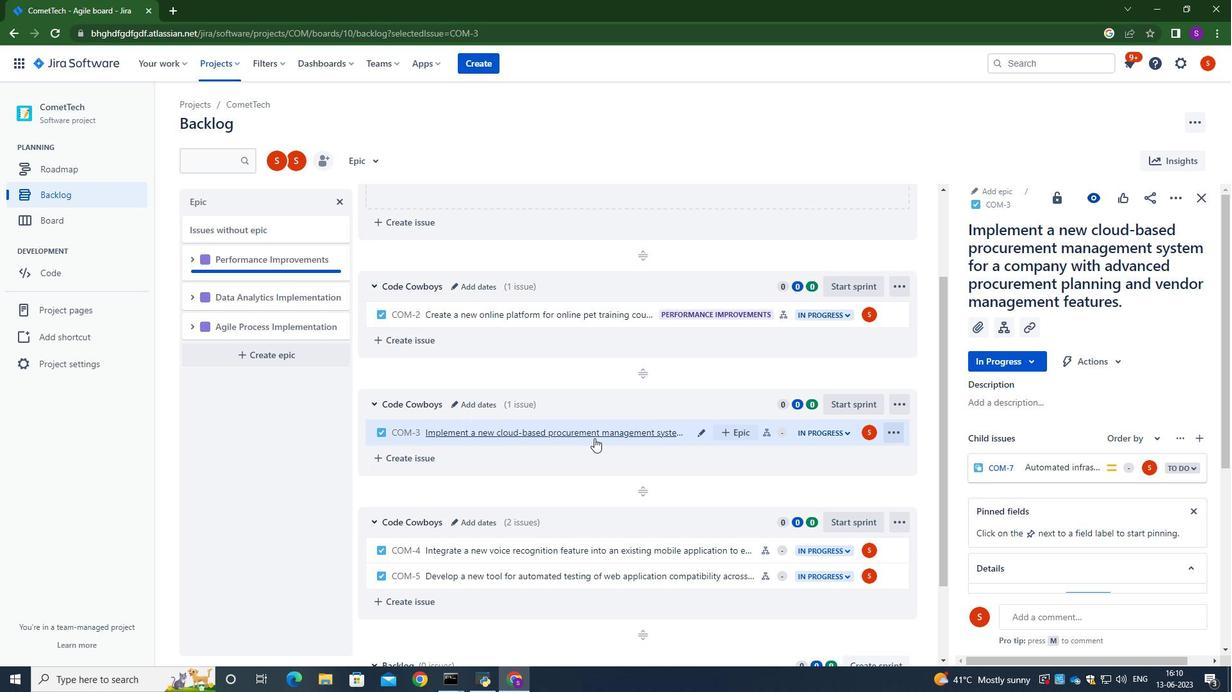 
Action: Mouse moved to (630, 375)
Screenshot: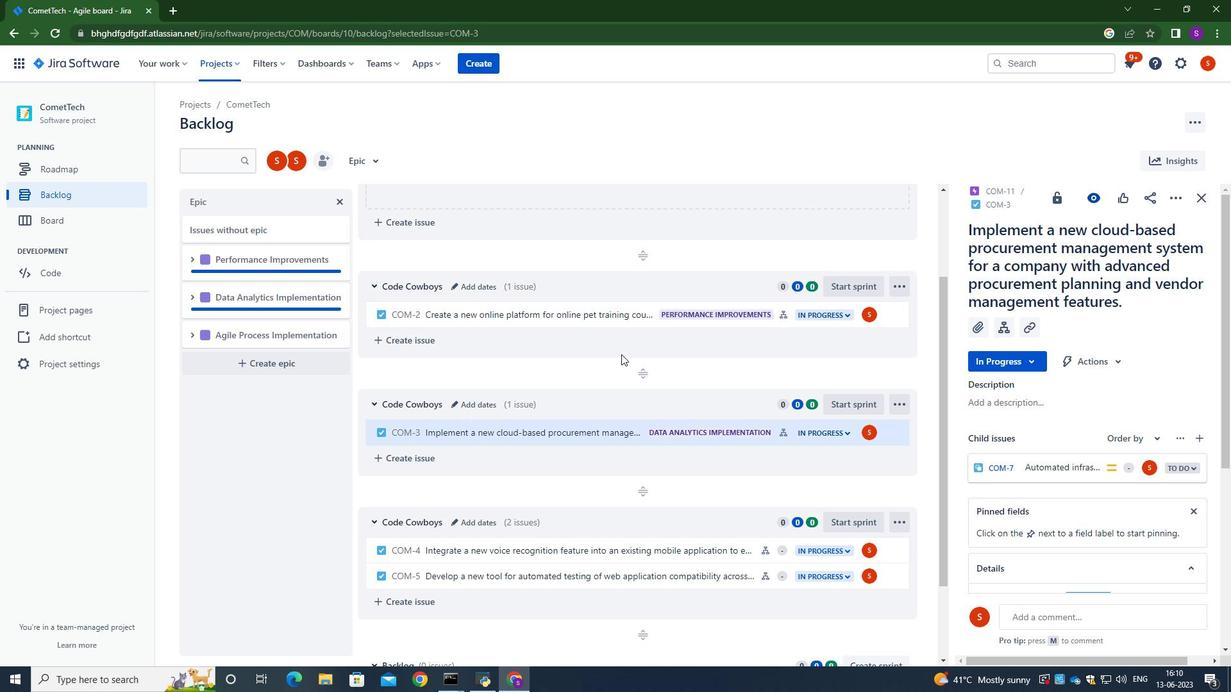 
Action: Mouse scrolled (630, 375) with delta (0, 0)
Screenshot: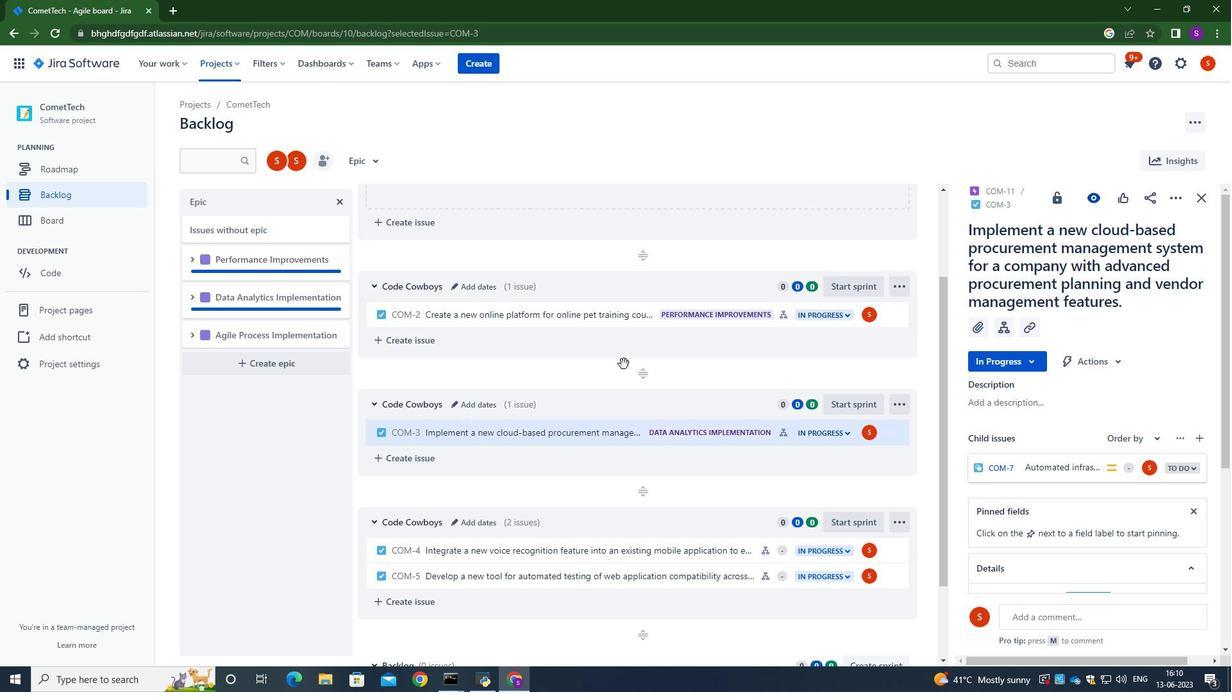
Action: Mouse scrolled (630, 376) with delta (0, 0)
Screenshot: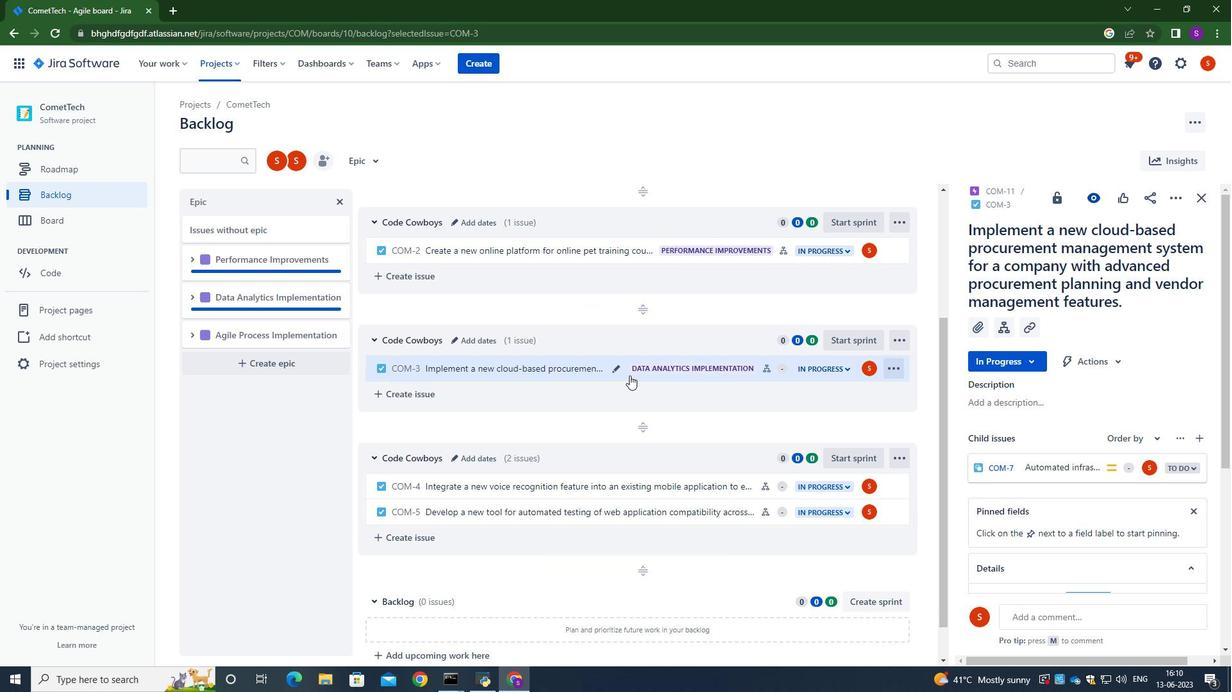 
Action: Mouse scrolled (630, 376) with delta (0, 0)
Screenshot: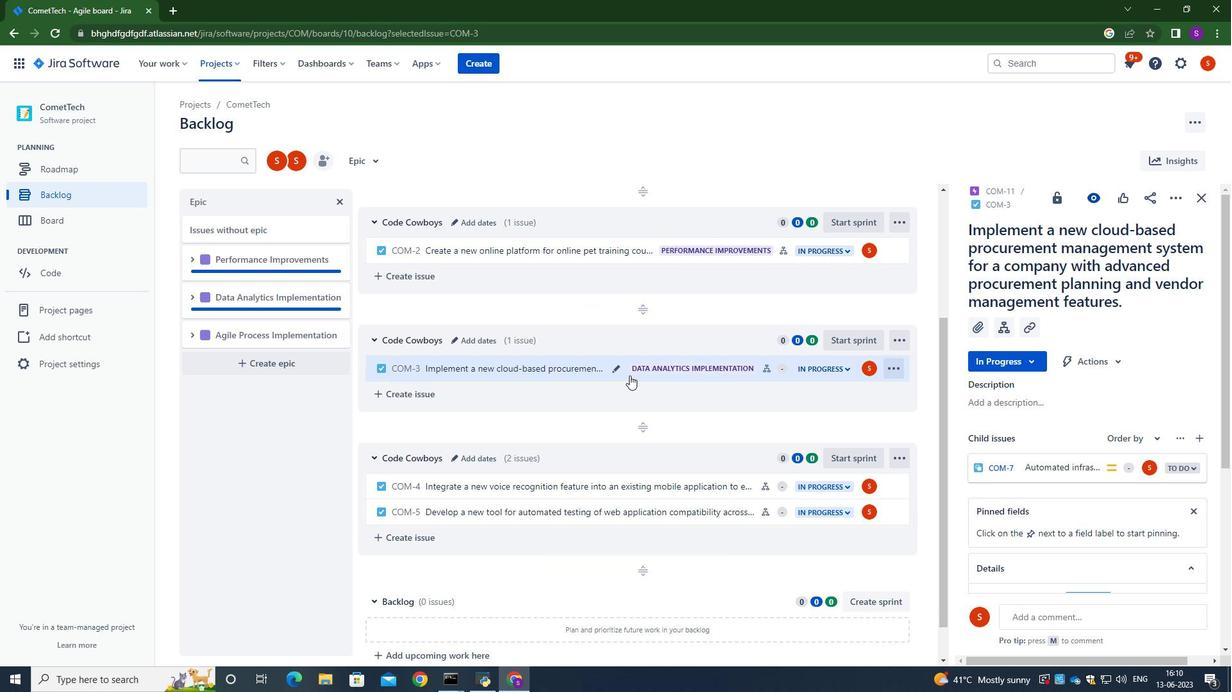 
